 Task: Find connections with filter location Selb with filter topic #Leanstartupswith filter profile language French with filter current company Philips Lighting with filter school CT University with filter industry Construction Hardware Manufacturing with filter service category Tax Law with filter keywords title Library Assistant
Action: Mouse moved to (200, 308)
Screenshot: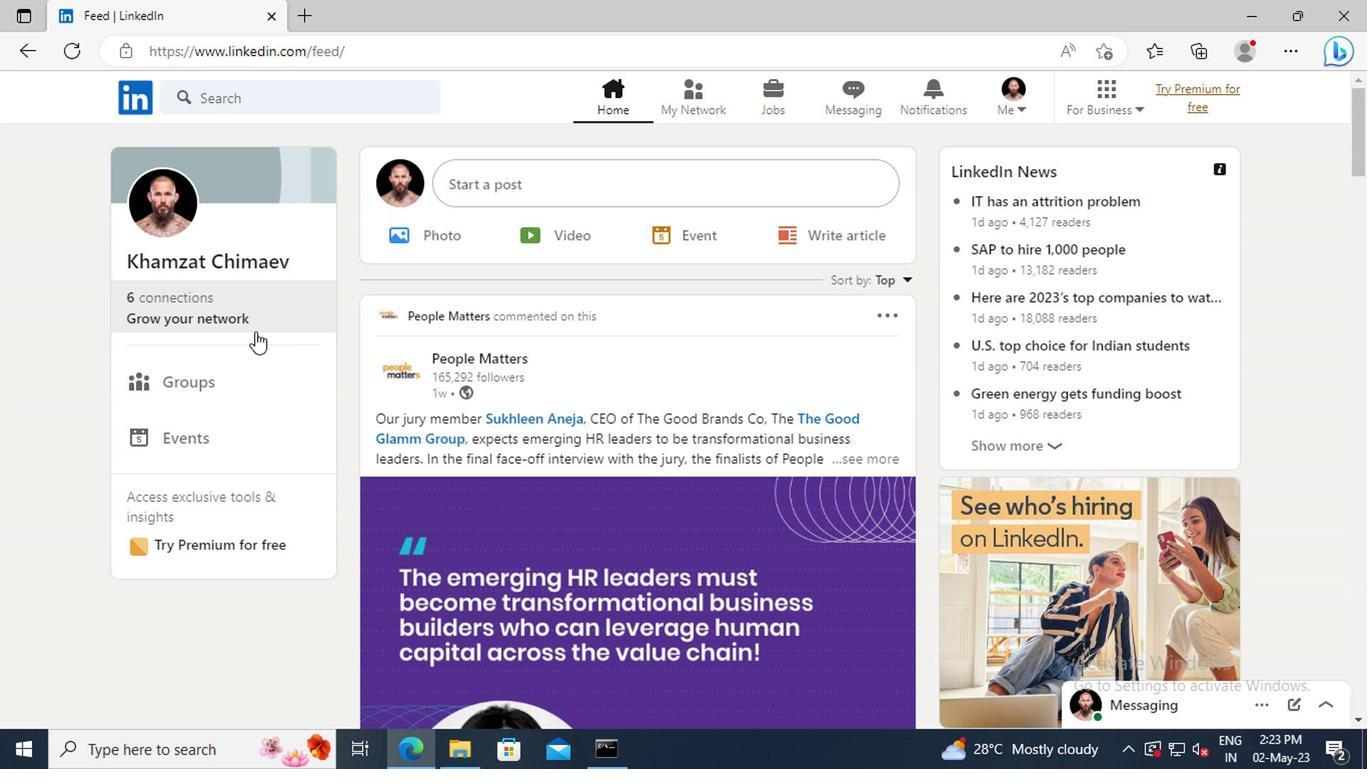 
Action: Mouse pressed left at (200, 308)
Screenshot: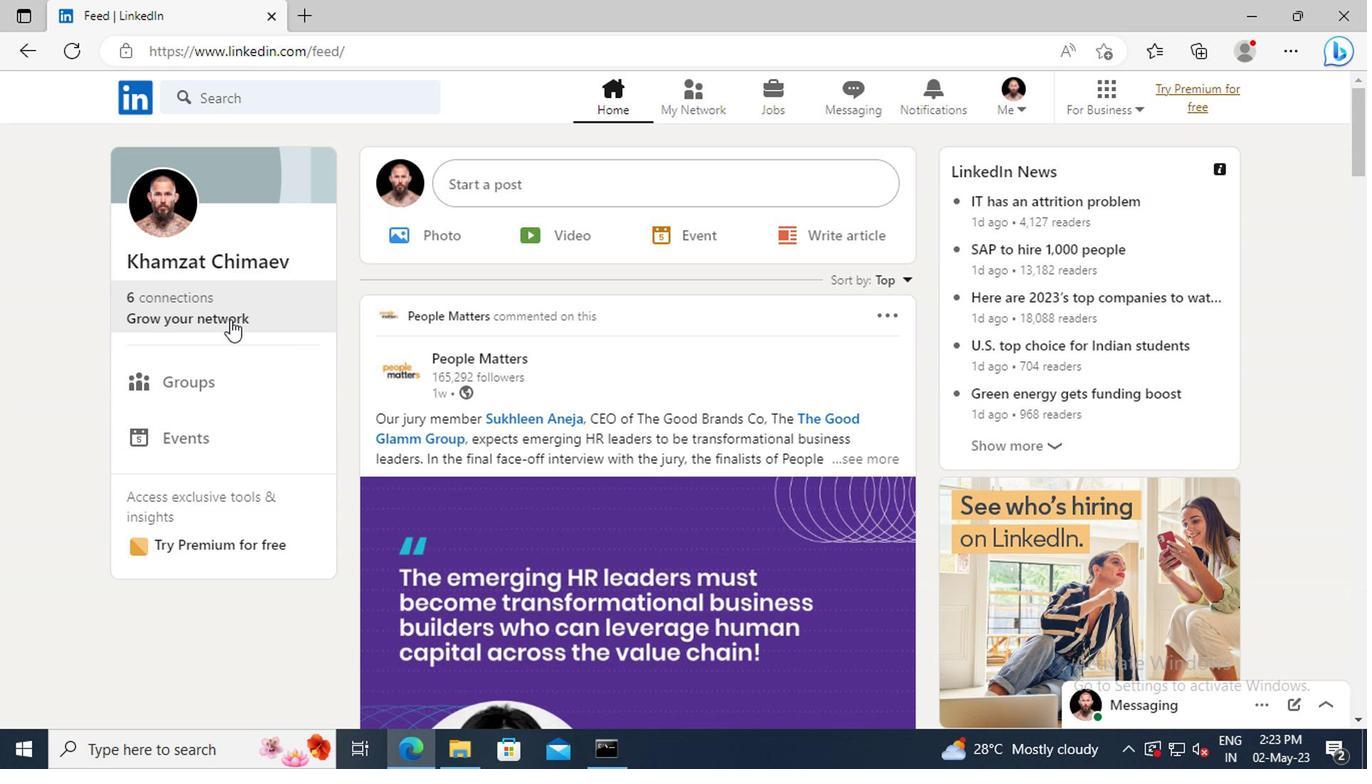 
Action: Mouse moved to (204, 206)
Screenshot: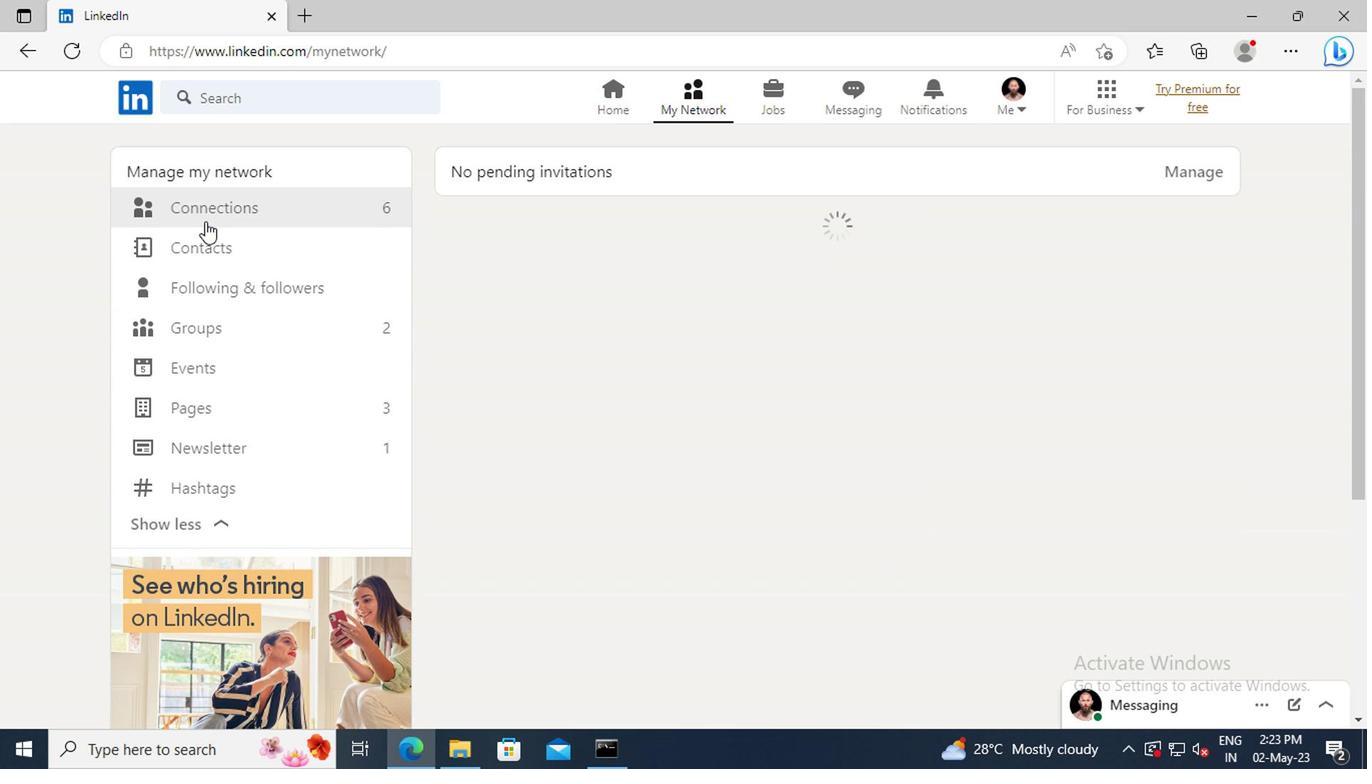 
Action: Mouse pressed left at (204, 206)
Screenshot: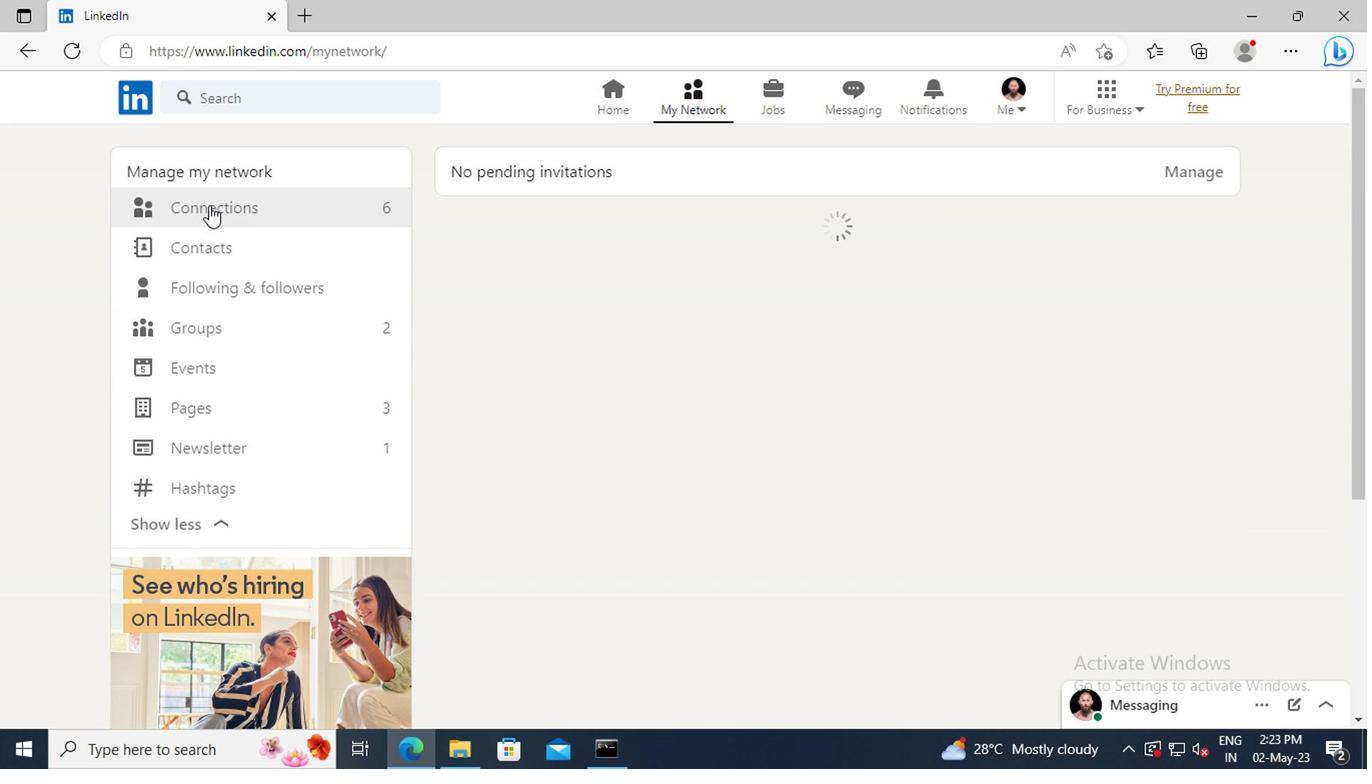 
Action: Mouse moved to (800, 218)
Screenshot: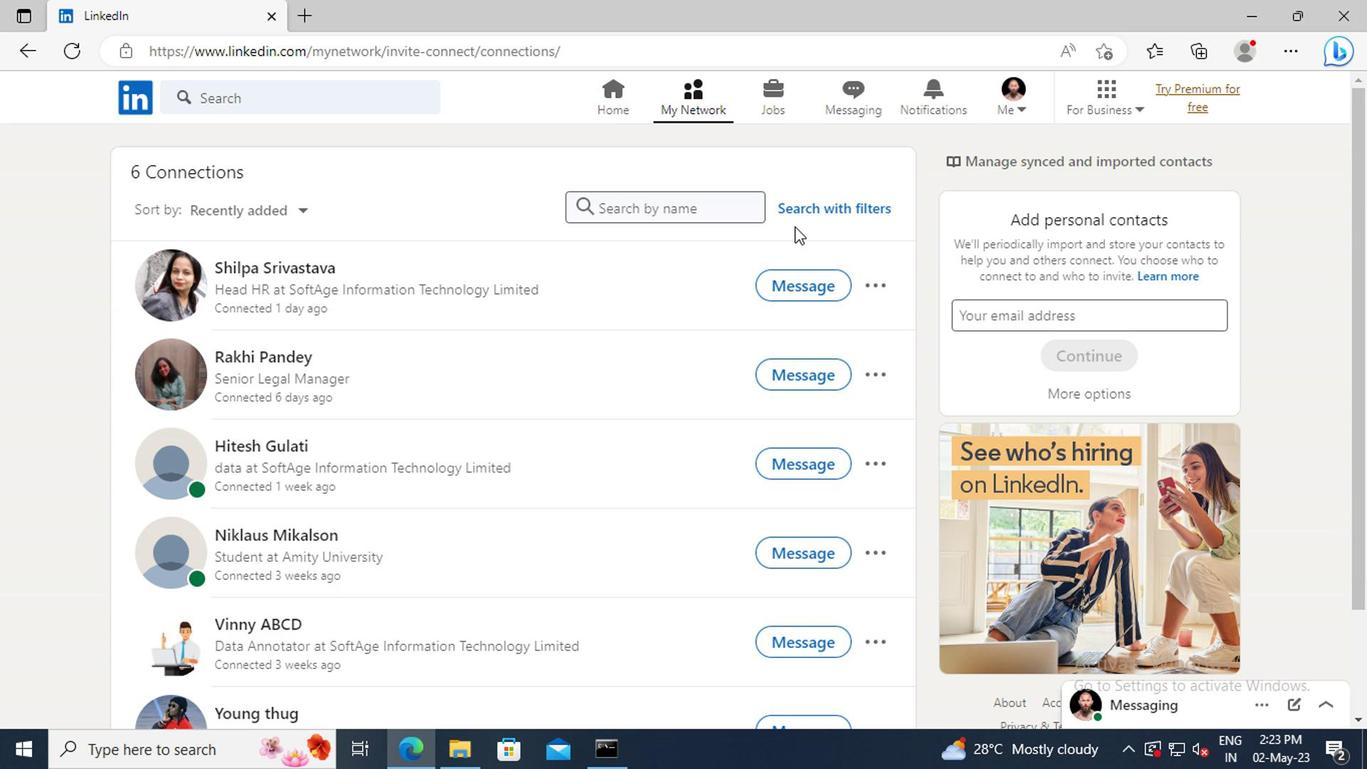 
Action: Mouse pressed left at (800, 218)
Screenshot: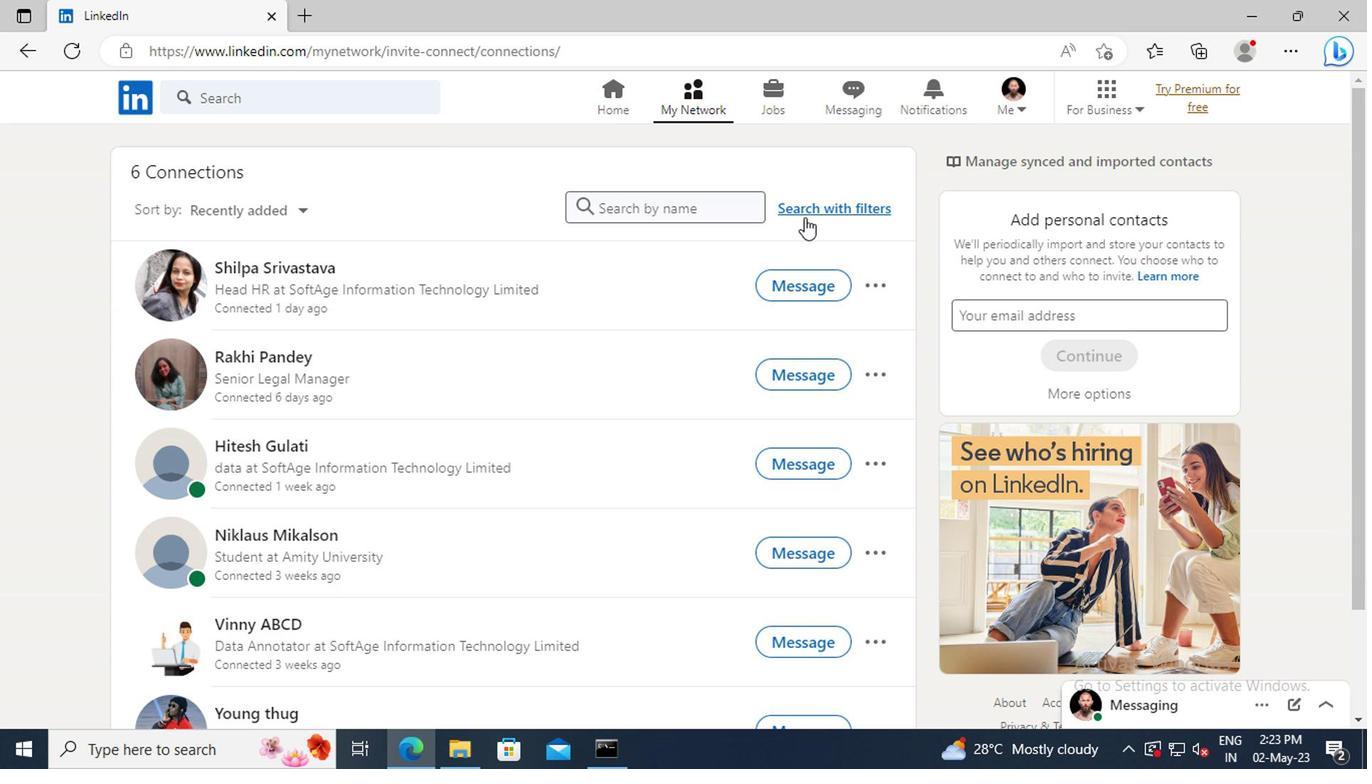 
Action: Mouse moved to (756, 157)
Screenshot: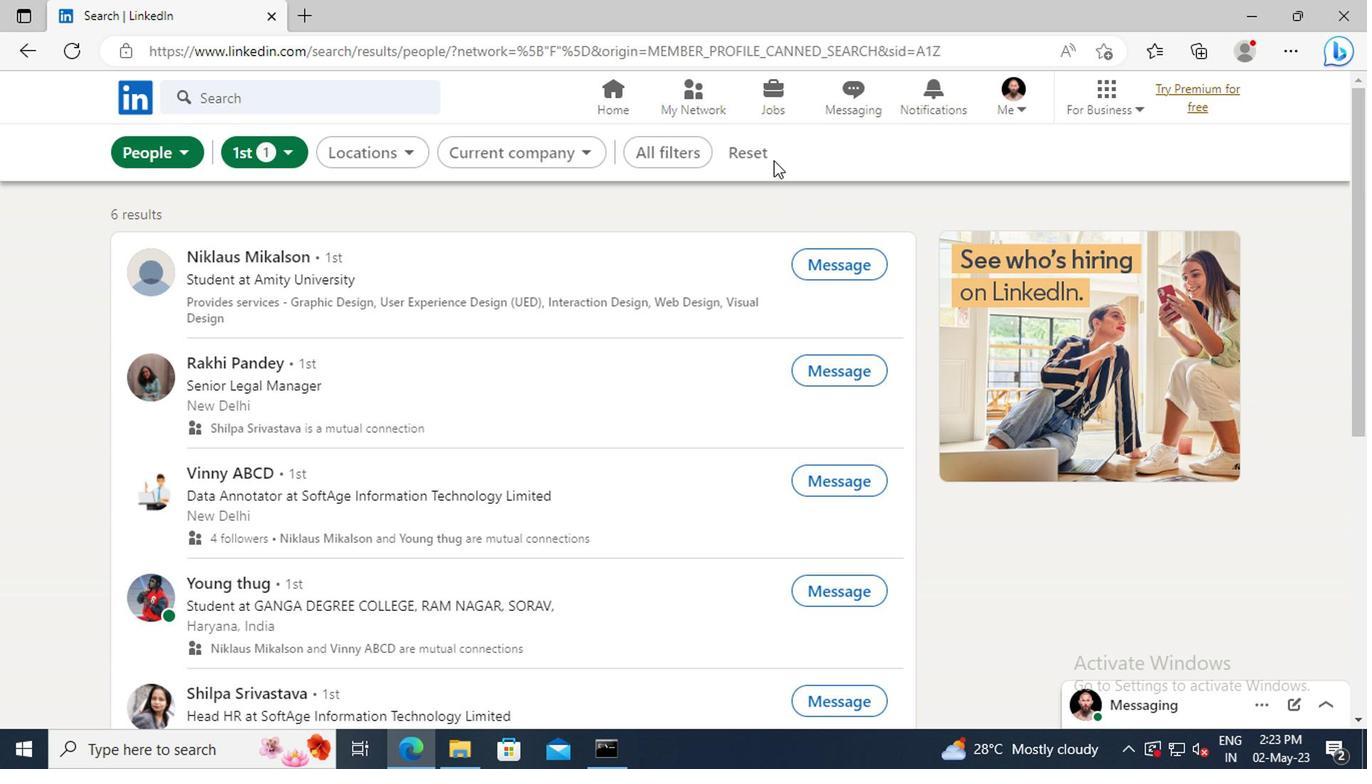 
Action: Mouse pressed left at (756, 157)
Screenshot: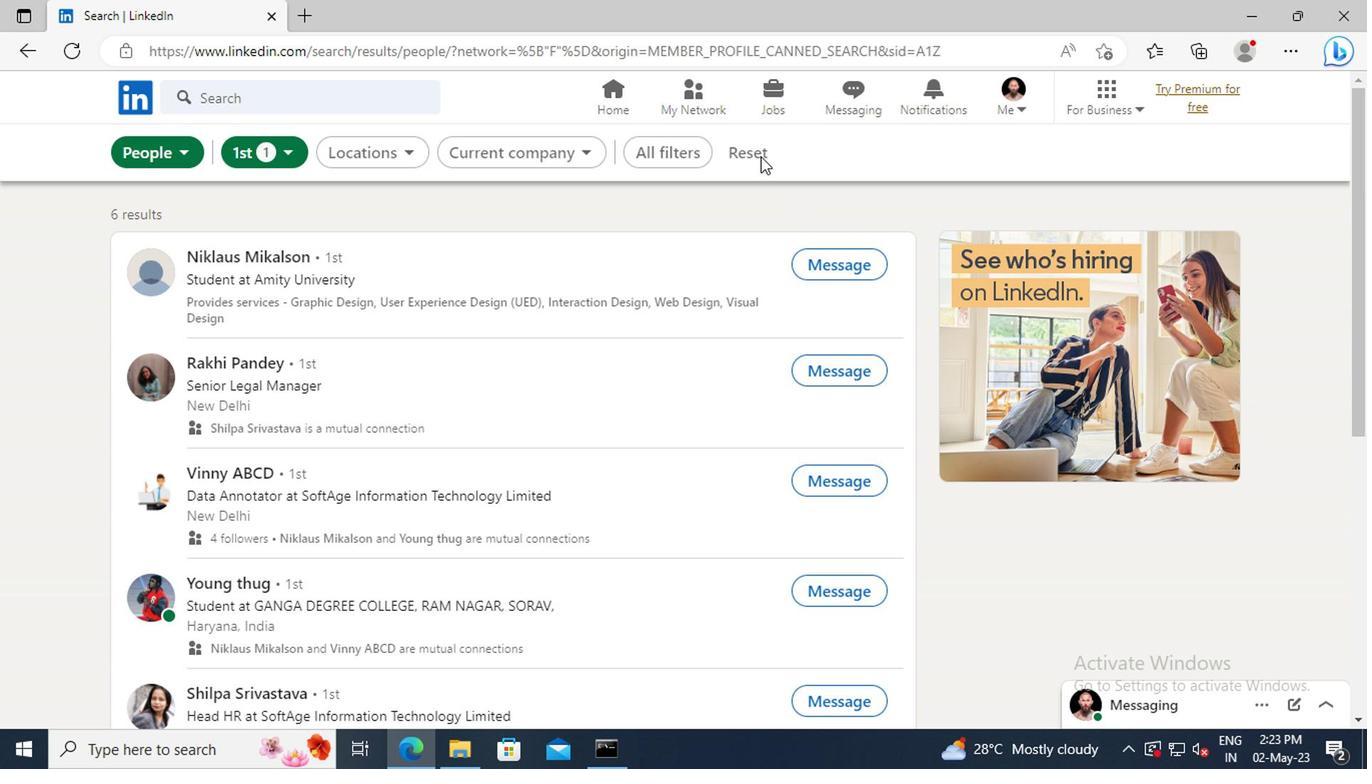
Action: Mouse moved to (732, 154)
Screenshot: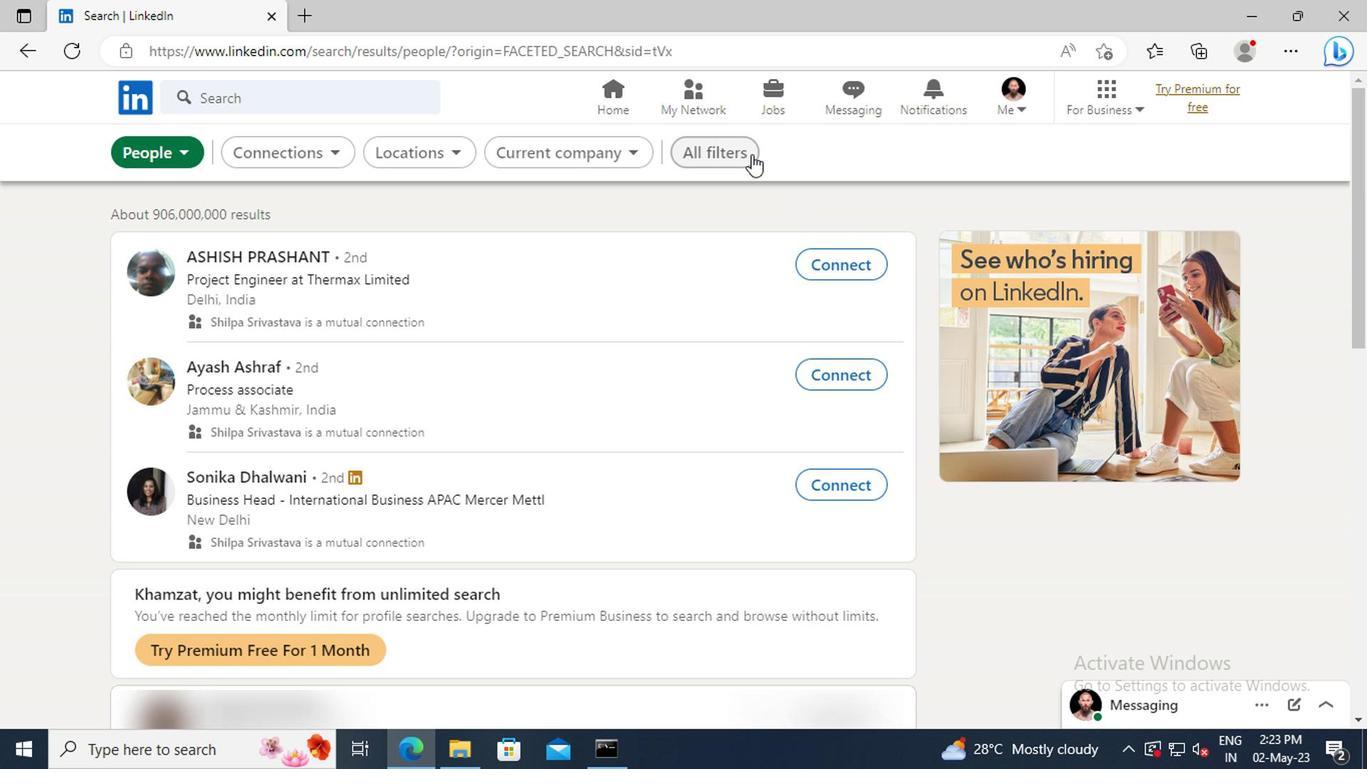 
Action: Mouse pressed left at (732, 154)
Screenshot: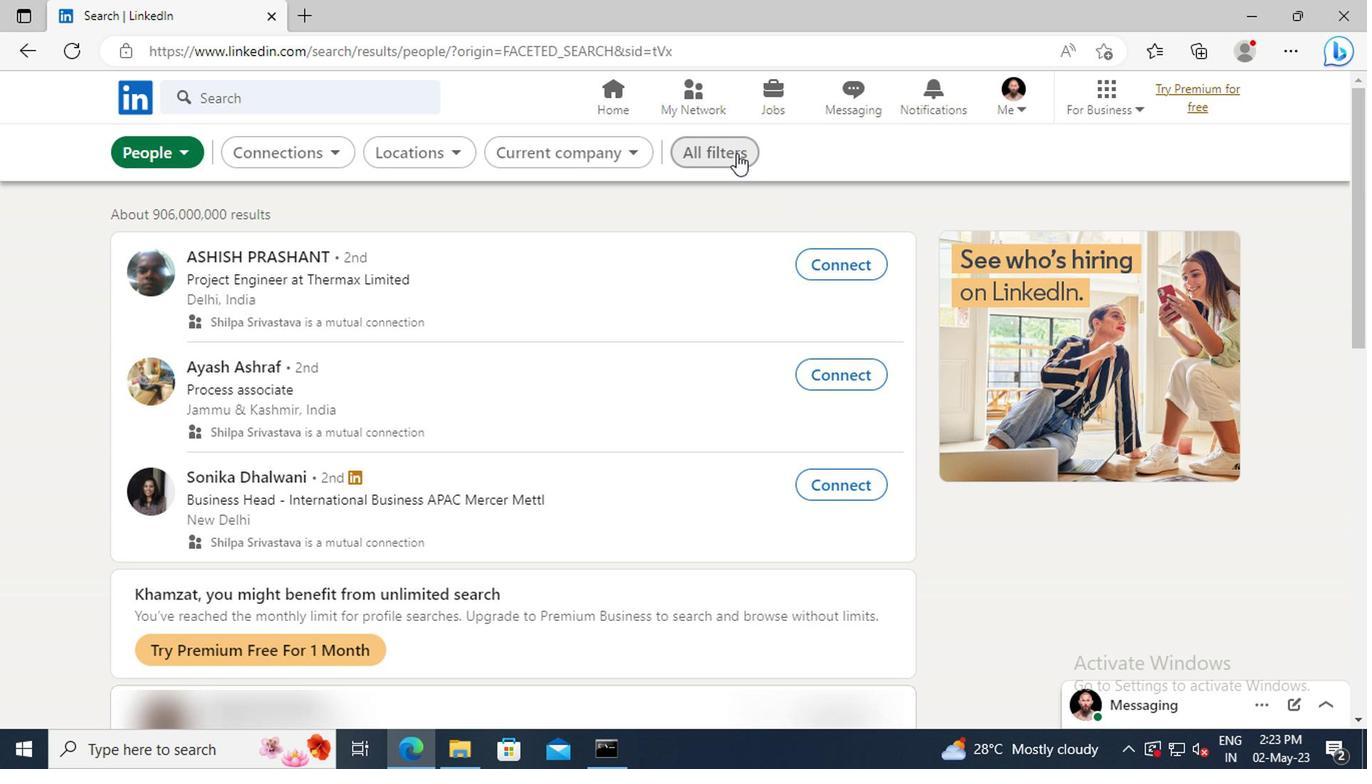 
Action: Mouse moved to (1085, 340)
Screenshot: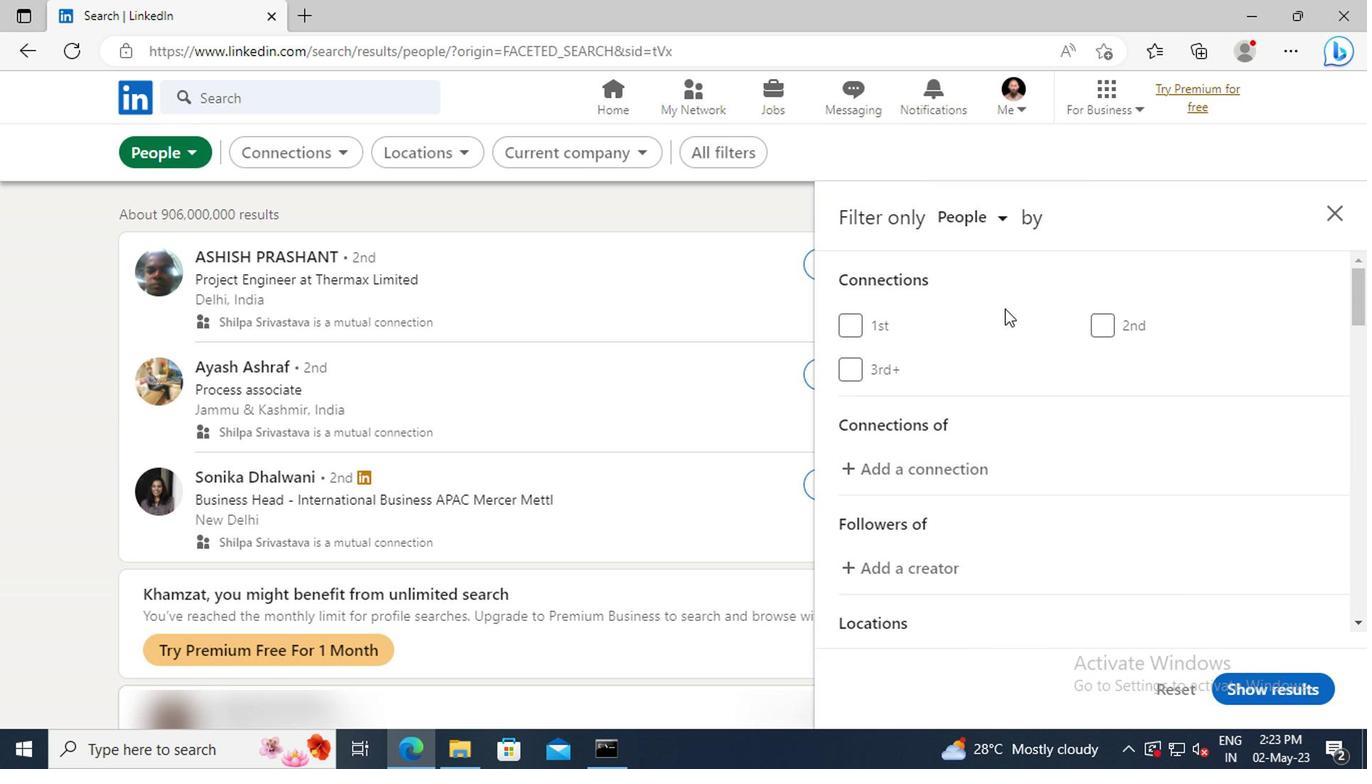 
Action: Mouse scrolled (1085, 339) with delta (0, 0)
Screenshot: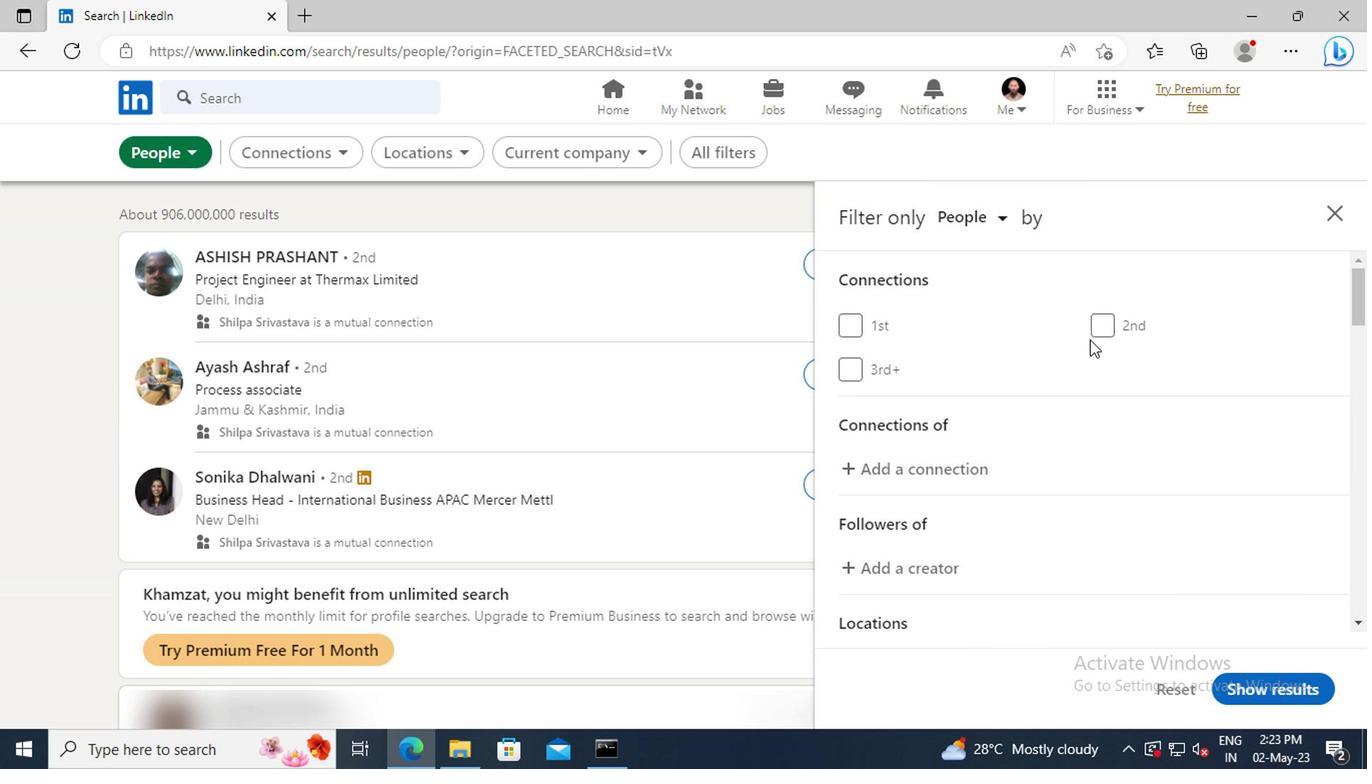 
Action: Mouse scrolled (1085, 339) with delta (0, 0)
Screenshot: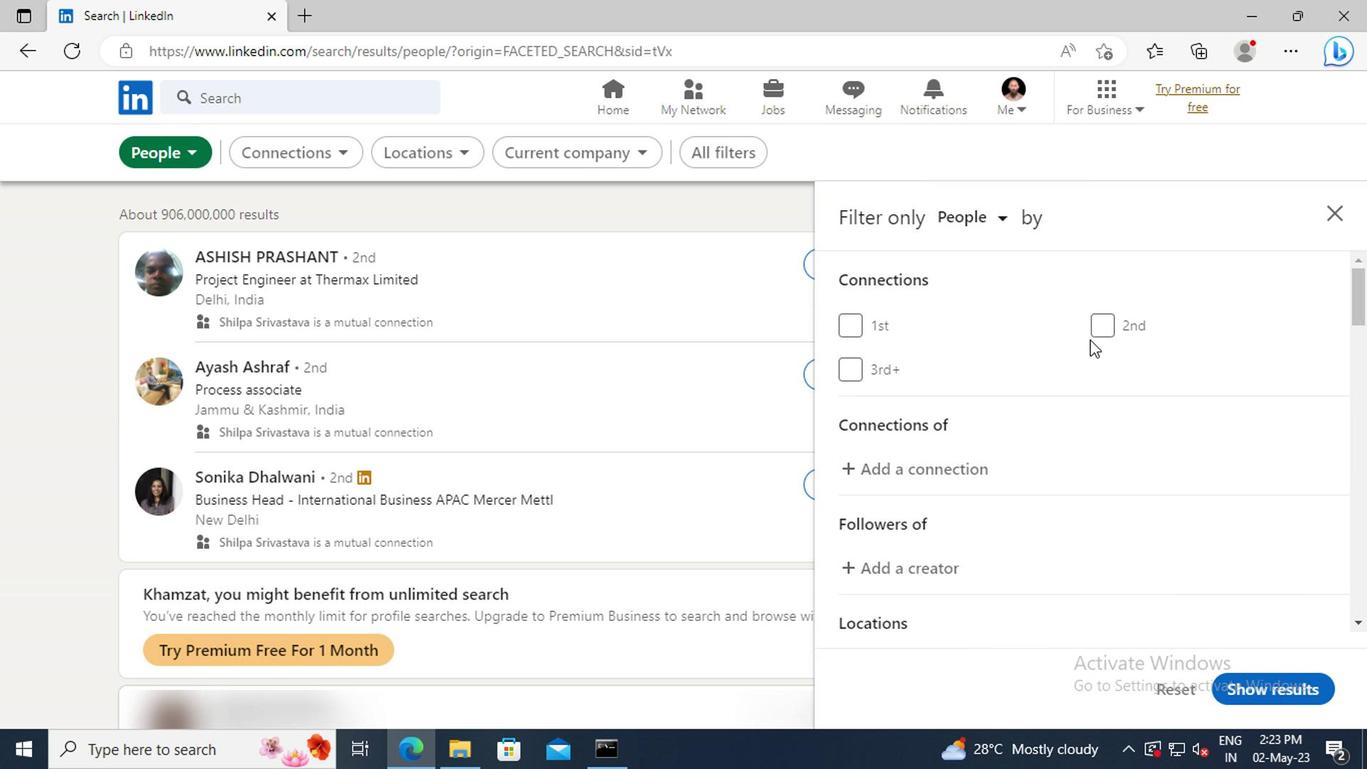 
Action: Mouse scrolled (1085, 339) with delta (0, 0)
Screenshot: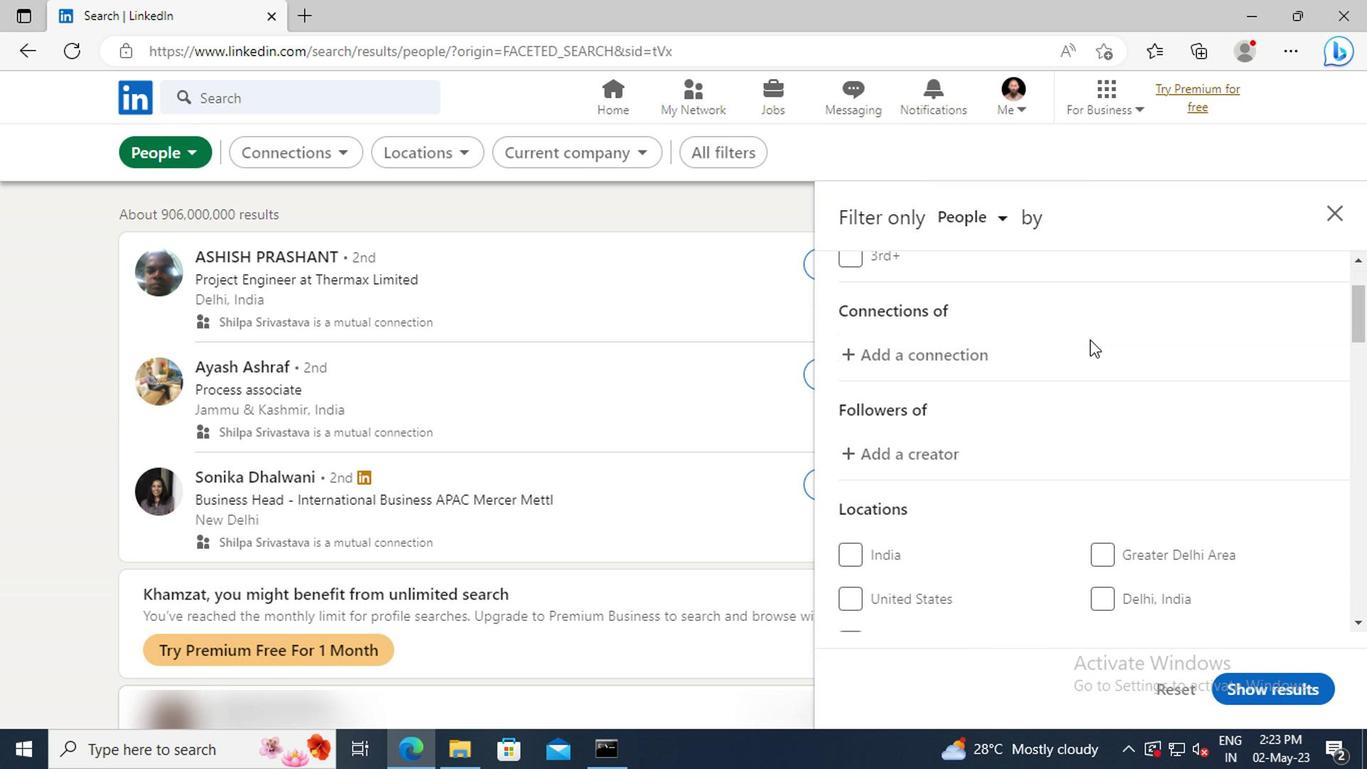 
Action: Mouse scrolled (1085, 339) with delta (0, 0)
Screenshot: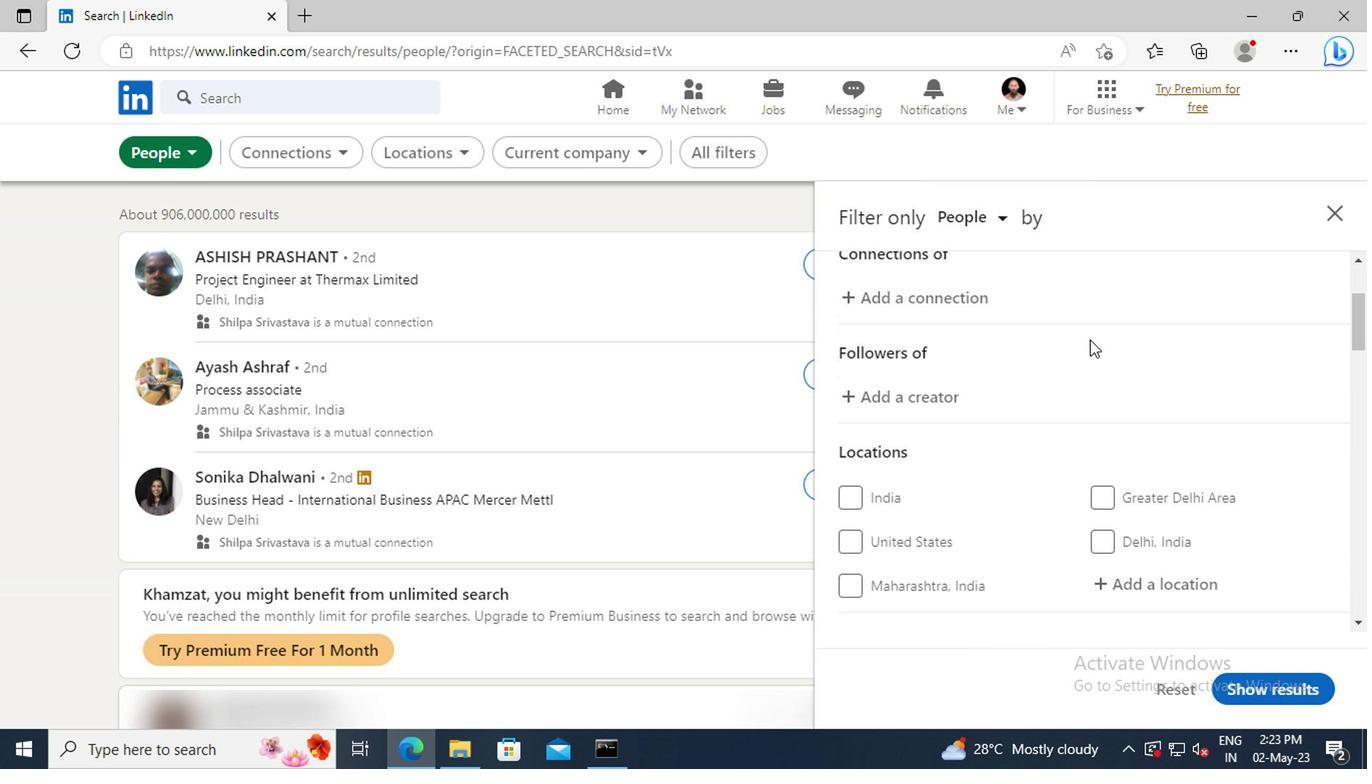 
Action: Mouse scrolled (1085, 339) with delta (0, 0)
Screenshot: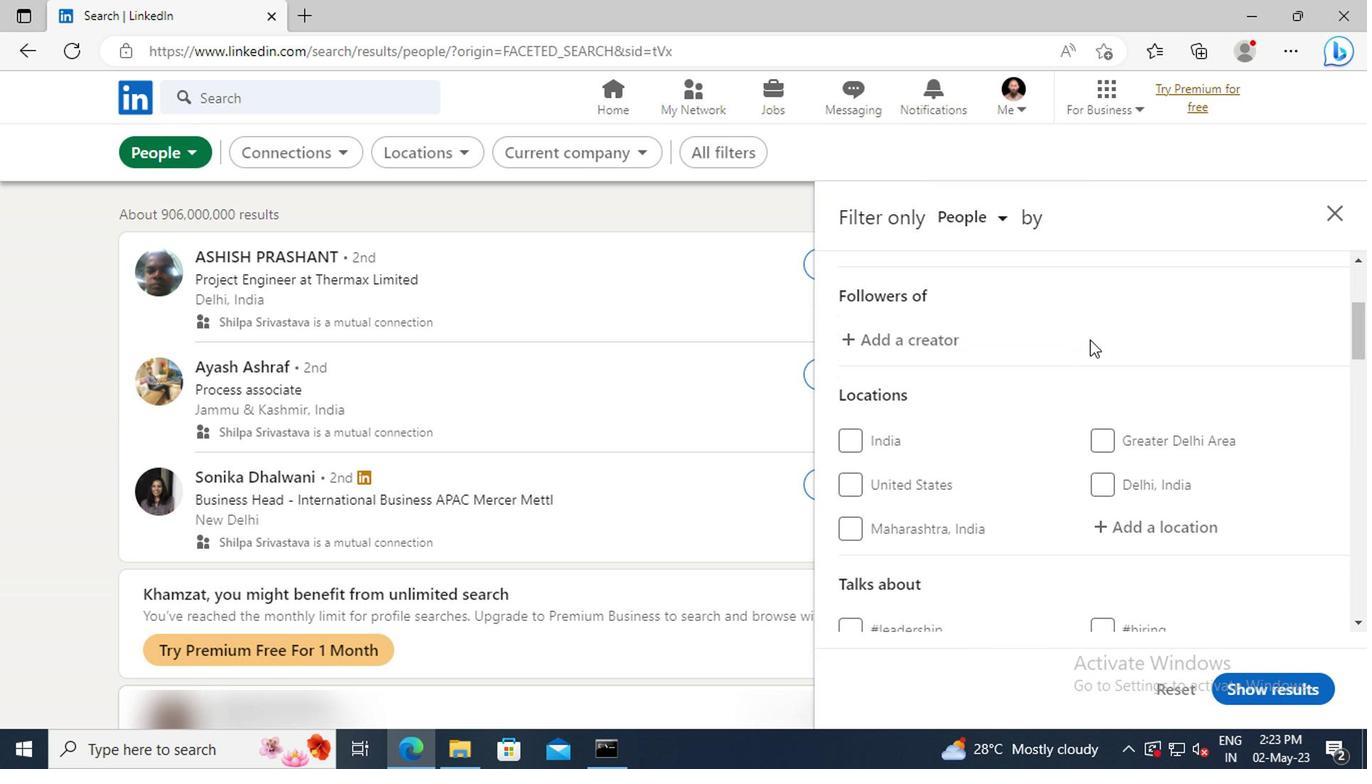 
Action: Mouse moved to (1114, 466)
Screenshot: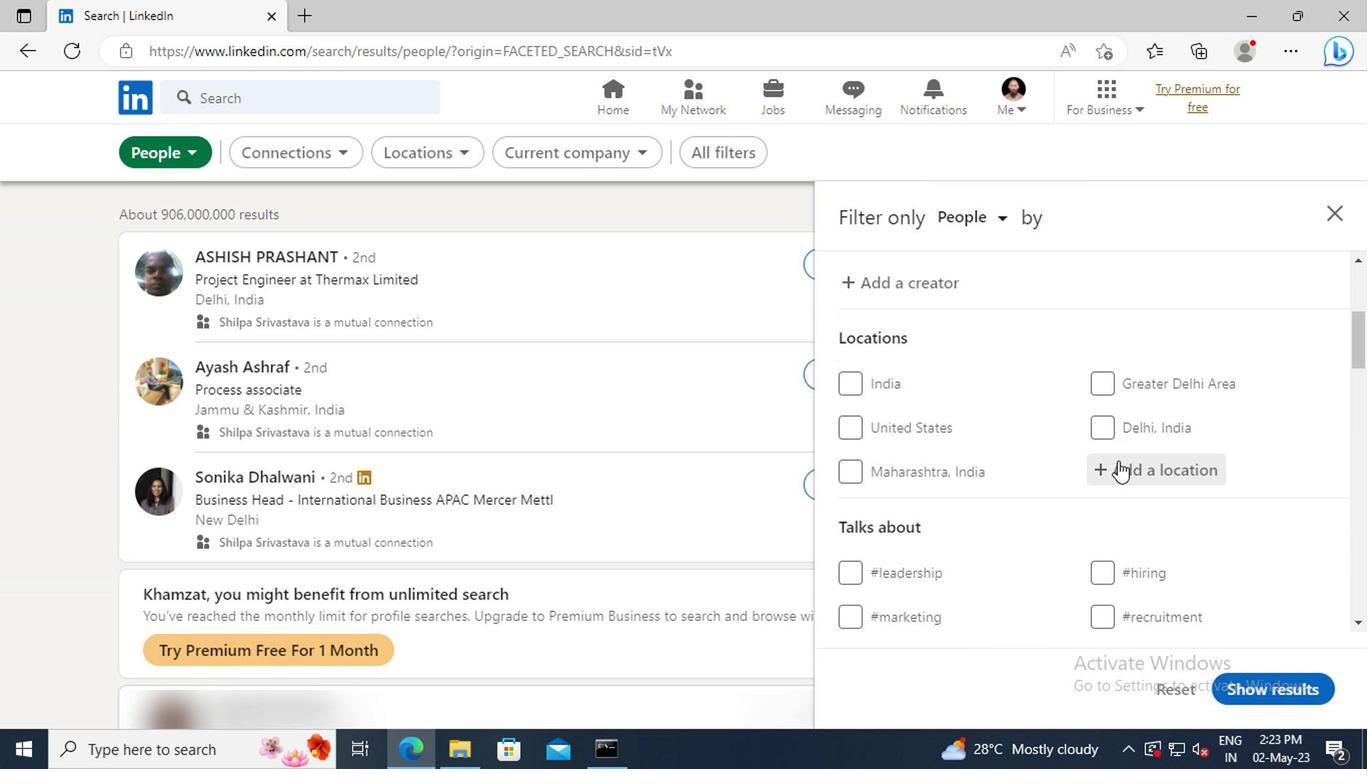 
Action: Mouse pressed left at (1114, 466)
Screenshot: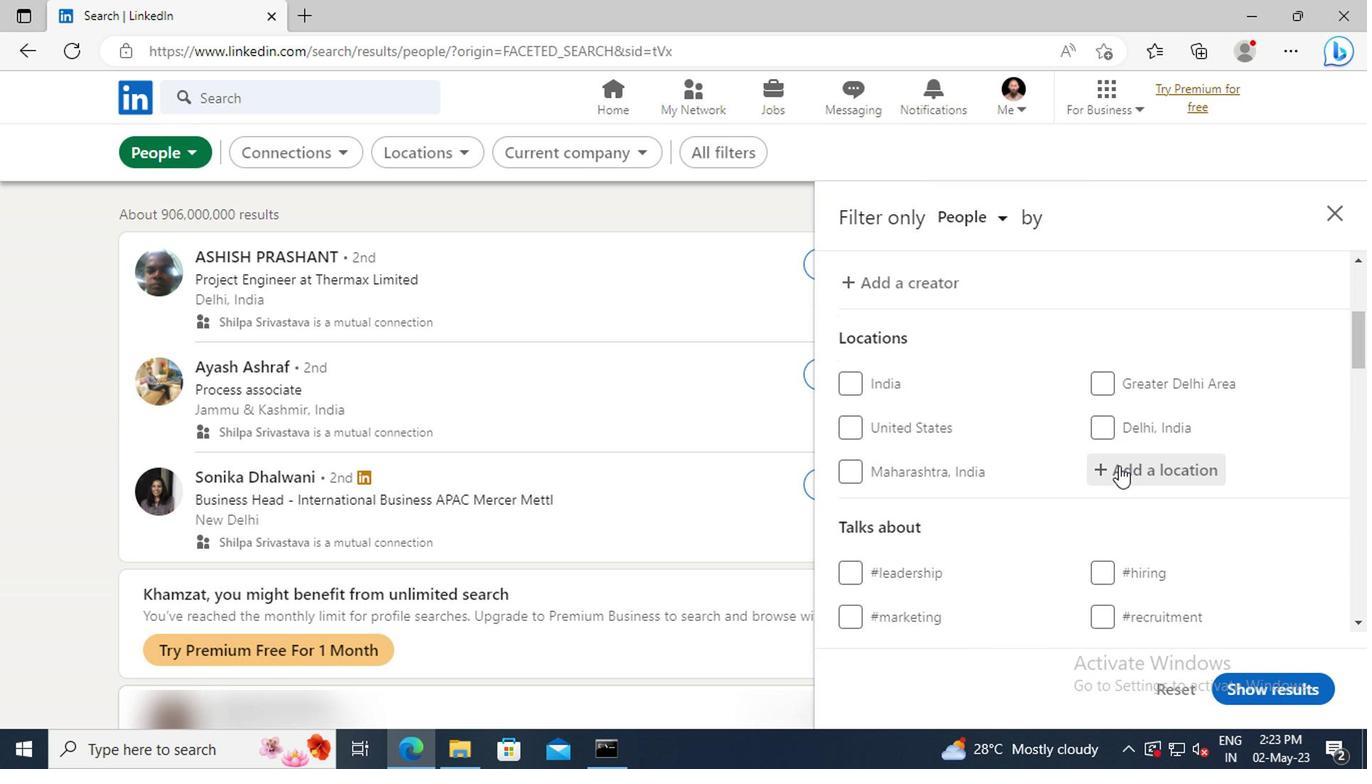 
Action: Key pressed <Key.shift>SELB
Screenshot: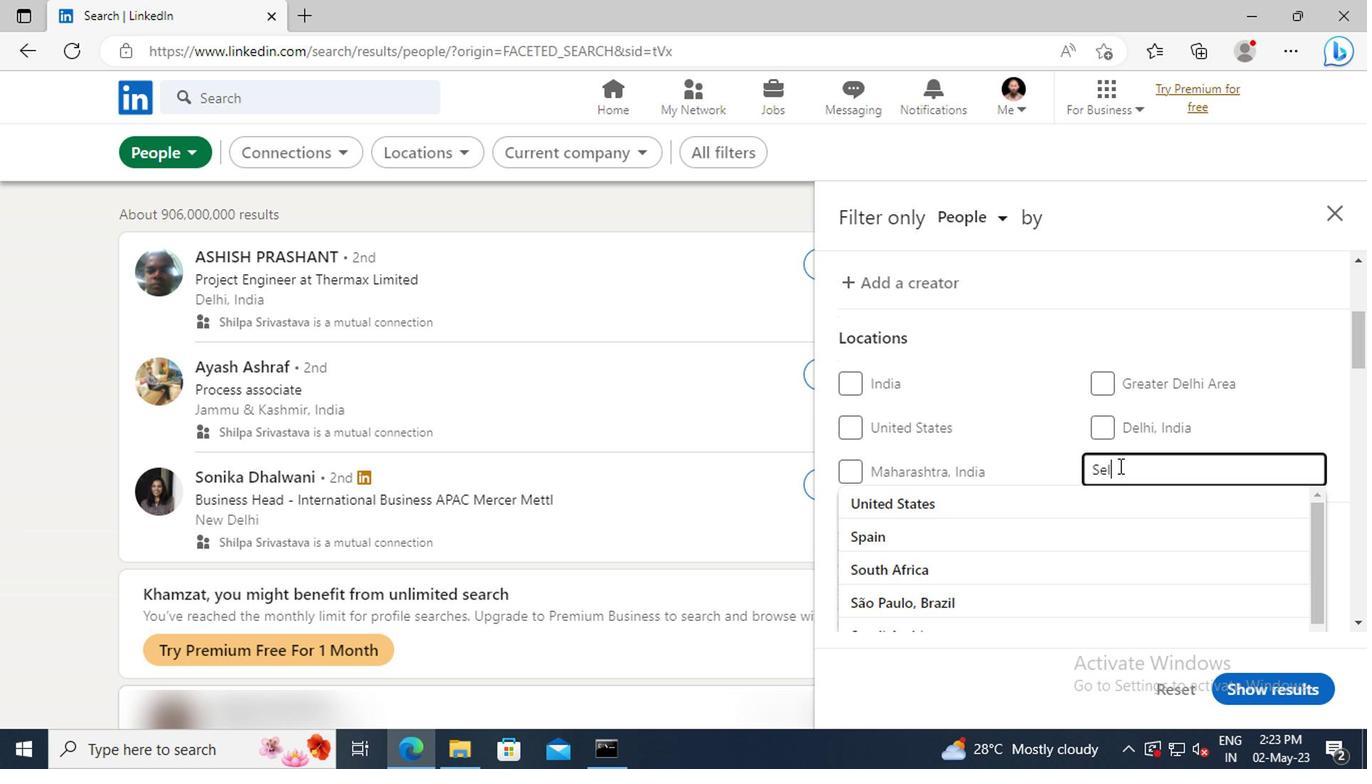 
Action: Mouse moved to (1122, 532)
Screenshot: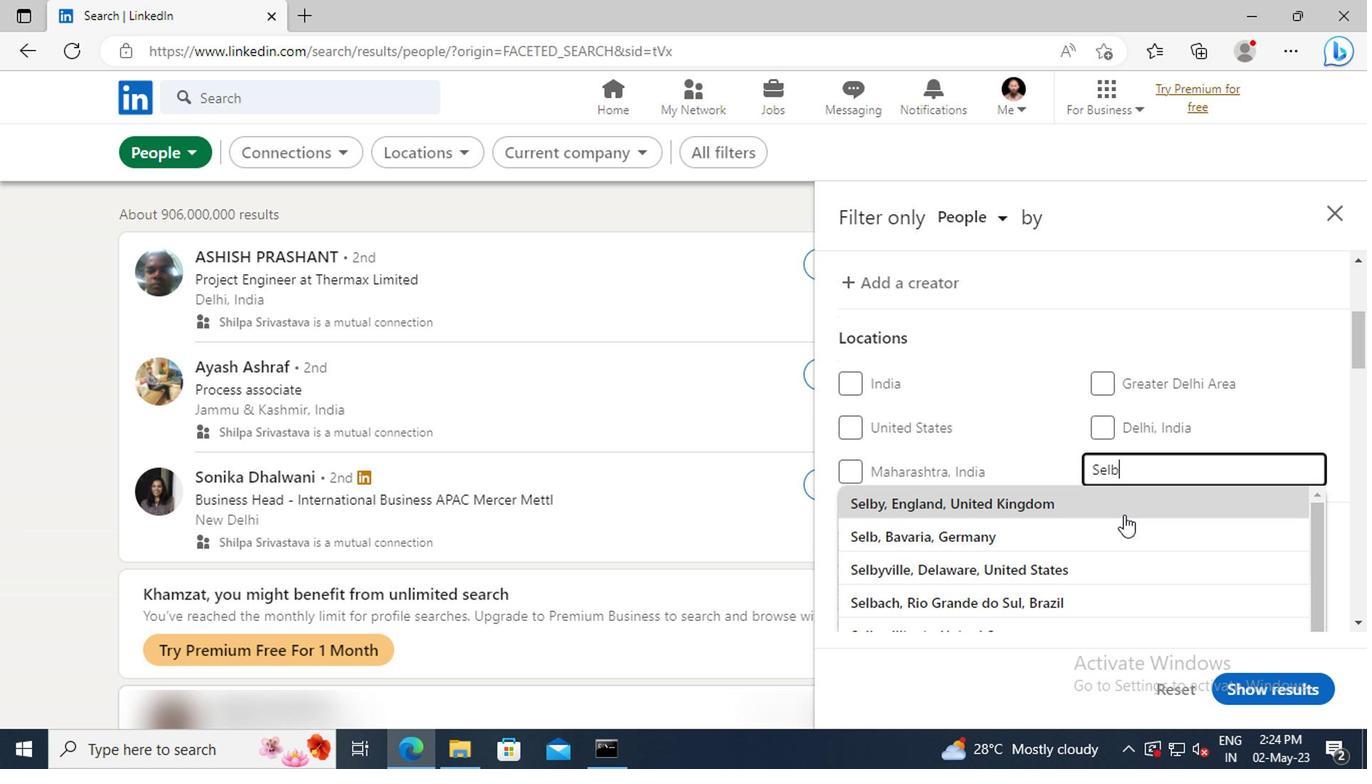 
Action: Mouse pressed left at (1122, 532)
Screenshot: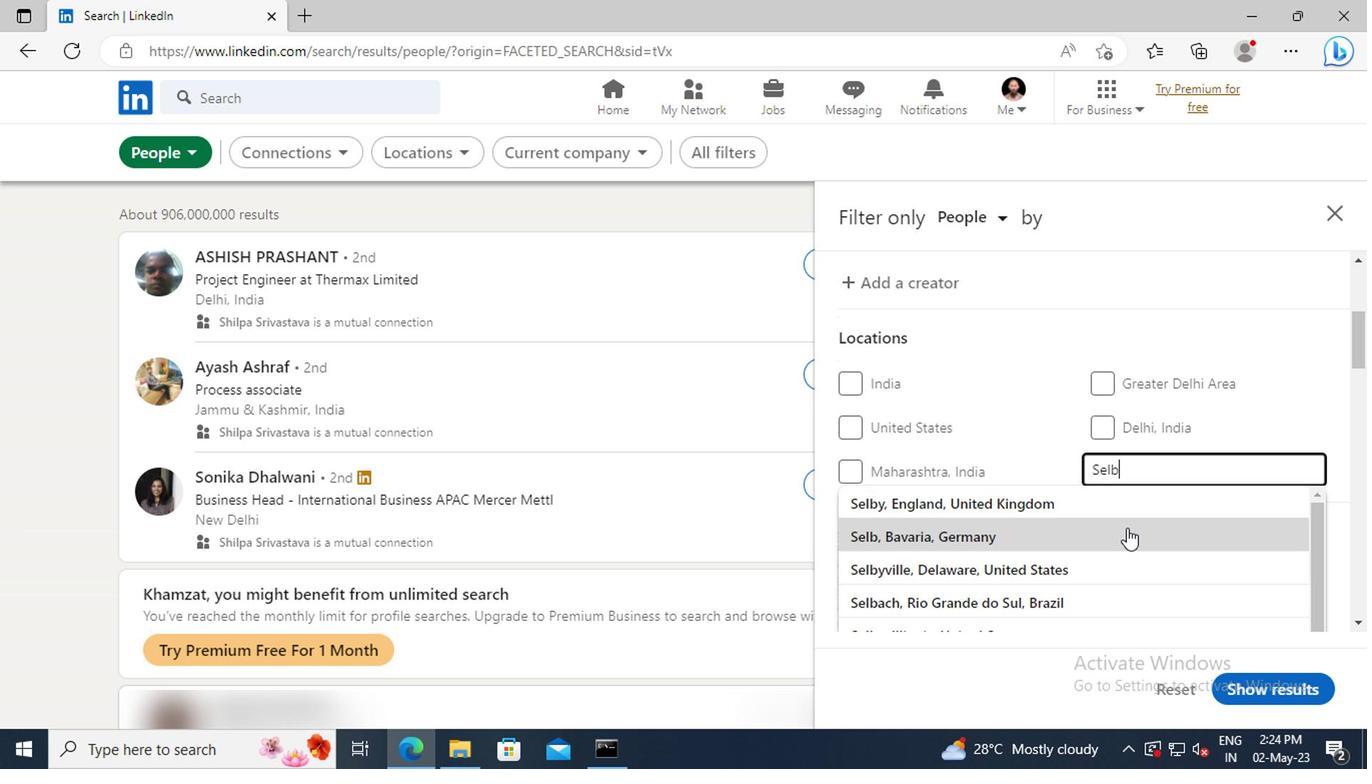 
Action: Mouse moved to (1122, 529)
Screenshot: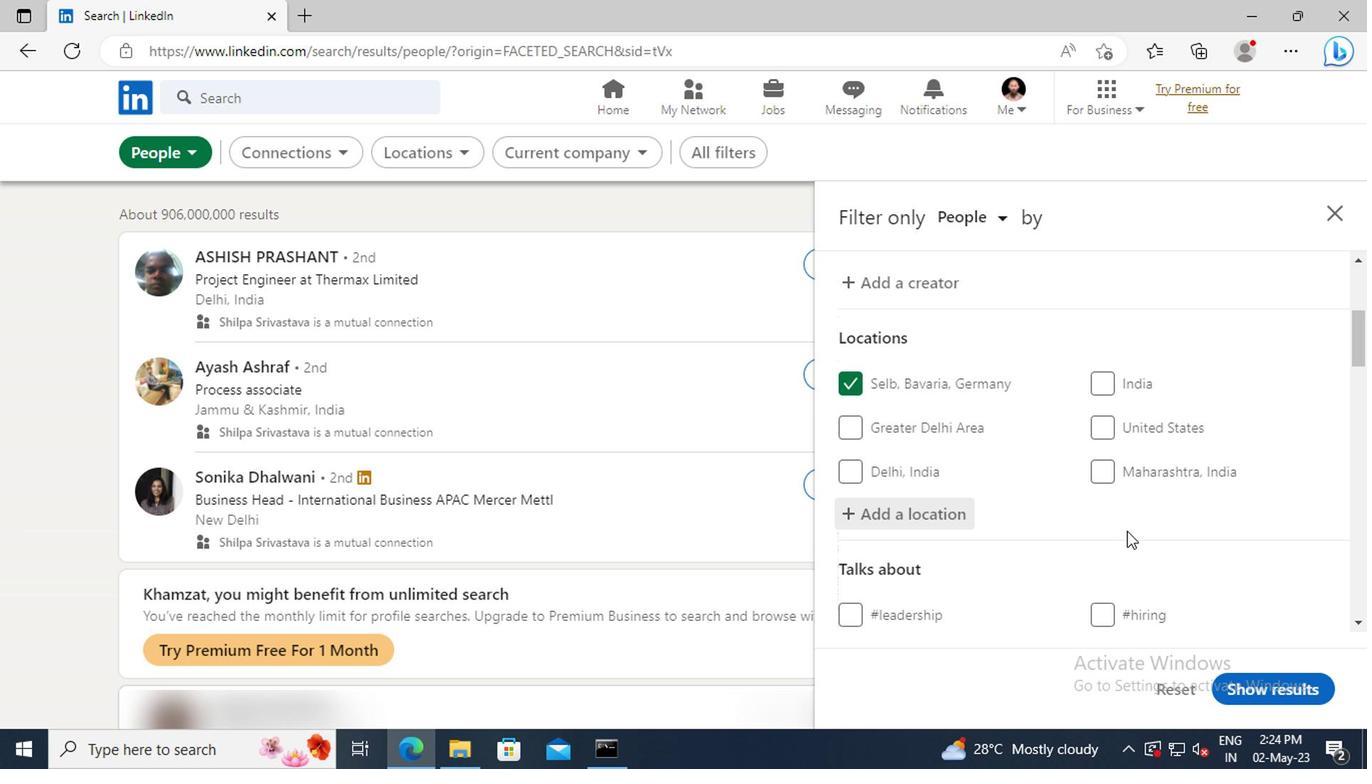 
Action: Mouse scrolled (1122, 528) with delta (0, -1)
Screenshot: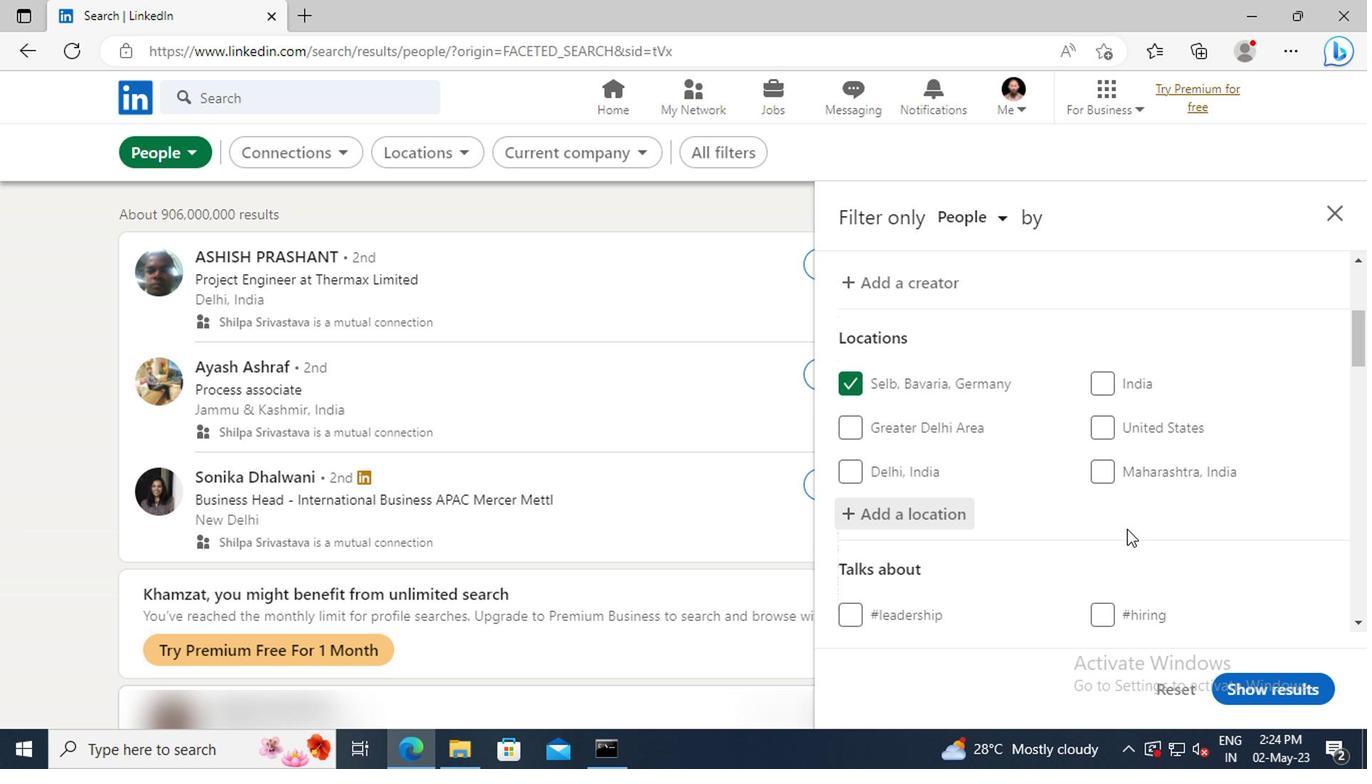 
Action: Mouse scrolled (1122, 528) with delta (0, -1)
Screenshot: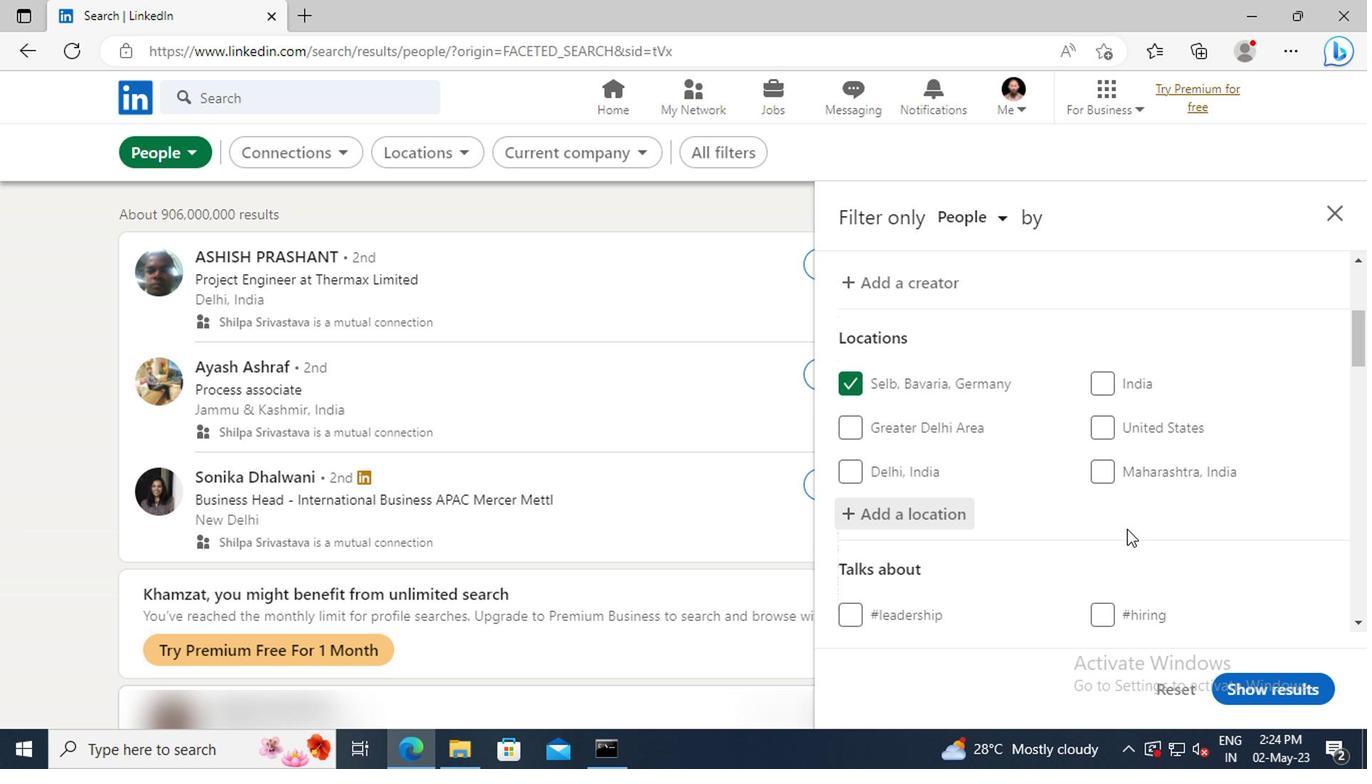 
Action: Mouse moved to (1122, 518)
Screenshot: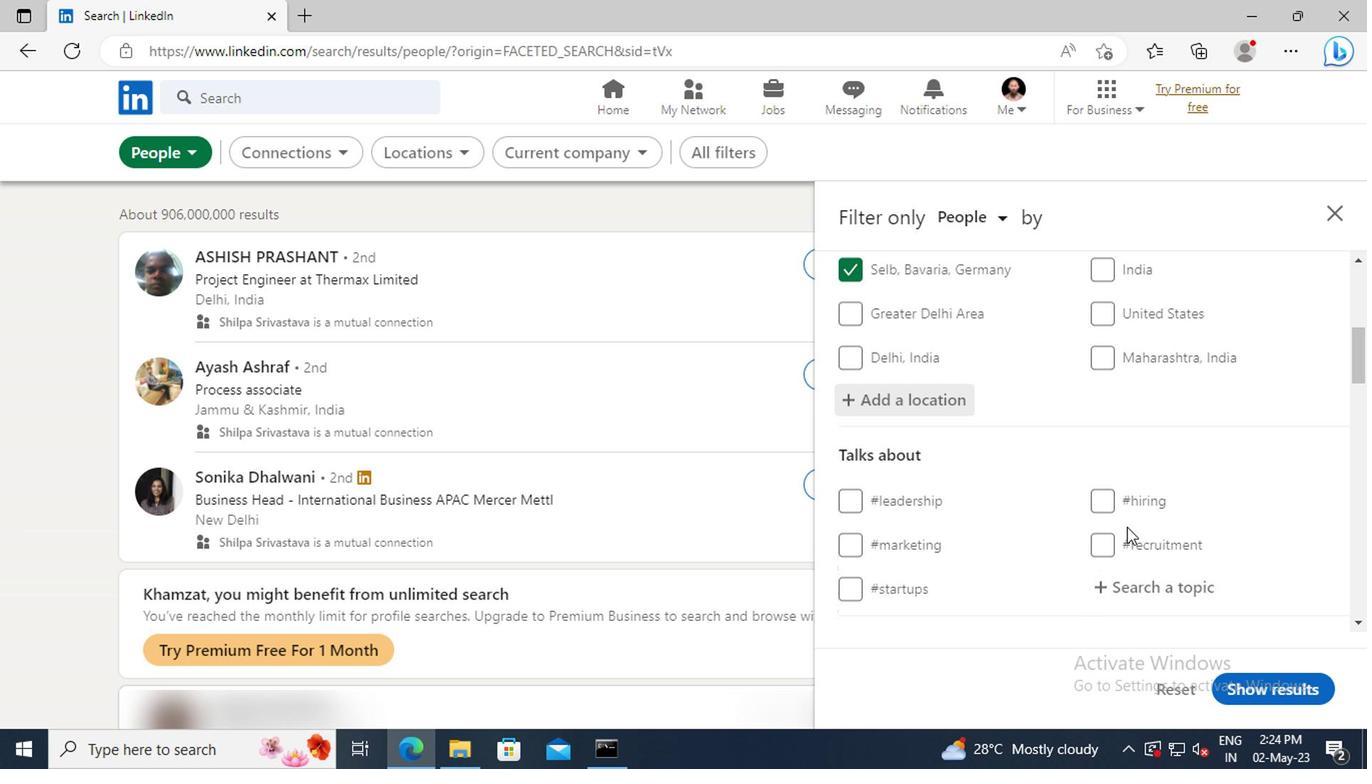 
Action: Mouse scrolled (1122, 517) with delta (0, 0)
Screenshot: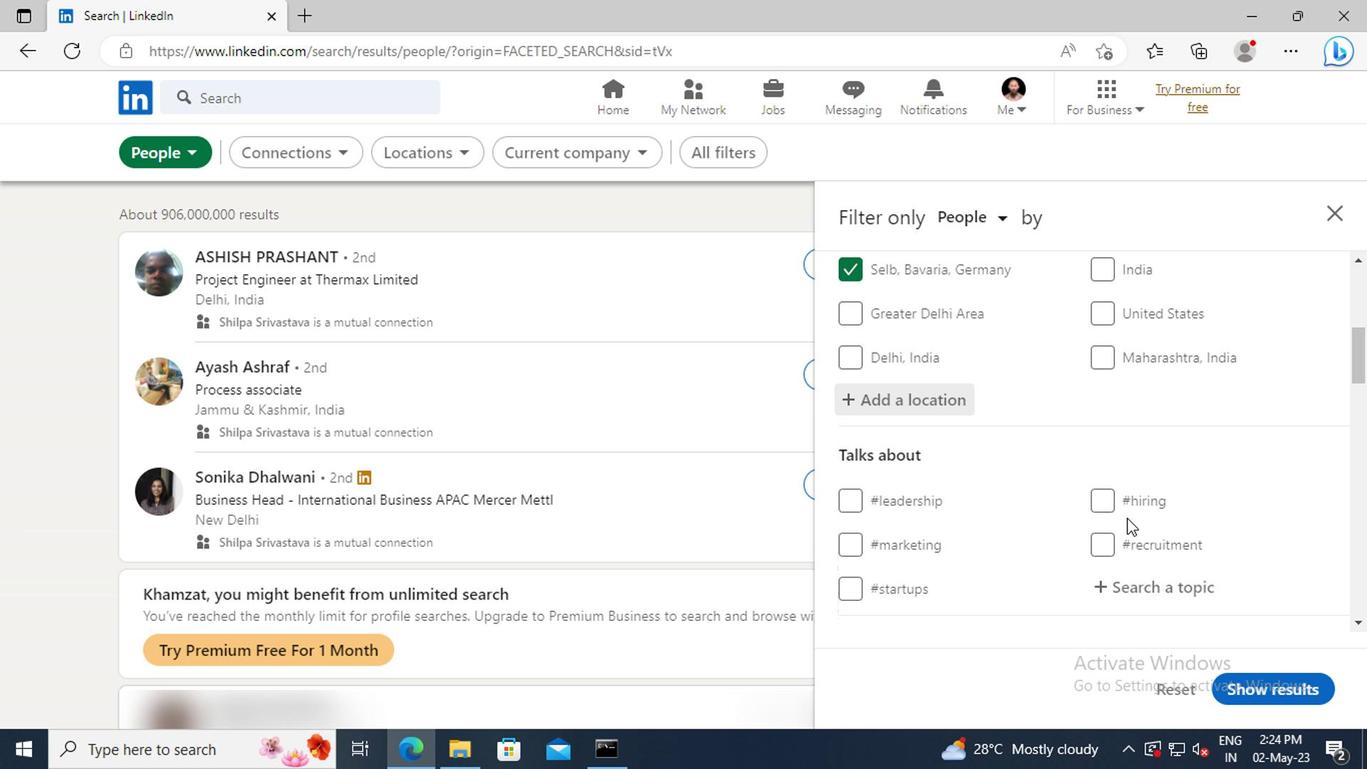 
Action: Mouse moved to (1127, 527)
Screenshot: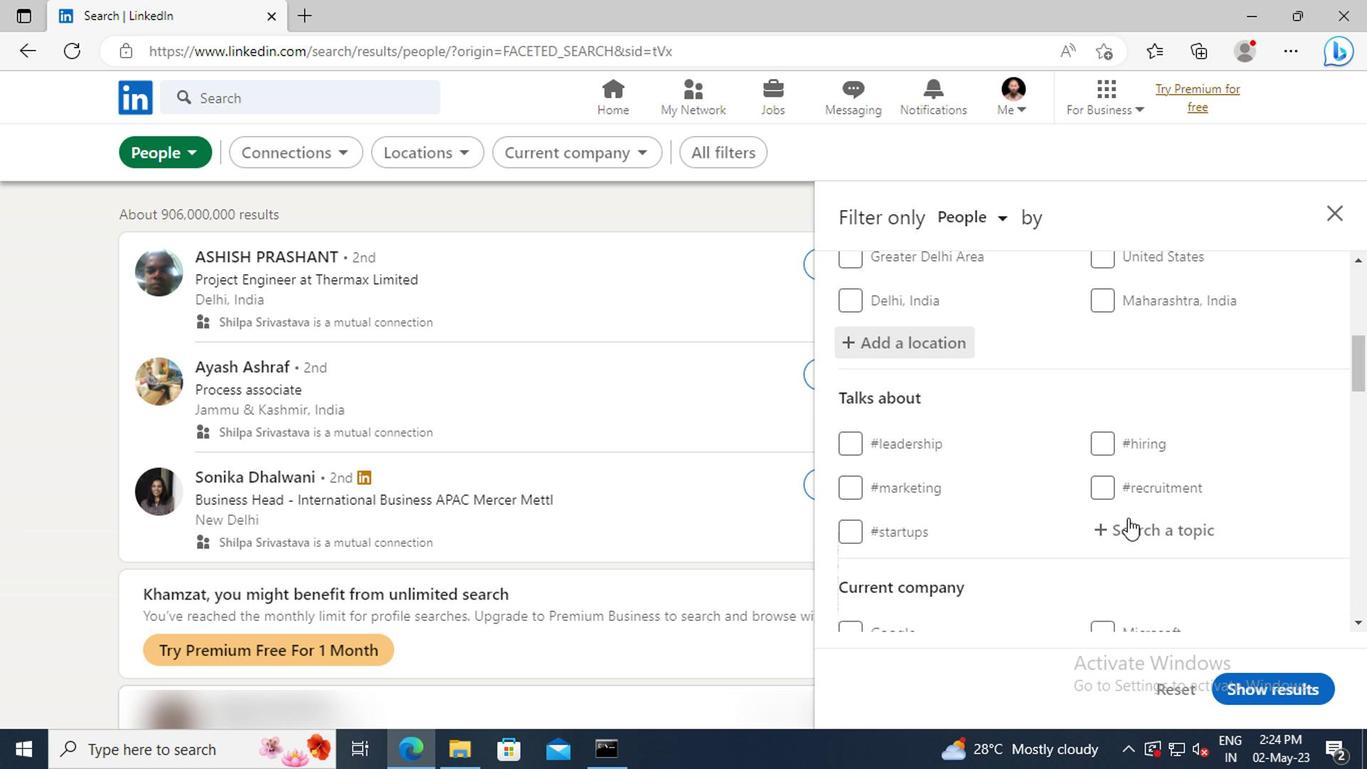 
Action: Mouse pressed left at (1127, 527)
Screenshot: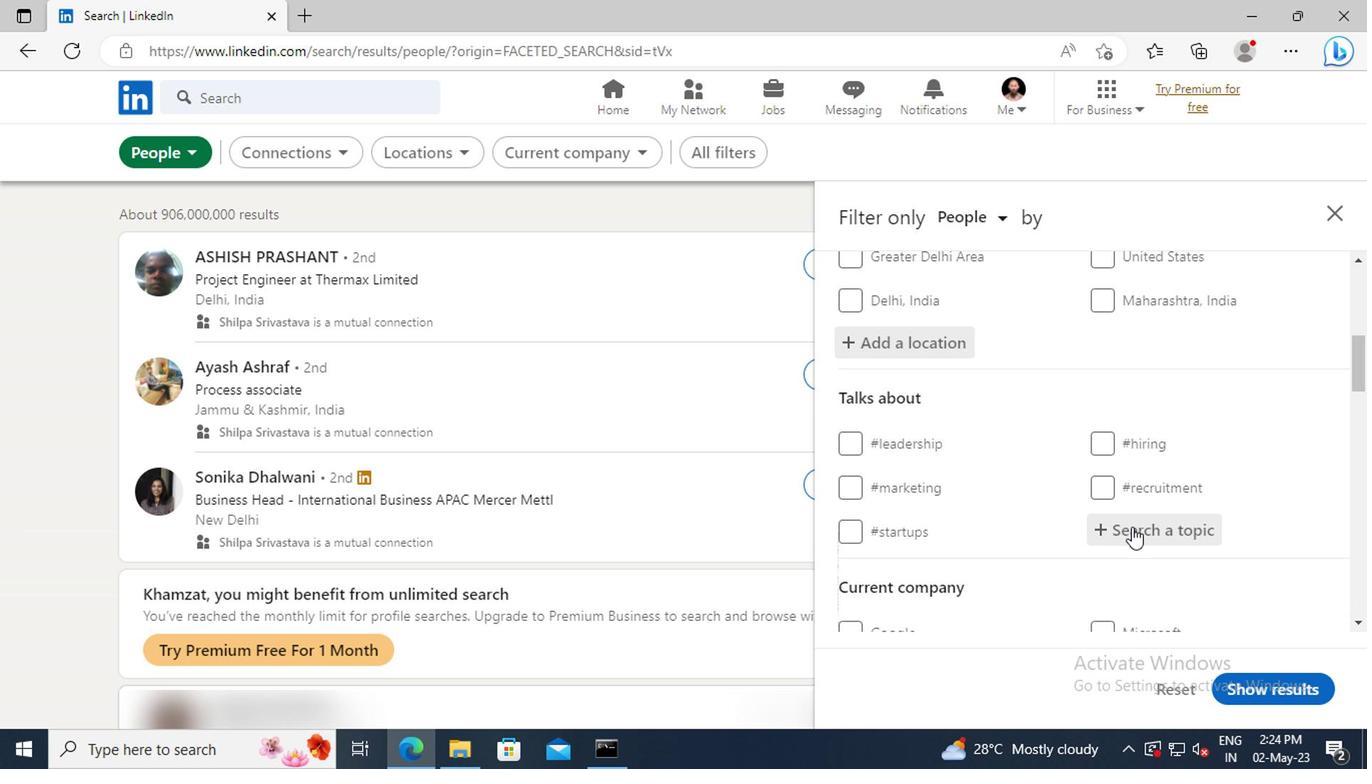 
Action: Key pressed <Key.shift>LEANSTA
Screenshot: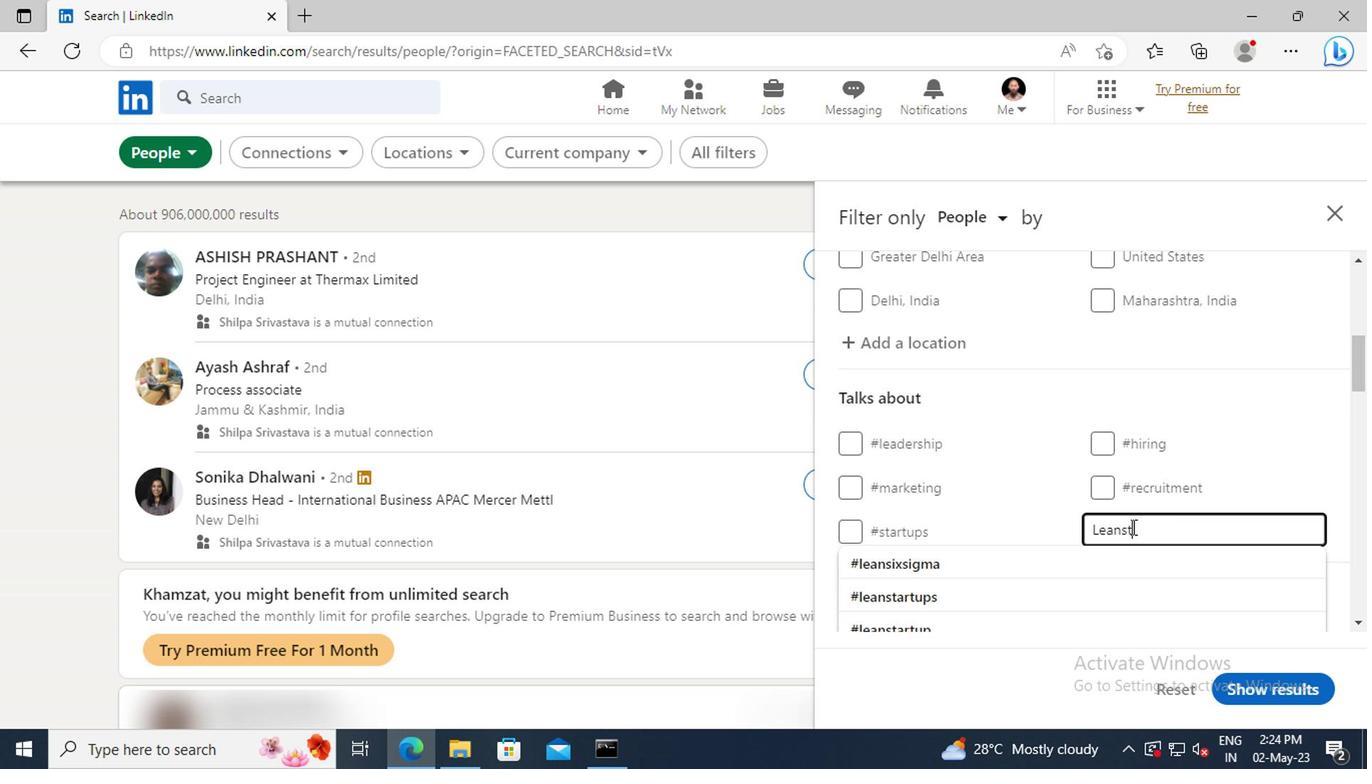 
Action: Mouse moved to (1129, 560)
Screenshot: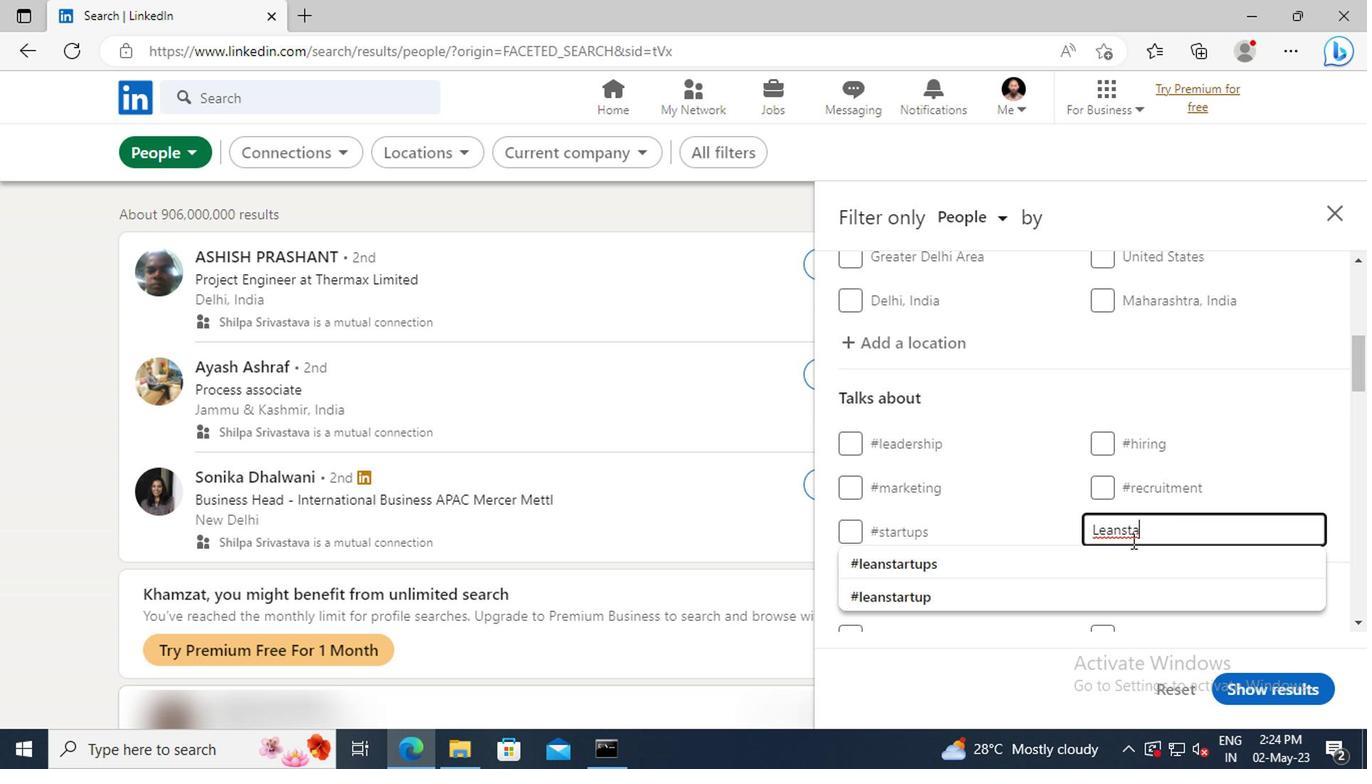 
Action: Mouse pressed left at (1129, 560)
Screenshot: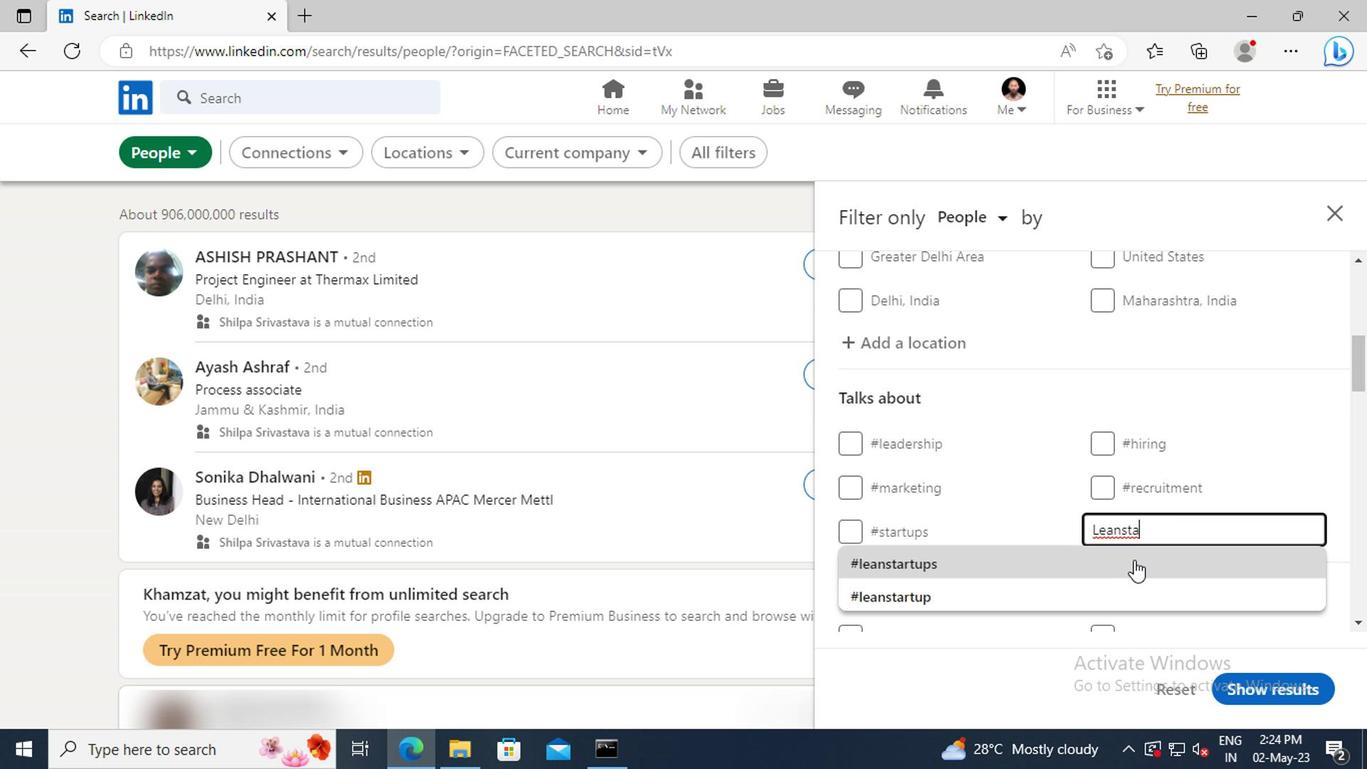 
Action: Mouse scrolled (1129, 559) with delta (0, 0)
Screenshot: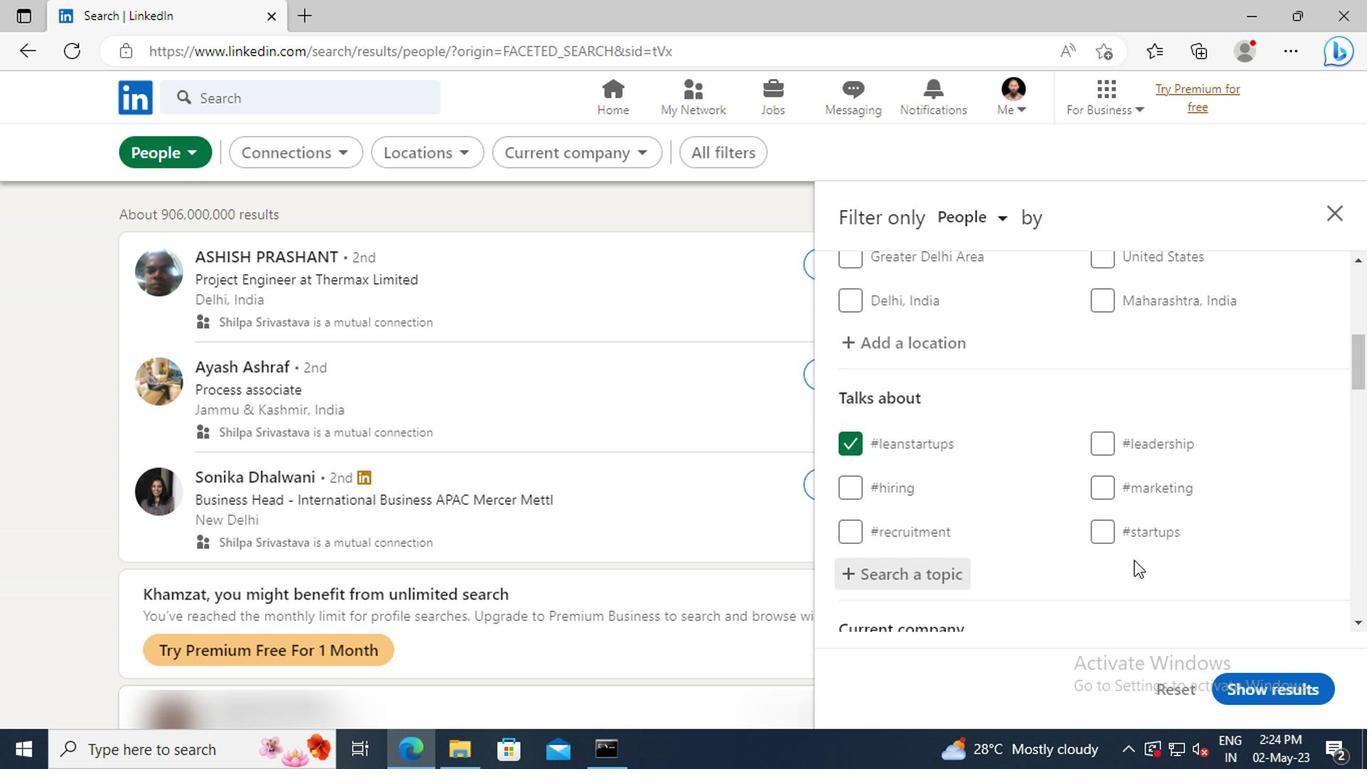 
Action: Mouse scrolled (1129, 559) with delta (0, 0)
Screenshot: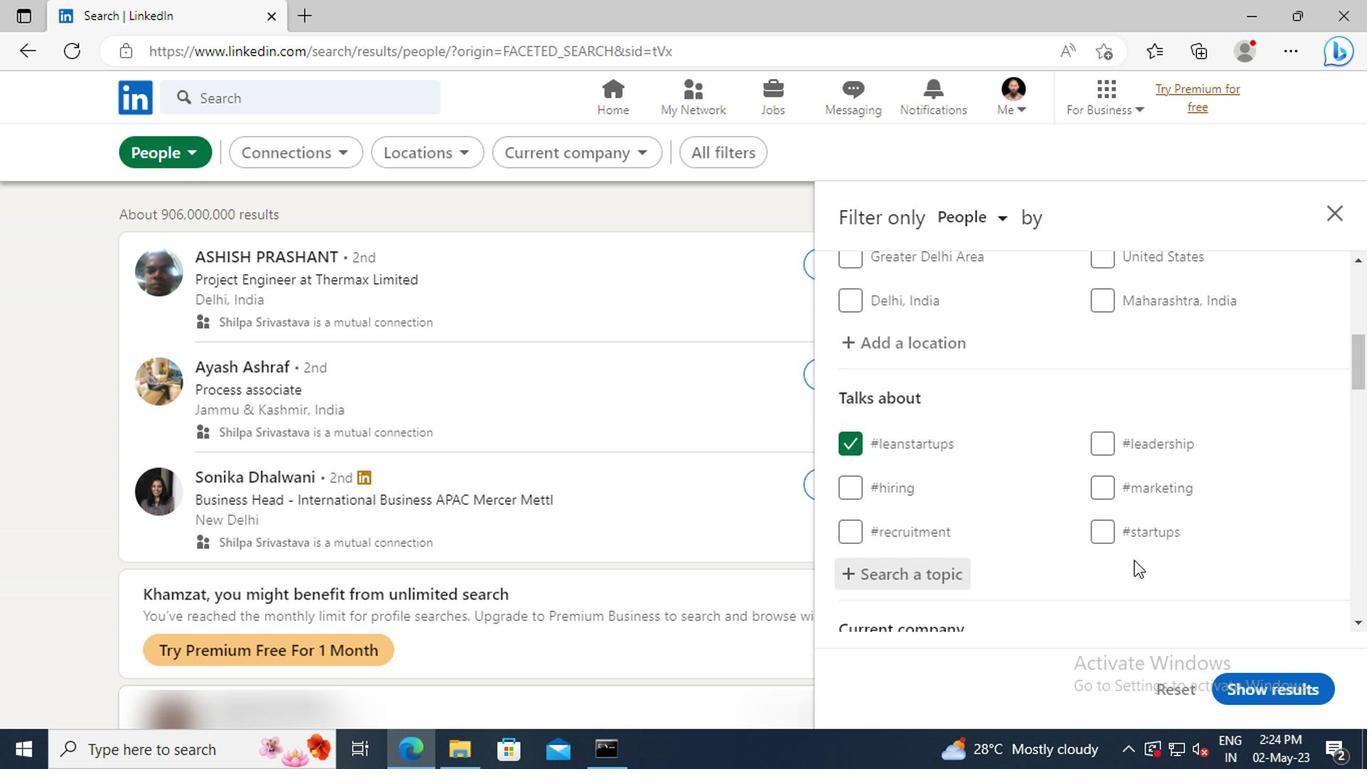 
Action: Mouse scrolled (1129, 559) with delta (0, 0)
Screenshot: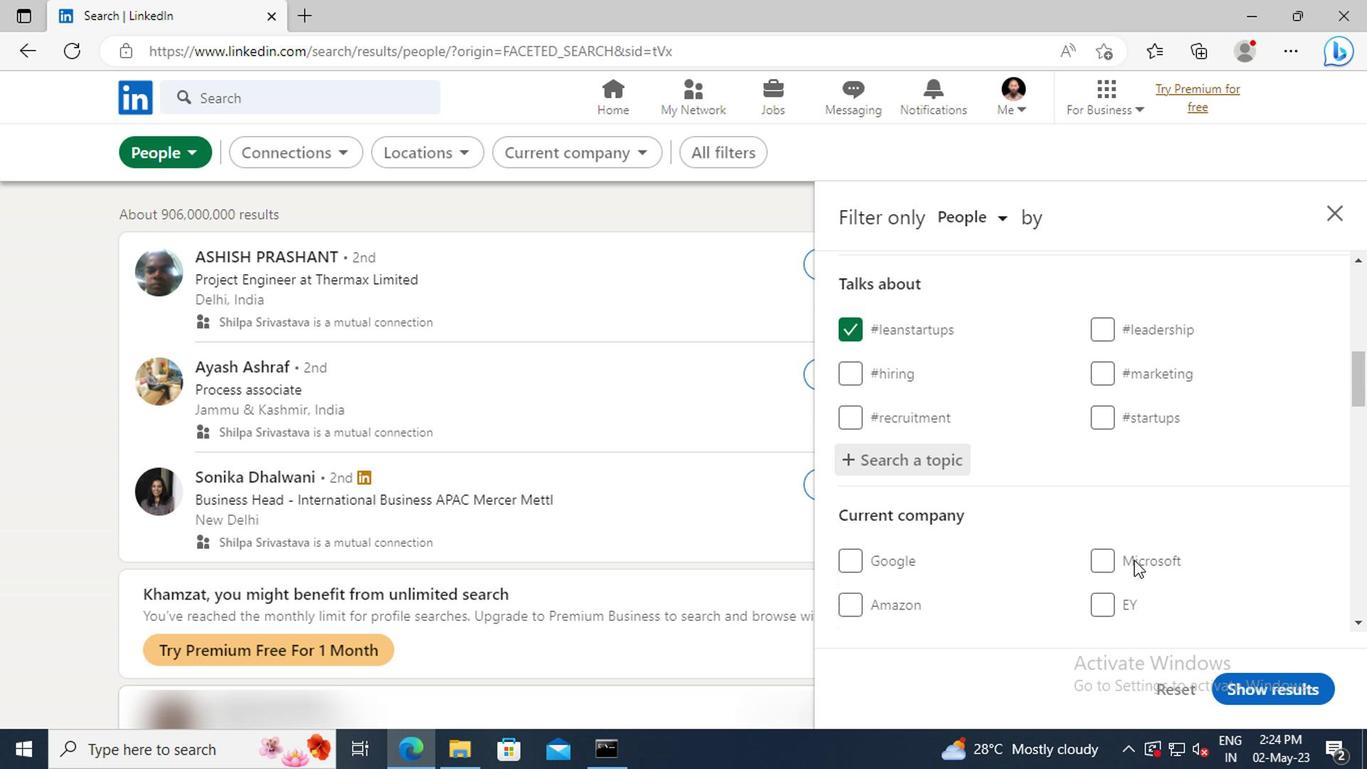 
Action: Mouse scrolled (1129, 559) with delta (0, 0)
Screenshot: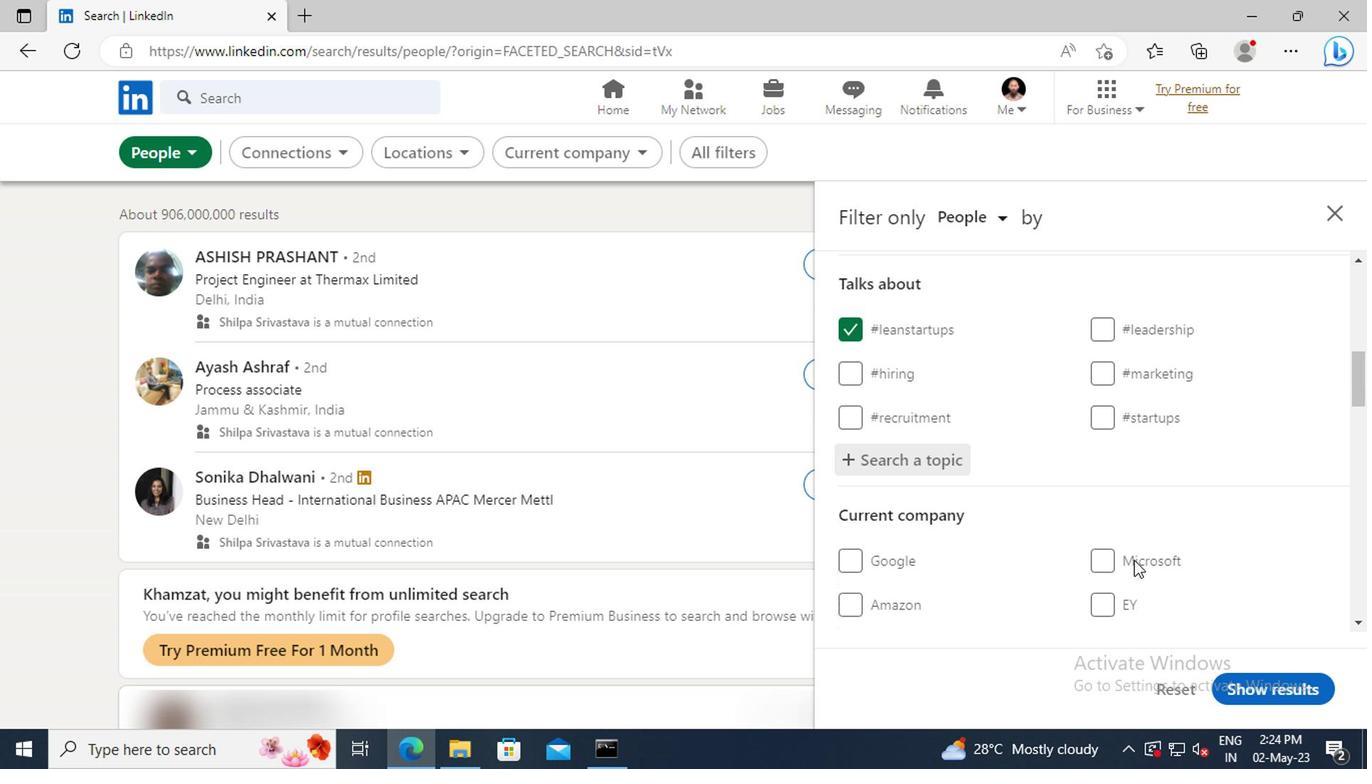 
Action: Mouse moved to (1129, 534)
Screenshot: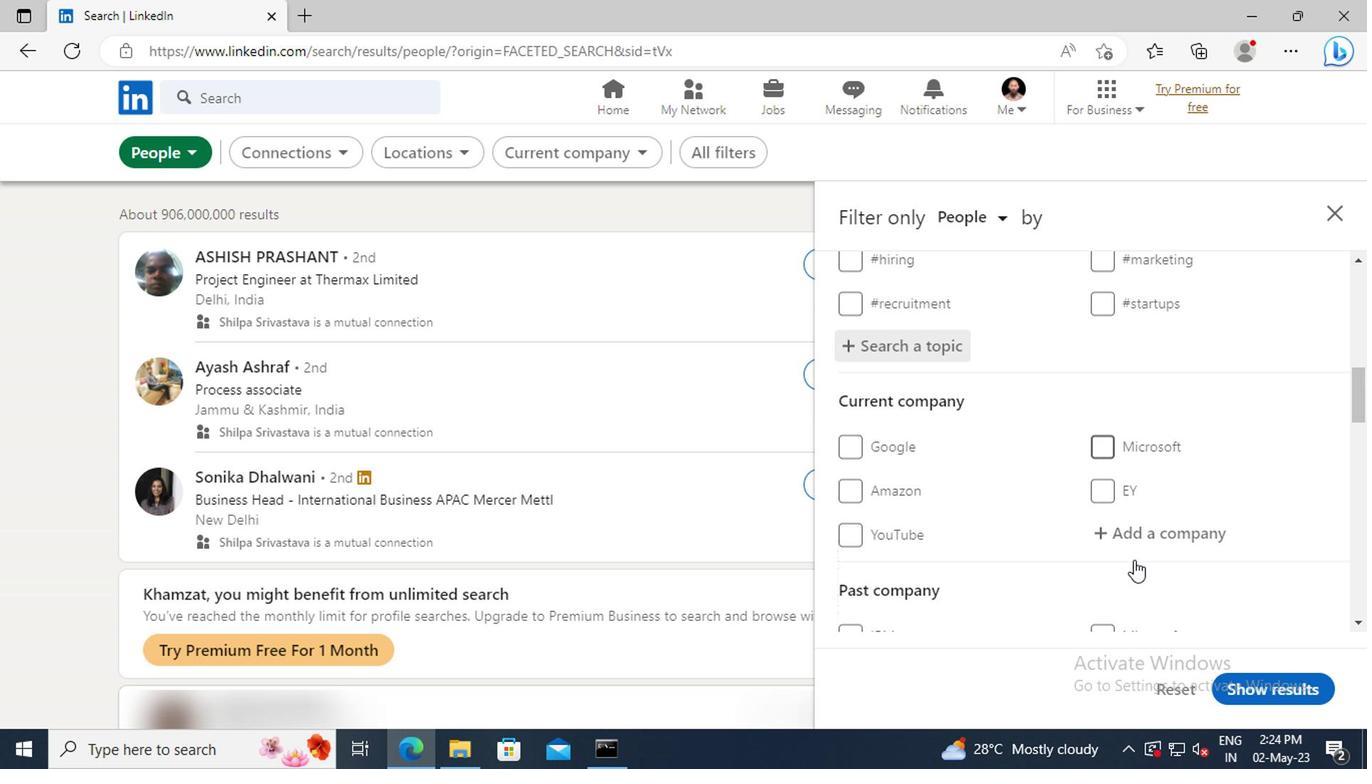 
Action: Mouse scrolled (1129, 533) with delta (0, -1)
Screenshot: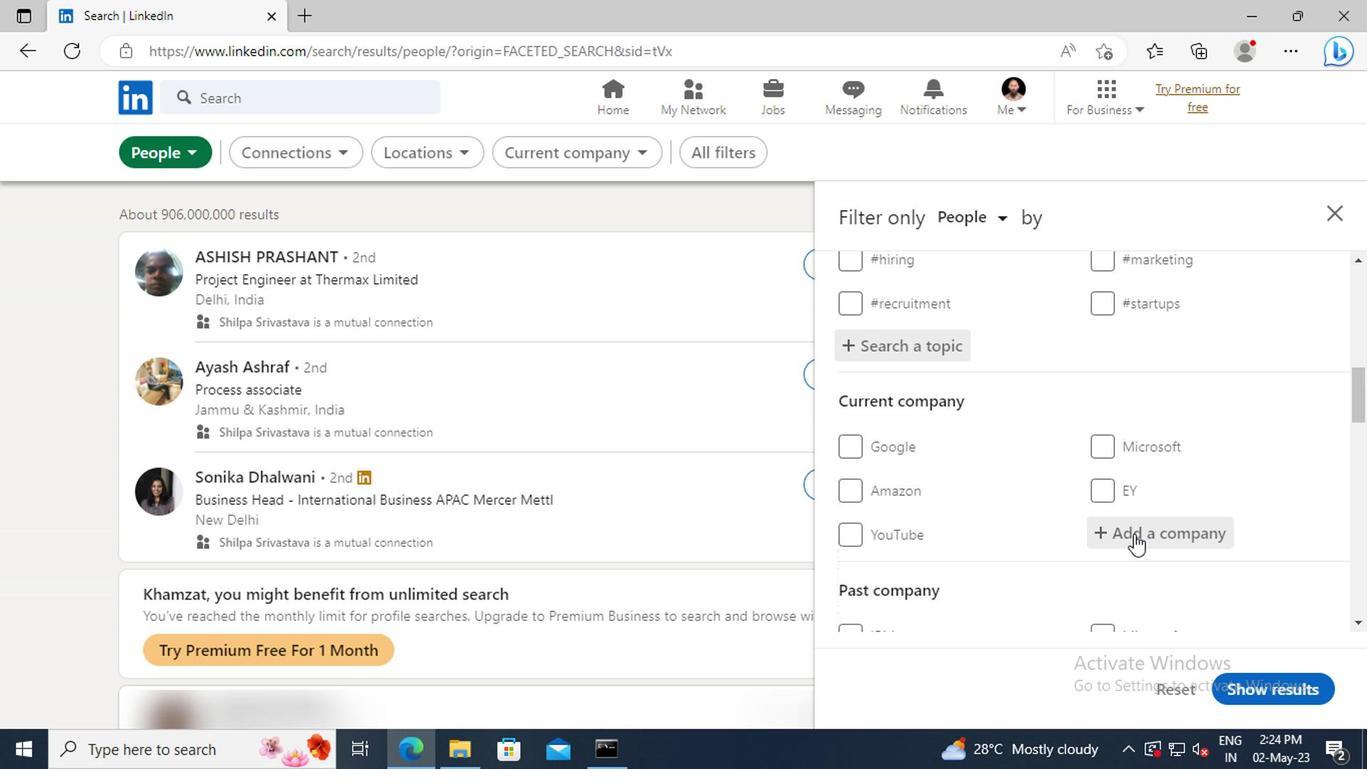 
Action: Mouse scrolled (1129, 533) with delta (0, -1)
Screenshot: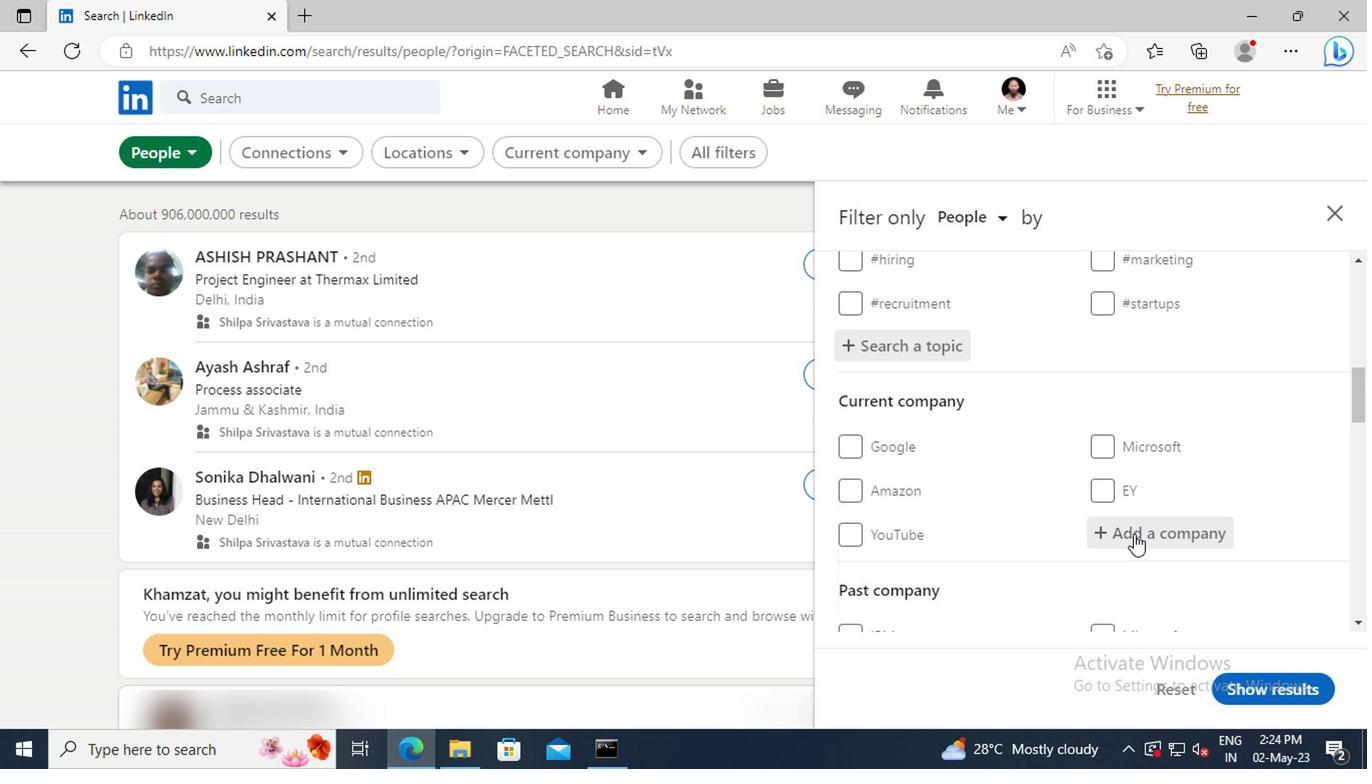 
Action: Mouse scrolled (1129, 533) with delta (0, -1)
Screenshot: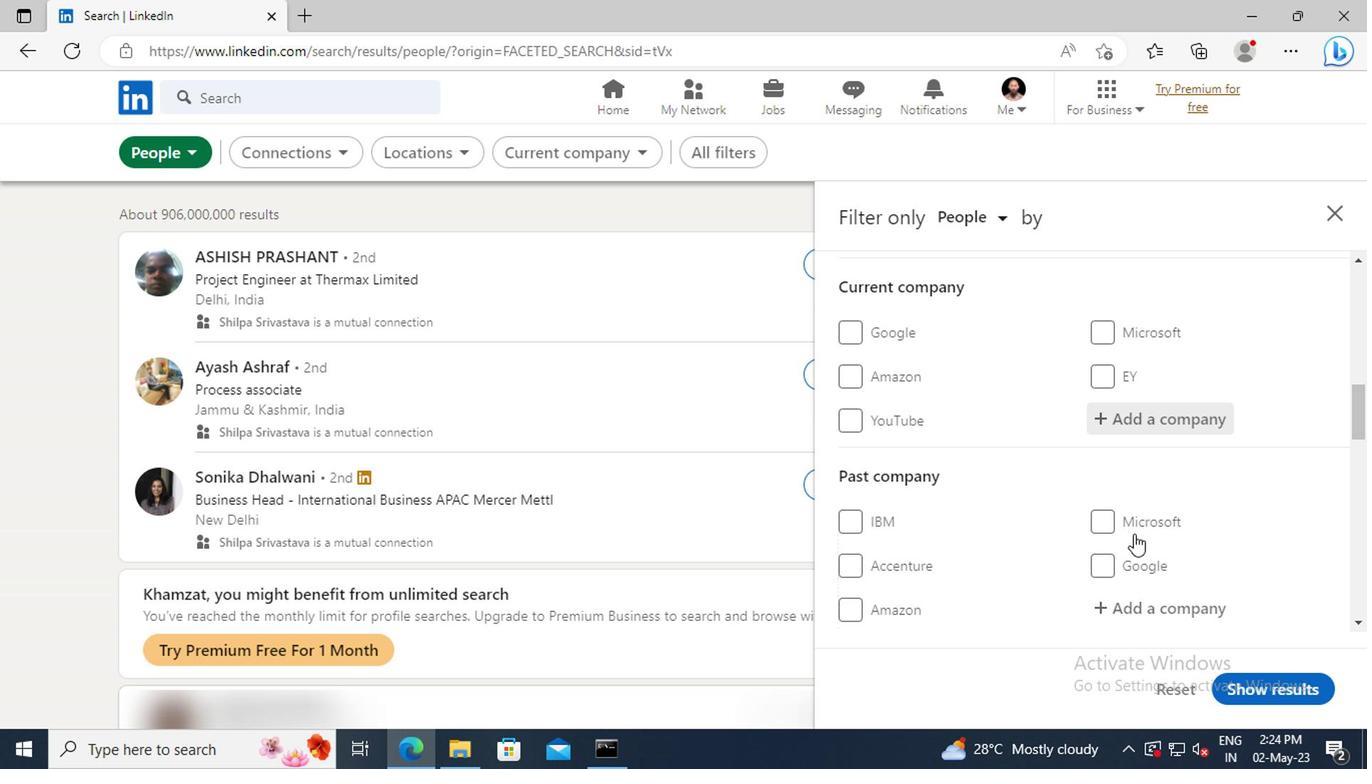 
Action: Mouse scrolled (1129, 533) with delta (0, -1)
Screenshot: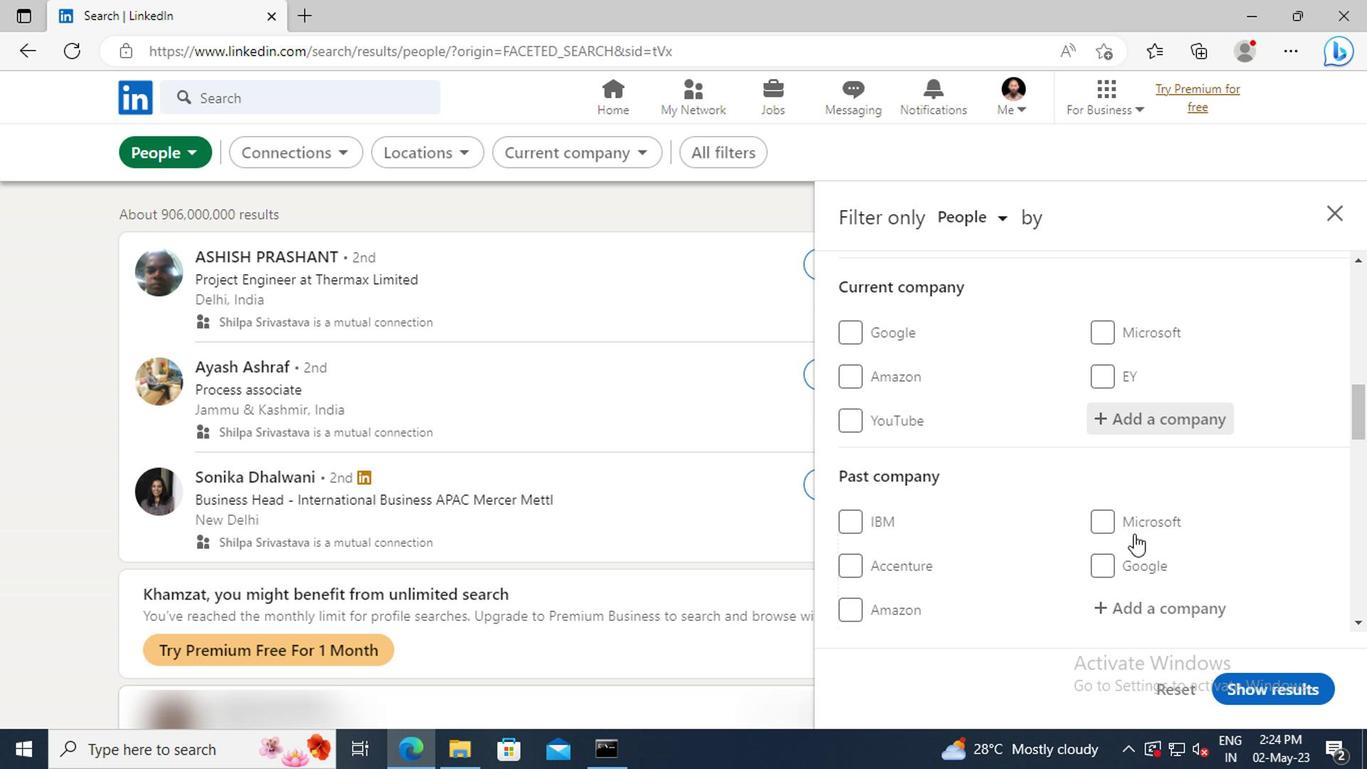 
Action: Mouse scrolled (1129, 533) with delta (0, -1)
Screenshot: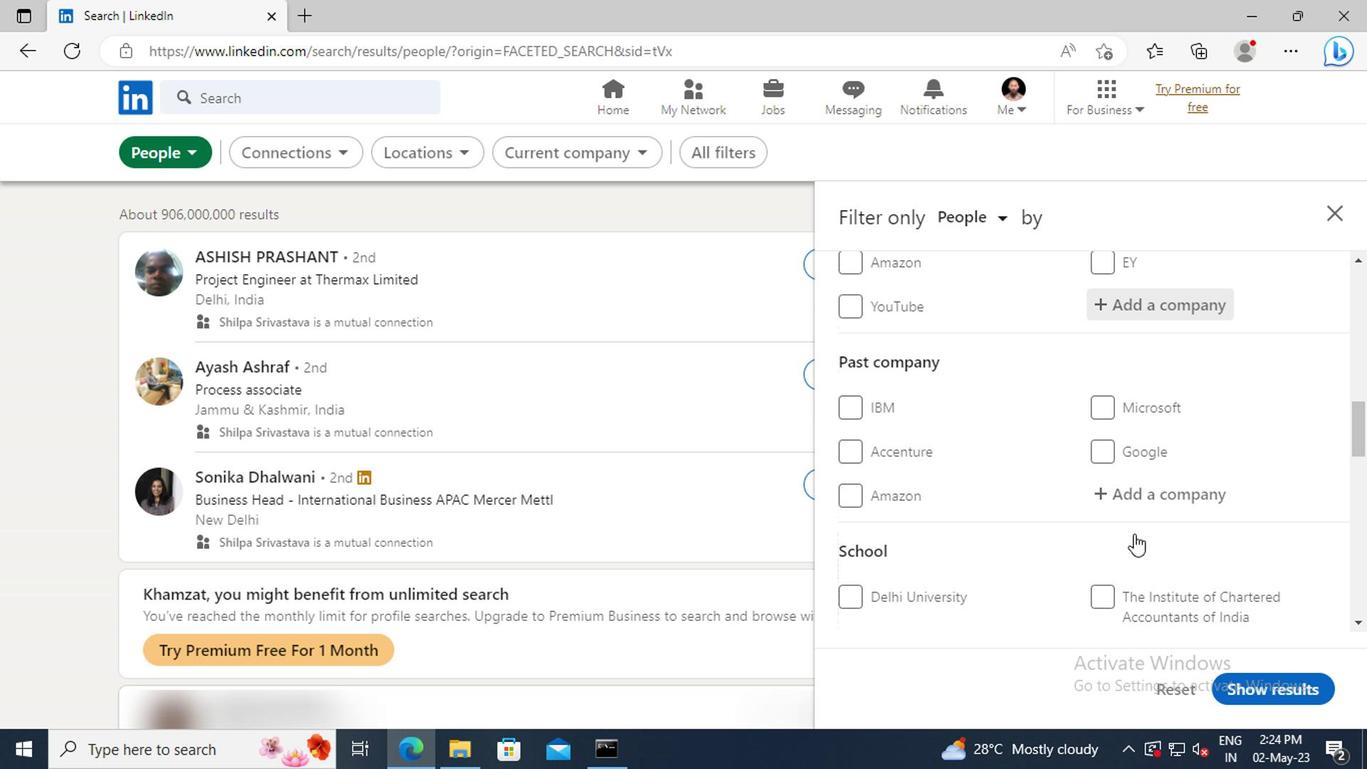 
Action: Mouse scrolled (1129, 533) with delta (0, -1)
Screenshot: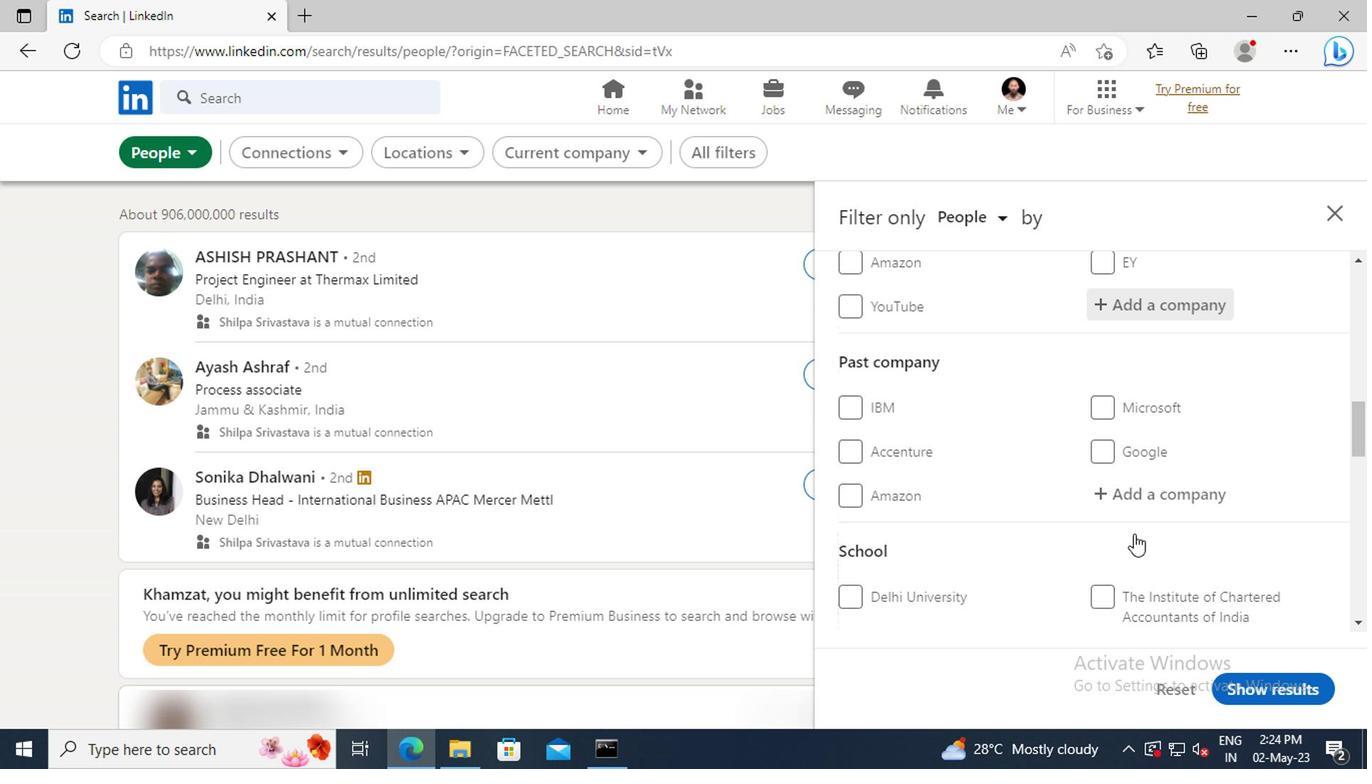 
Action: Mouse scrolled (1129, 533) with delta (0, -1)
Screenshot: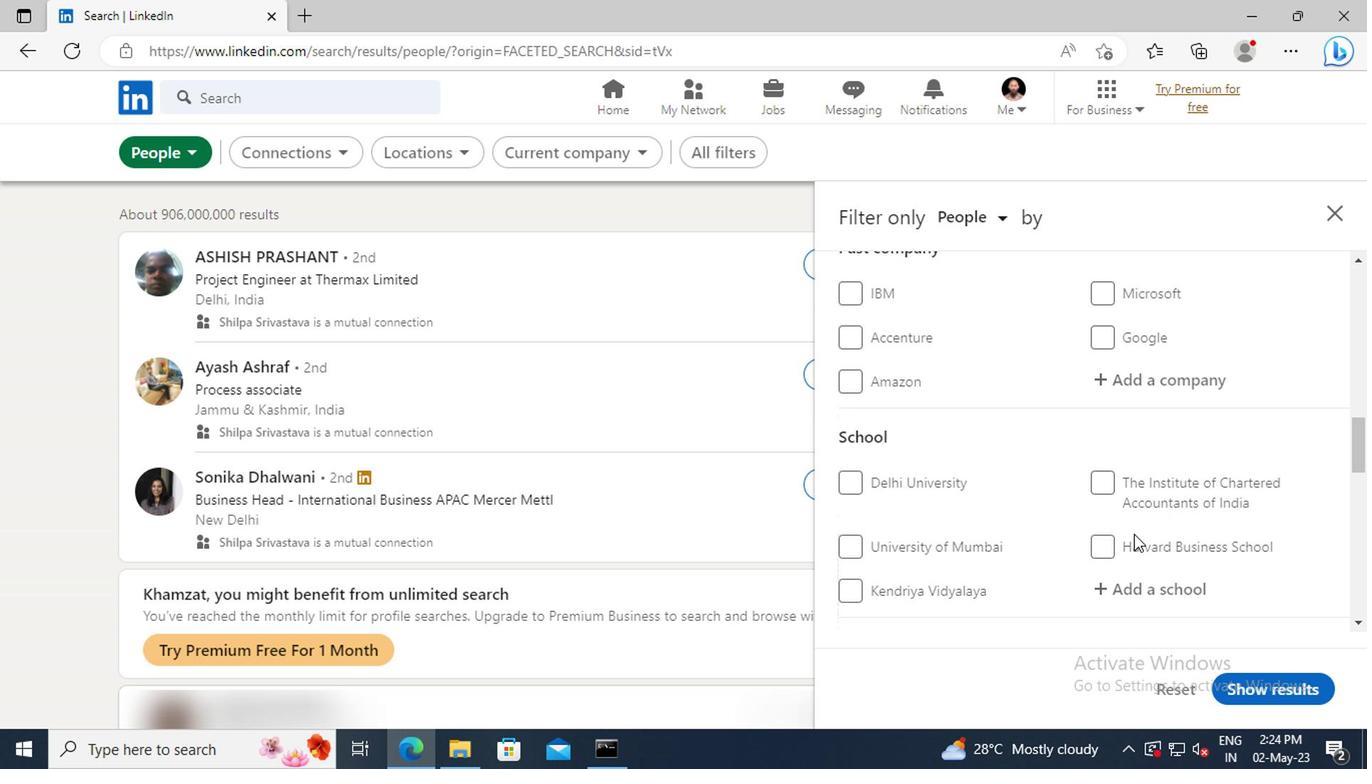 
Action: Mouse scrolled (1129, 533) with delta (0, -1)
Screenshot: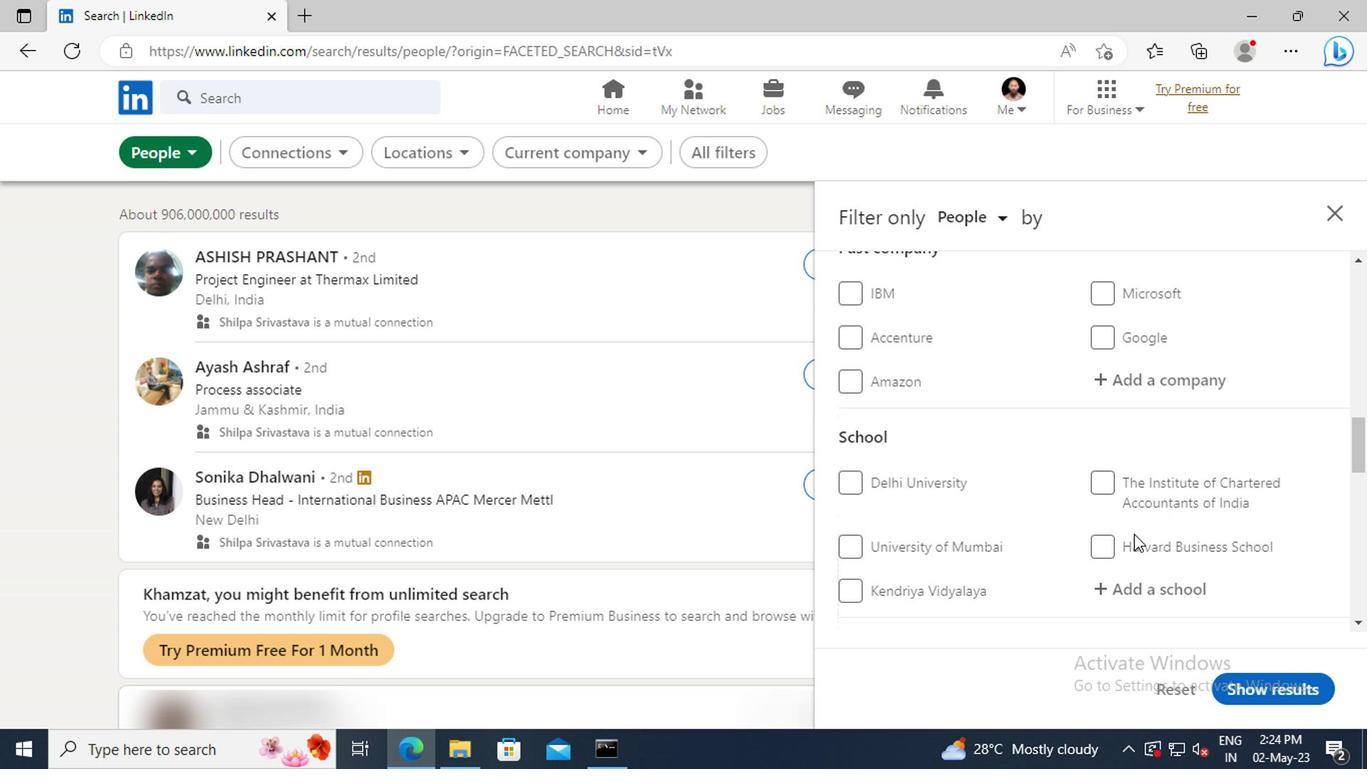 
Action: Mouse scrolled (1129, 533) with delta (0, -1)
Screenshot: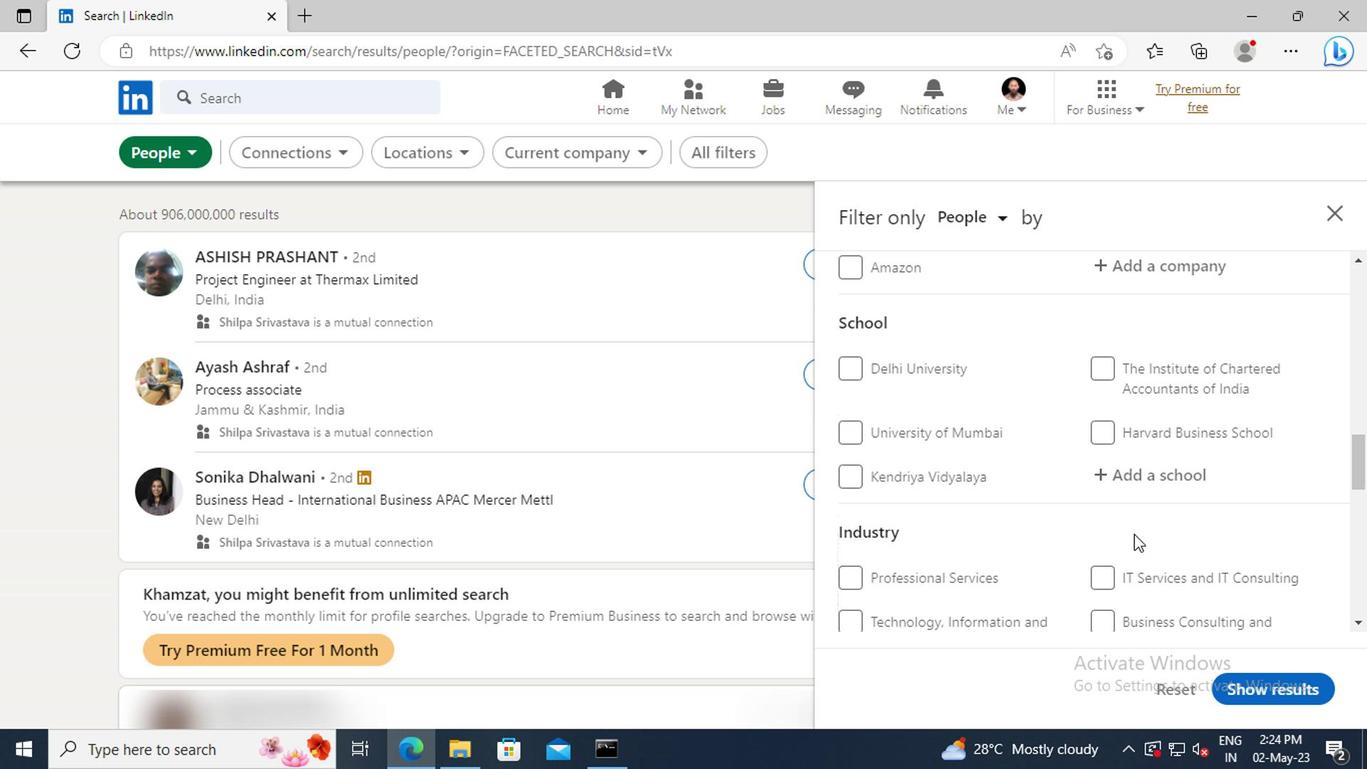 
Action: Mouse scrolled (1129, 533) with delta (0, -1)
Screenshot: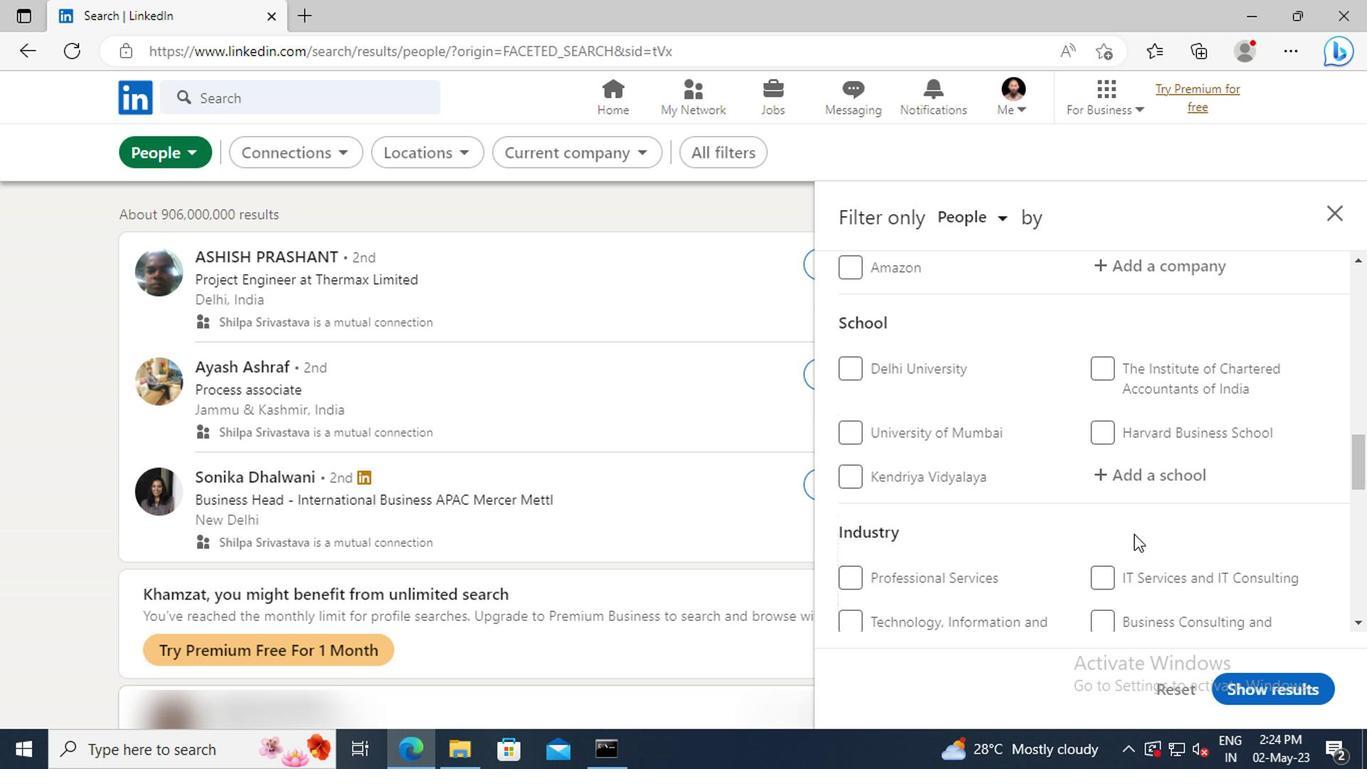 
Action: Mouse scrolled (1129, 533) with delta (0, -1)
Screenshot: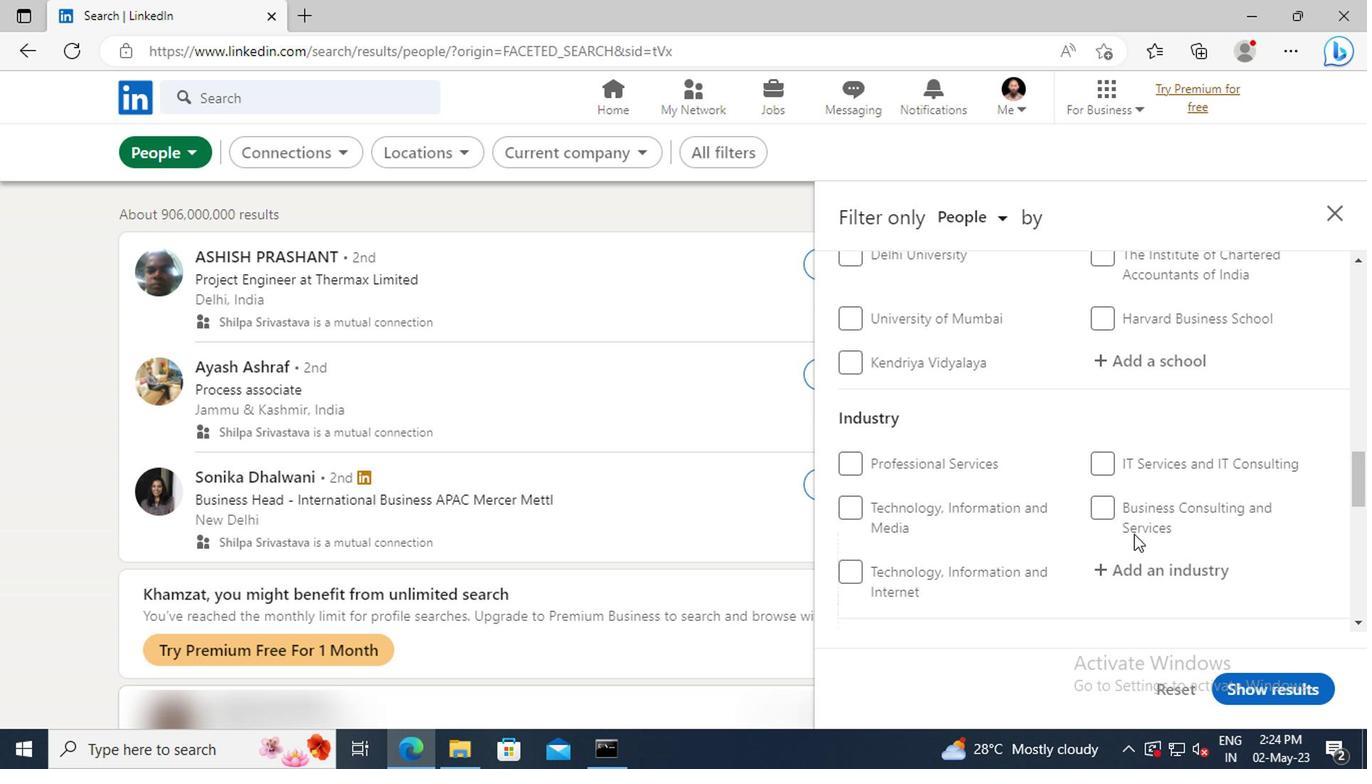 
Action: Mouse scrolled (1129, 533) with delta (0, -1)
Screenshot: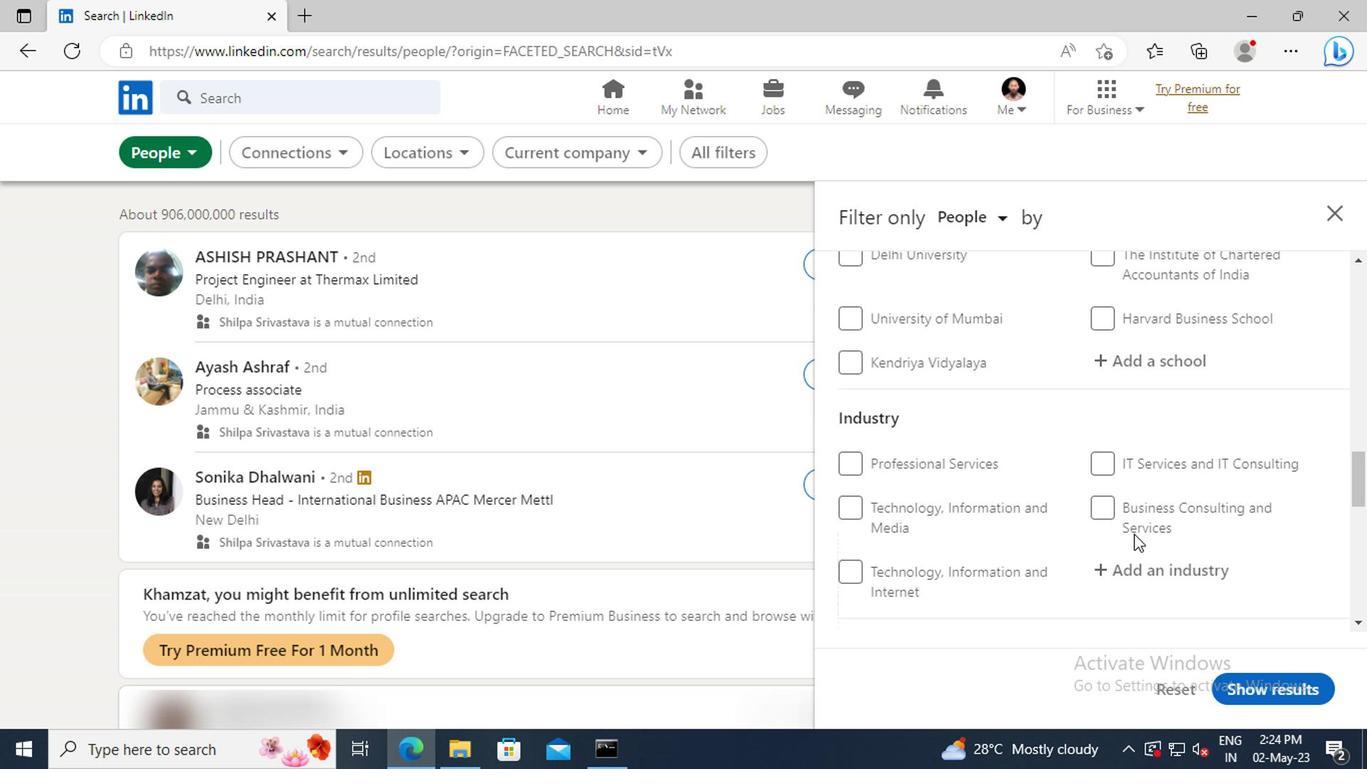 
Action: Mouse moved to (1101, 576)
Screenshot: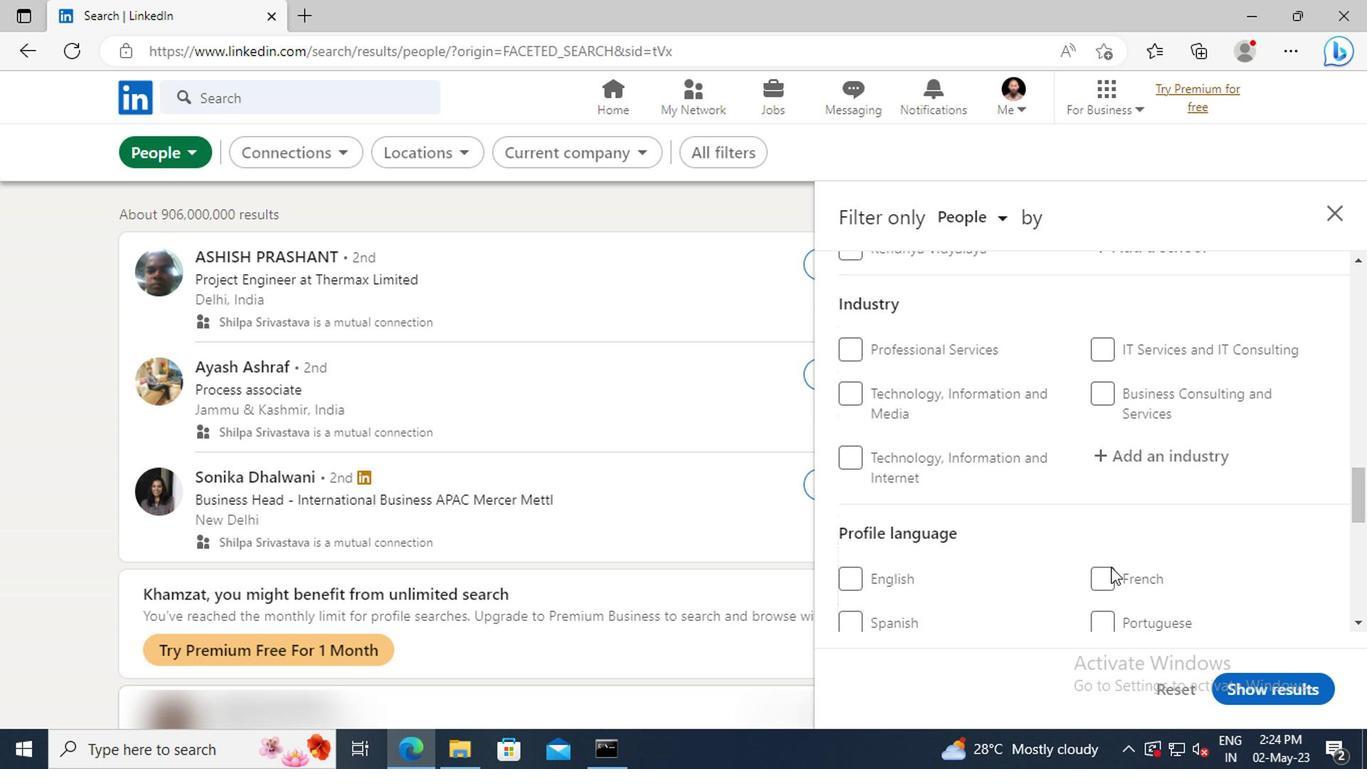 
Action: Mouse pressed left at (1101, 576)
Screenshot: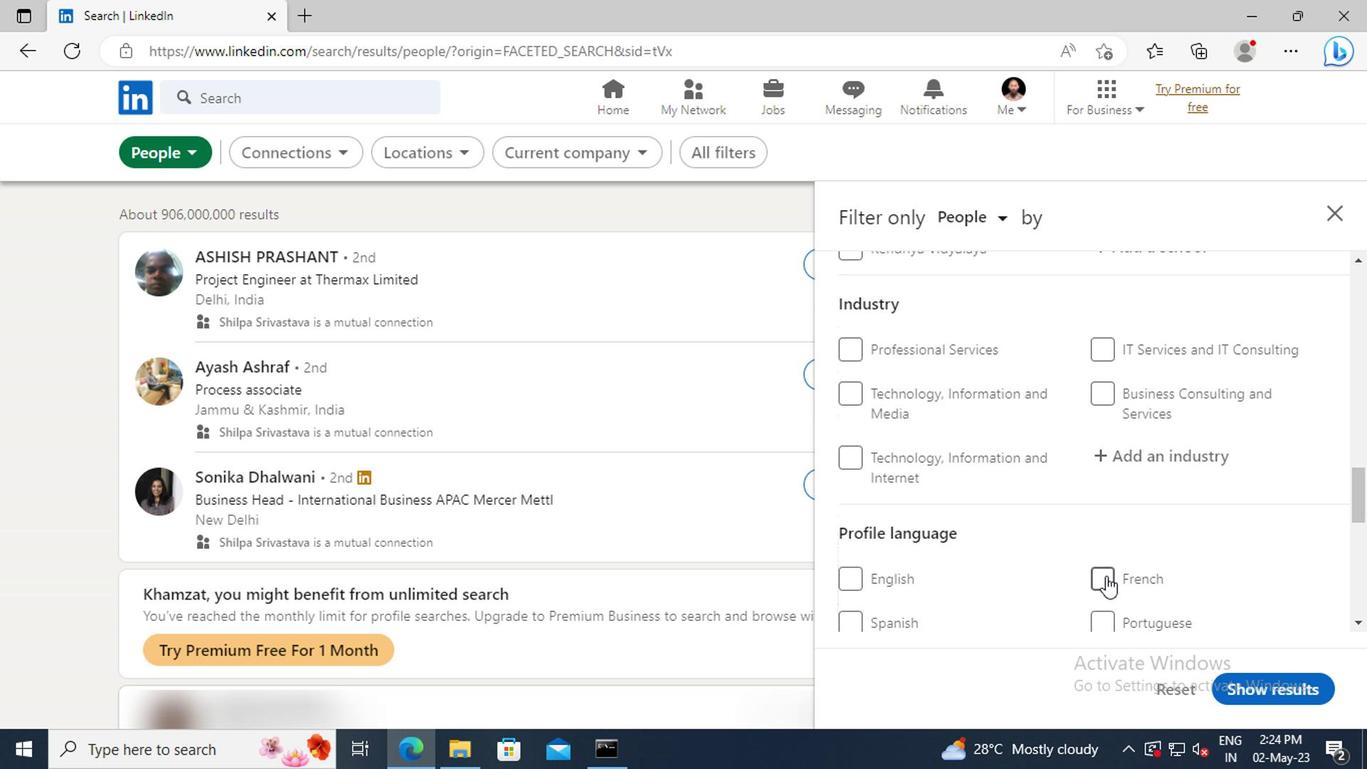 
Action: Mouse moved to (1134, 517)
Screenshot: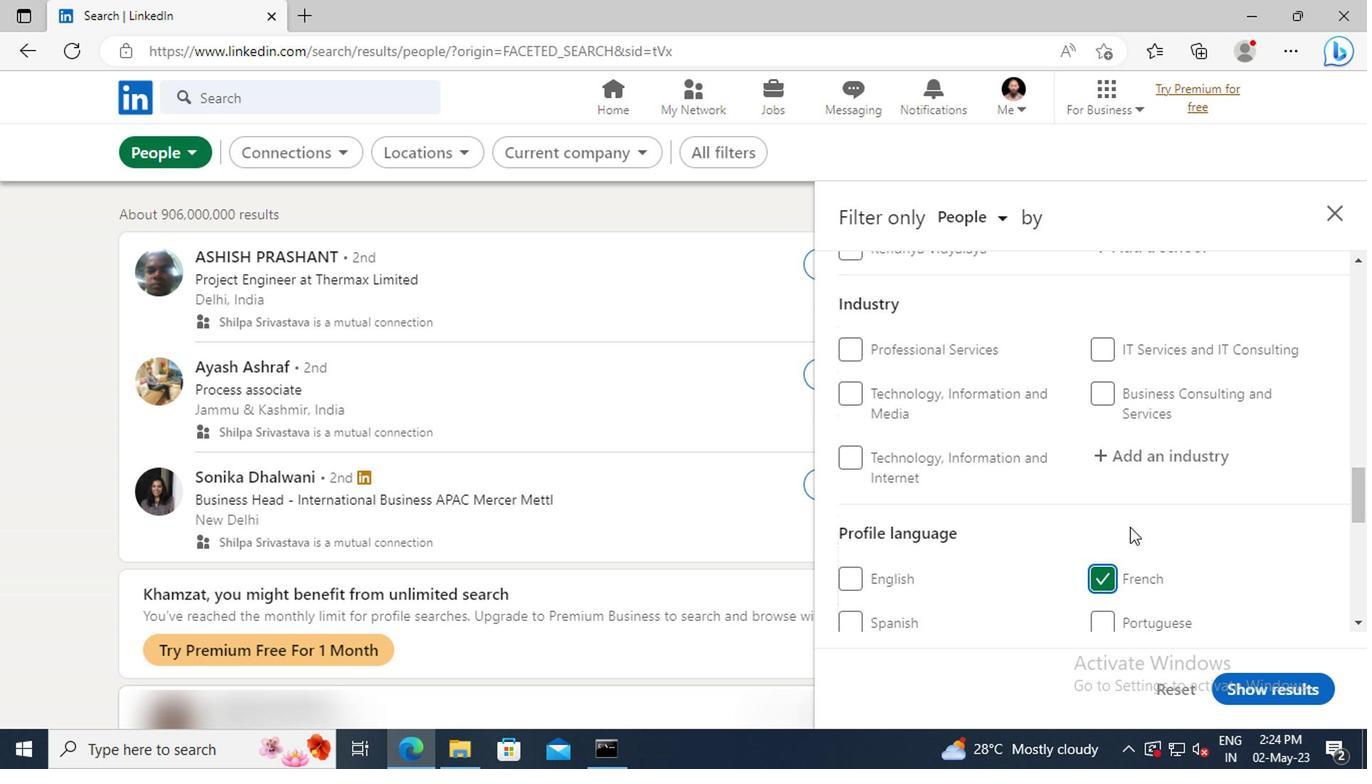 
Action: Mouse scrolled (1134, 517) with delta (0, 0)
Screenshot: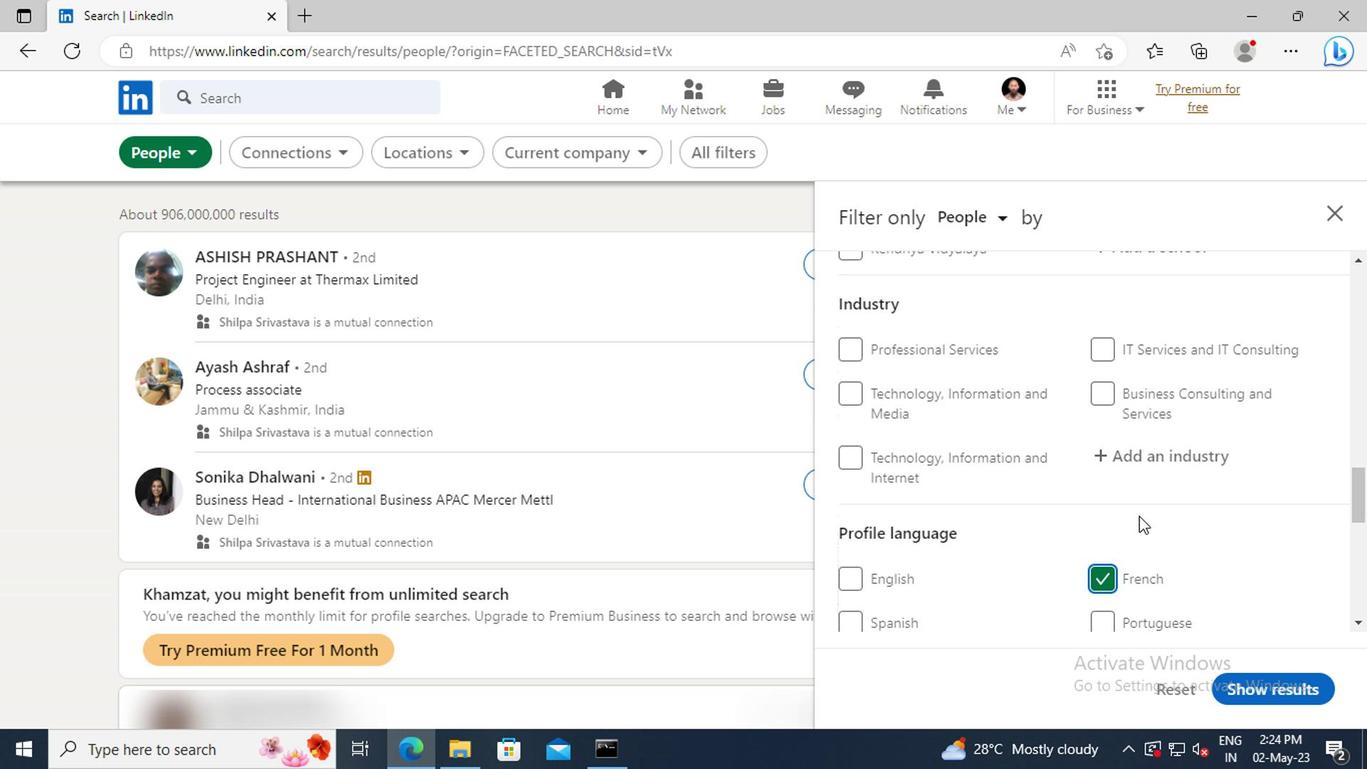 
Action: Mouse scrolled (1134, 517) with delta (0, 0)
Screenshot: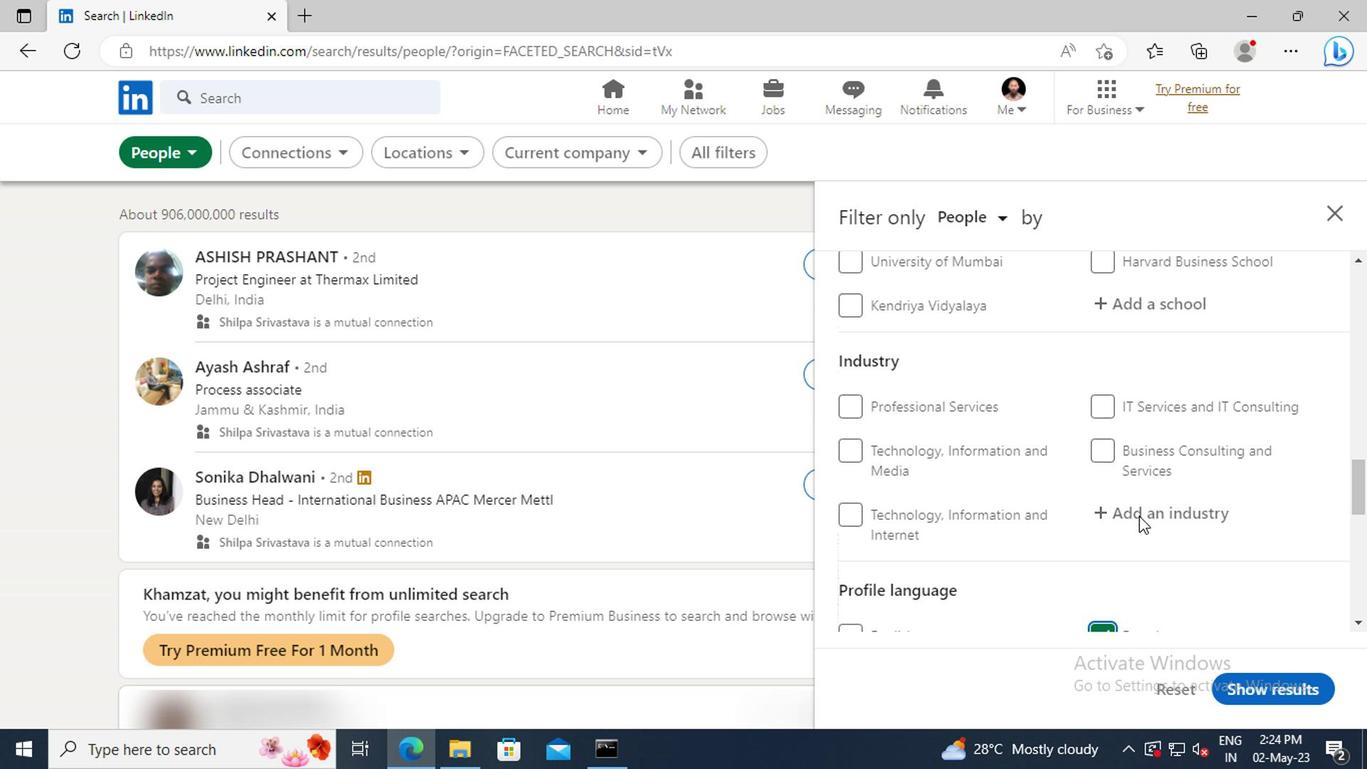 
Action: Mouse scrolled (1134, 517) with delta (0, 0)
Screenshot: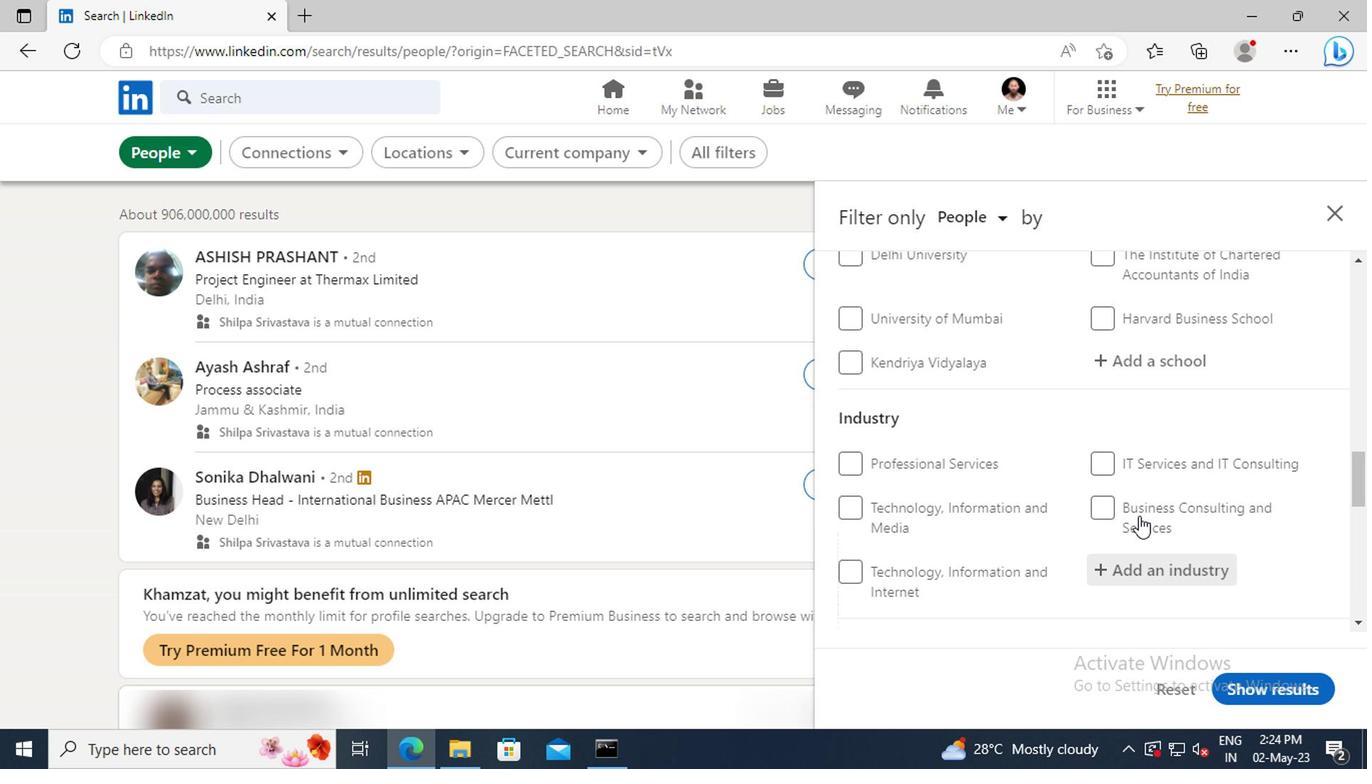 
Action: Mouse scrolled (1134, 517) with delta (0, 0)
Screenshot: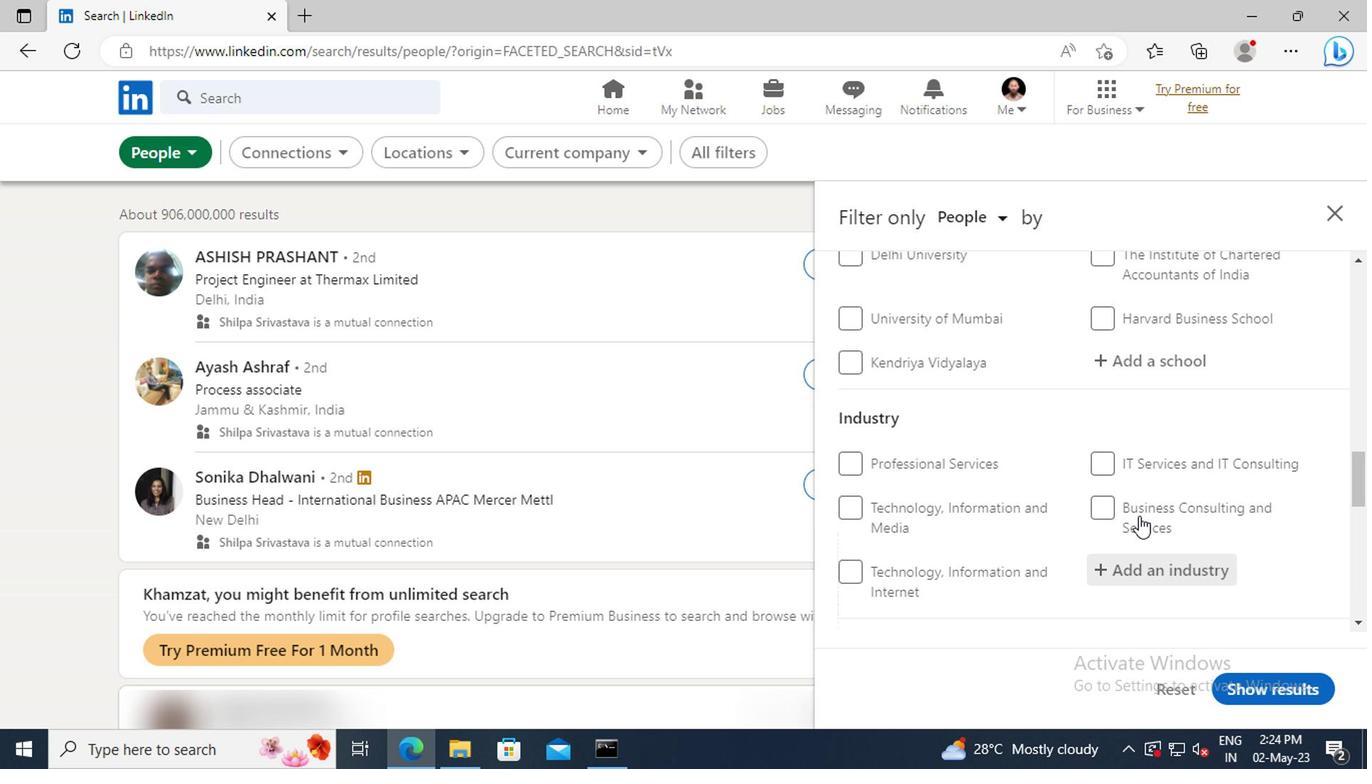 
Action: Mouse scrolled (1134, 517) with delta (0, 0)
Screenshot: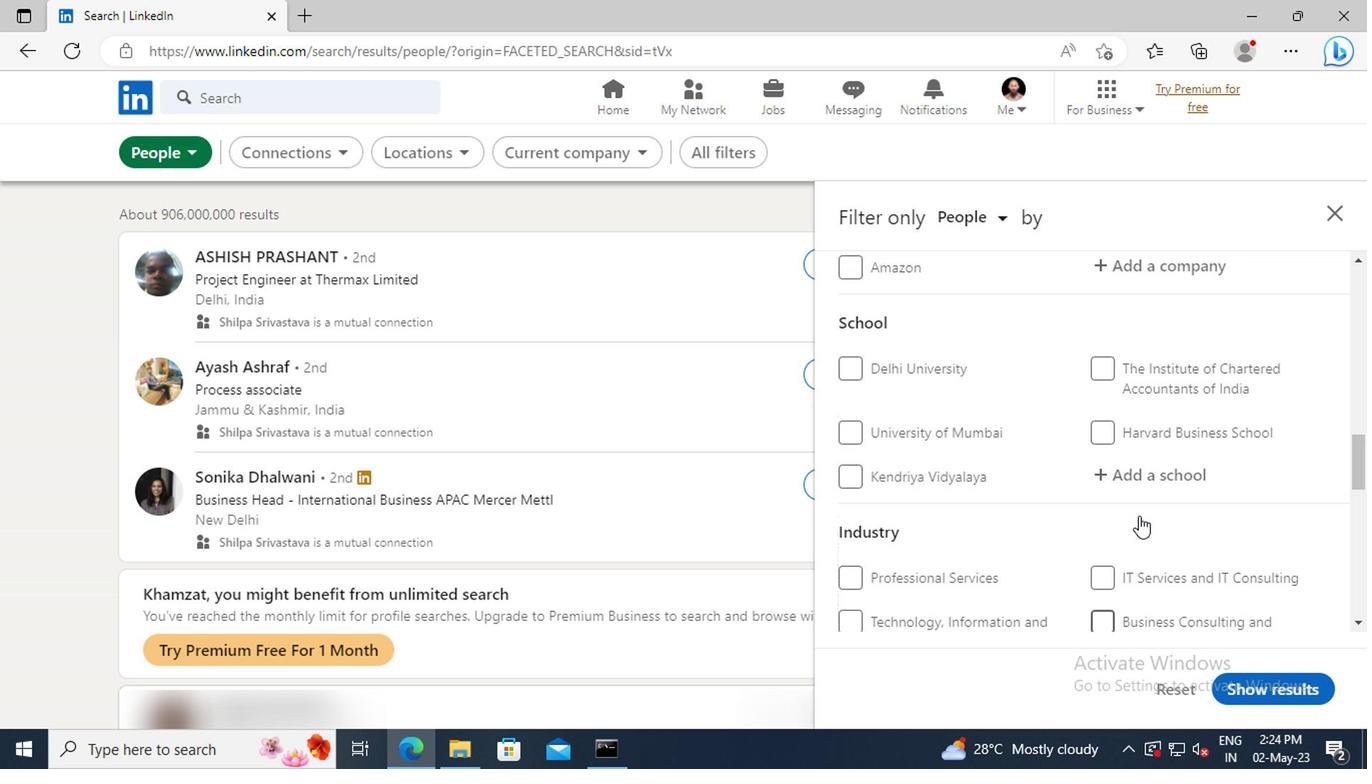 
Action: Mouse scrolled (1134, 517) with delta (0, 0)
Screenshot: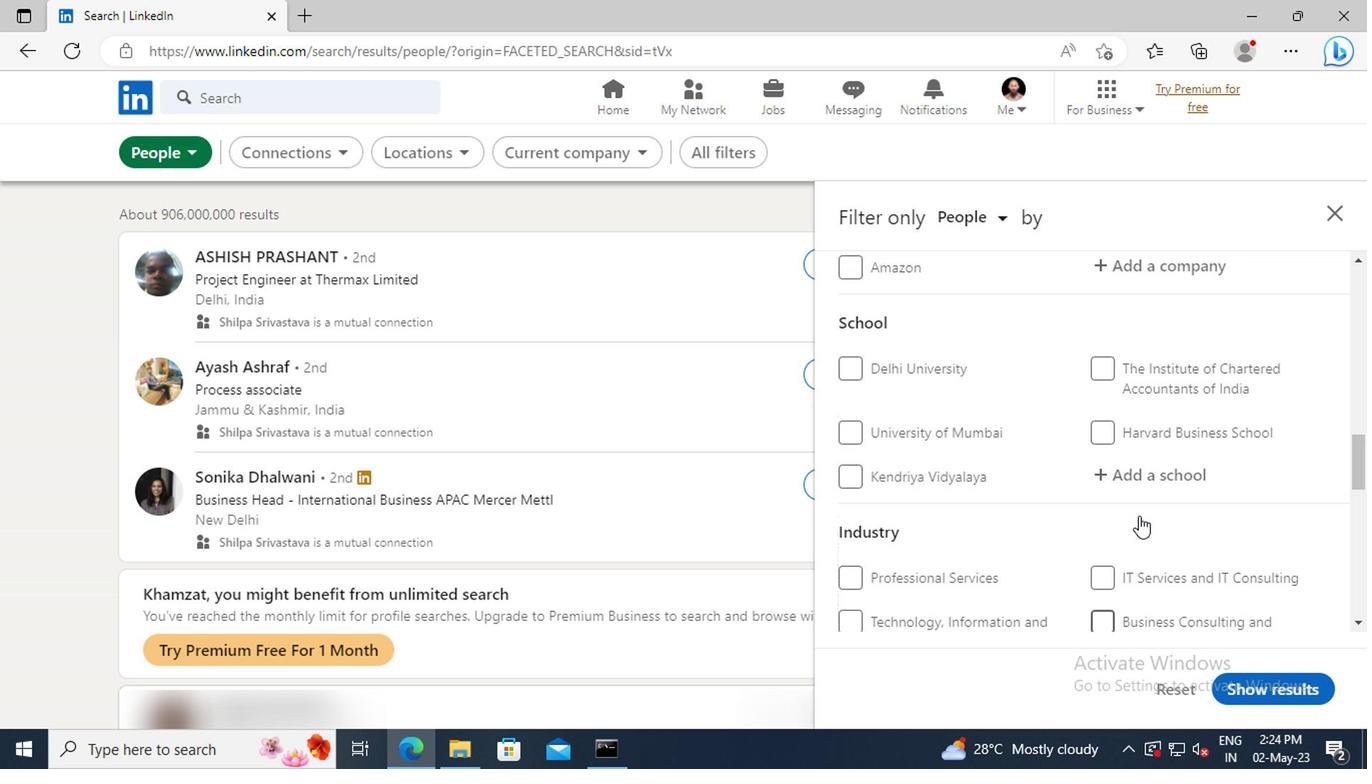 
Action: Mouse scrolled (1134, 517) with delta (0, 0)
Screenshot: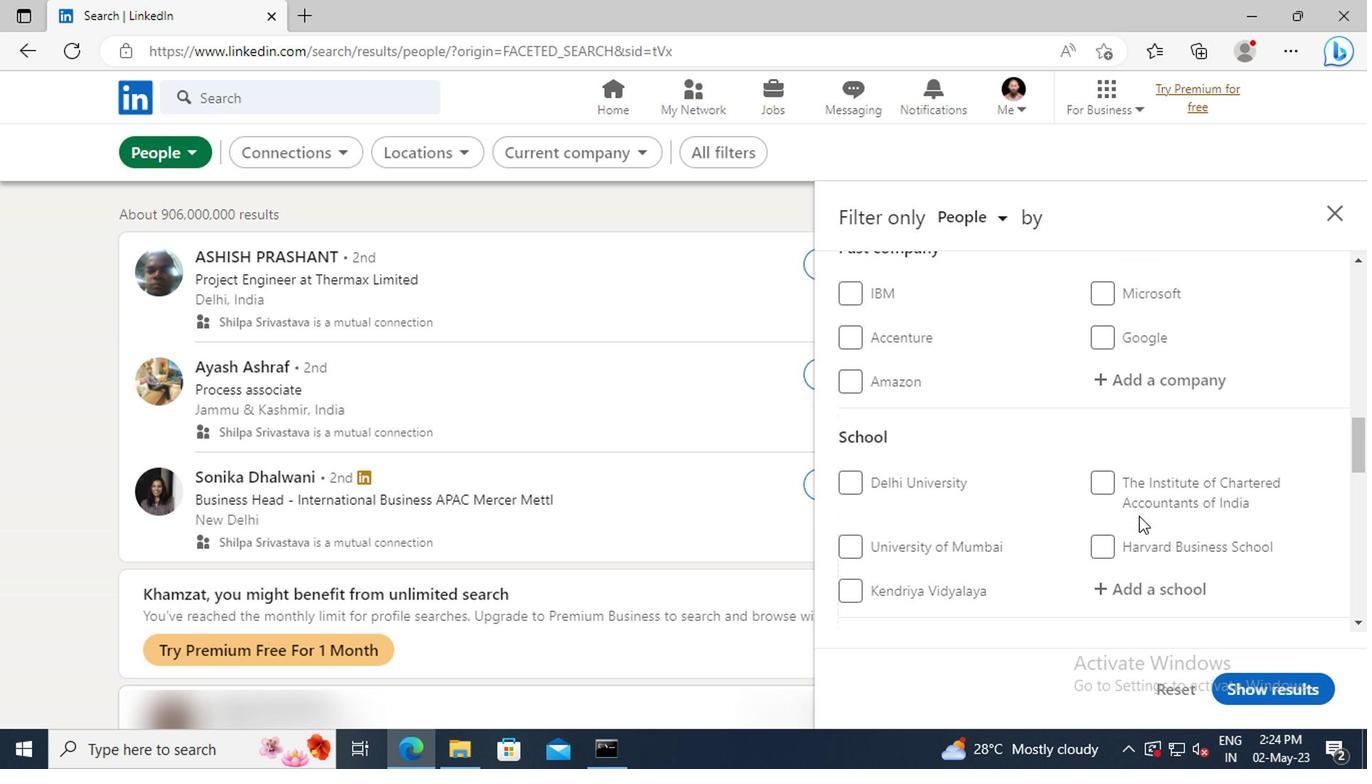 
Action: Mouse scrolled (1134, 517) with delta (0, 0)
Screenshot: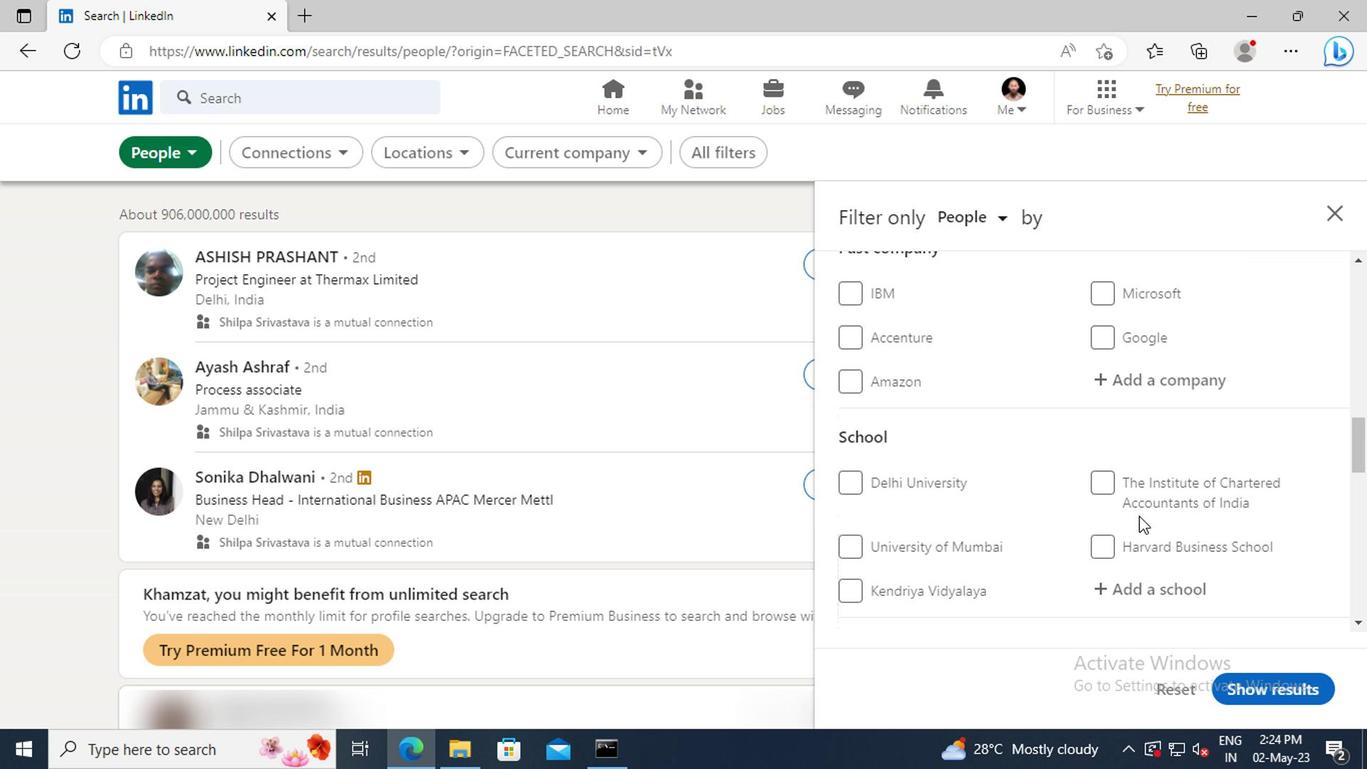 
Action: Mouse scrolled (1134, 517) with delta (0, 0)
Screenshot: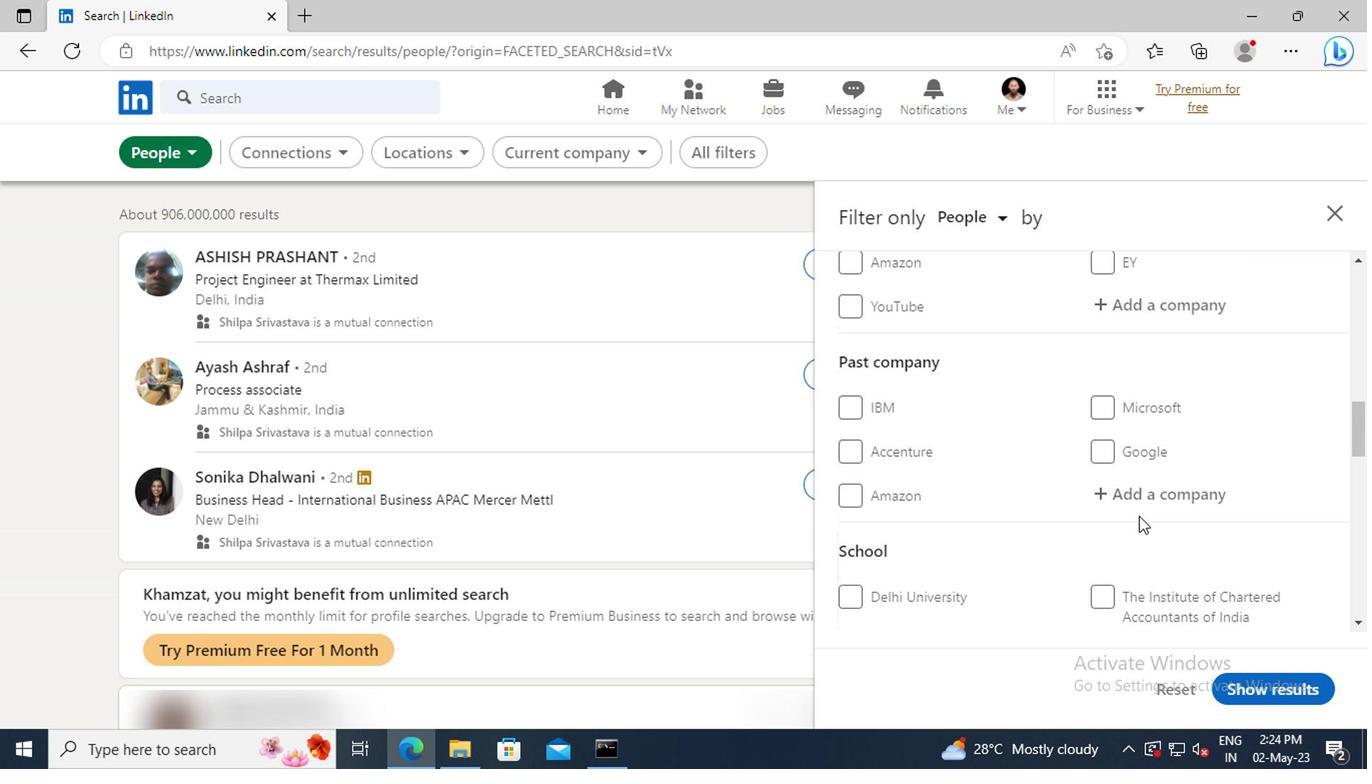 
Action: Mouse scrolled (1134, 517) with delta (0, 0)
Screenshot: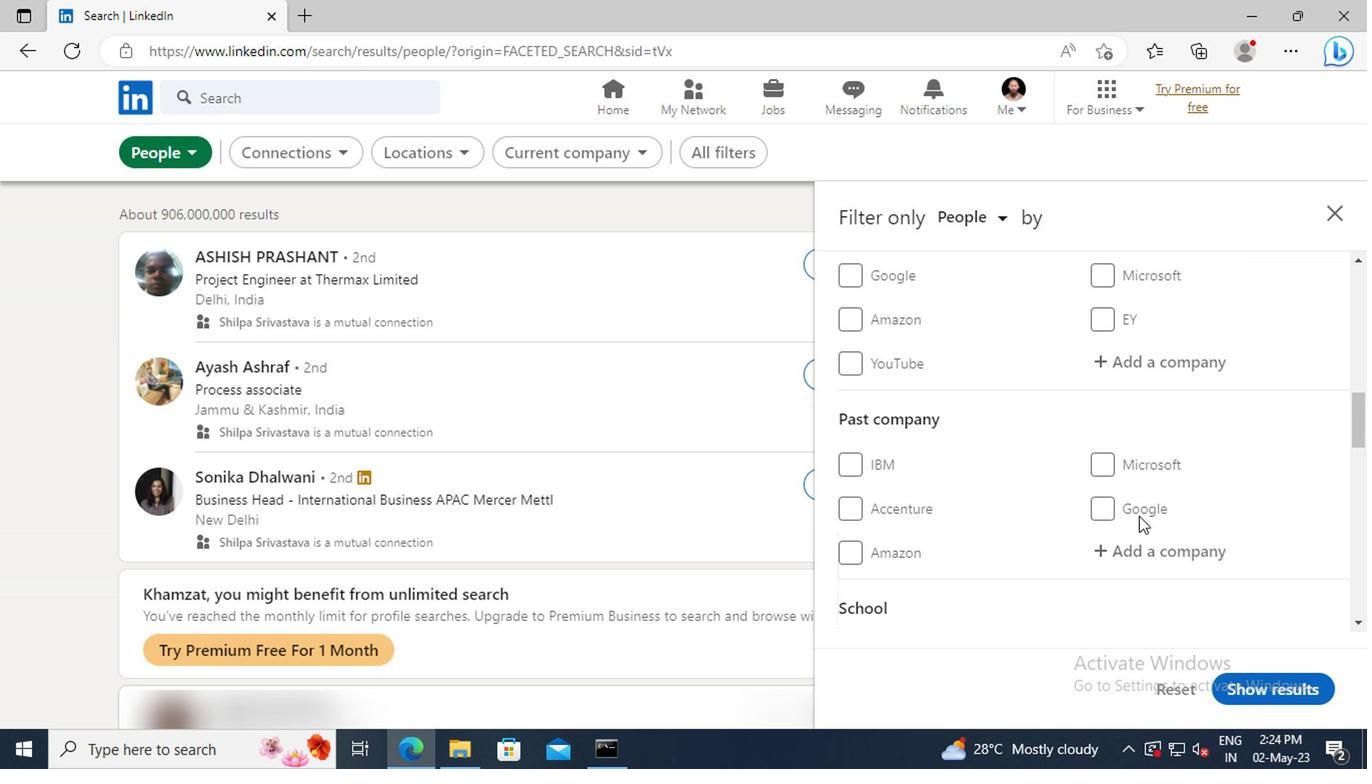 
Action: Mouse scrolled (1134, 517) with delta (0, 0)
Screenshot: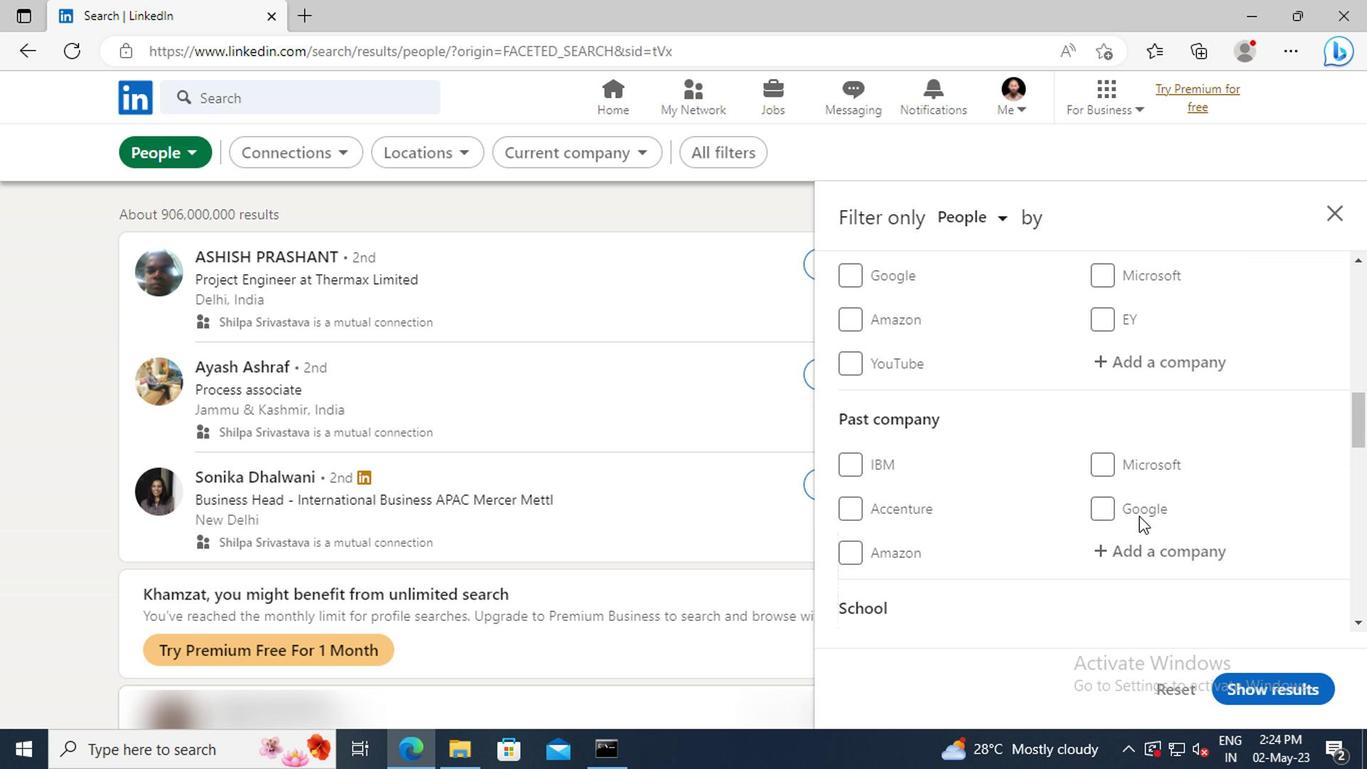 
Action: Mouse moved to (1128, 485)
Screenshot: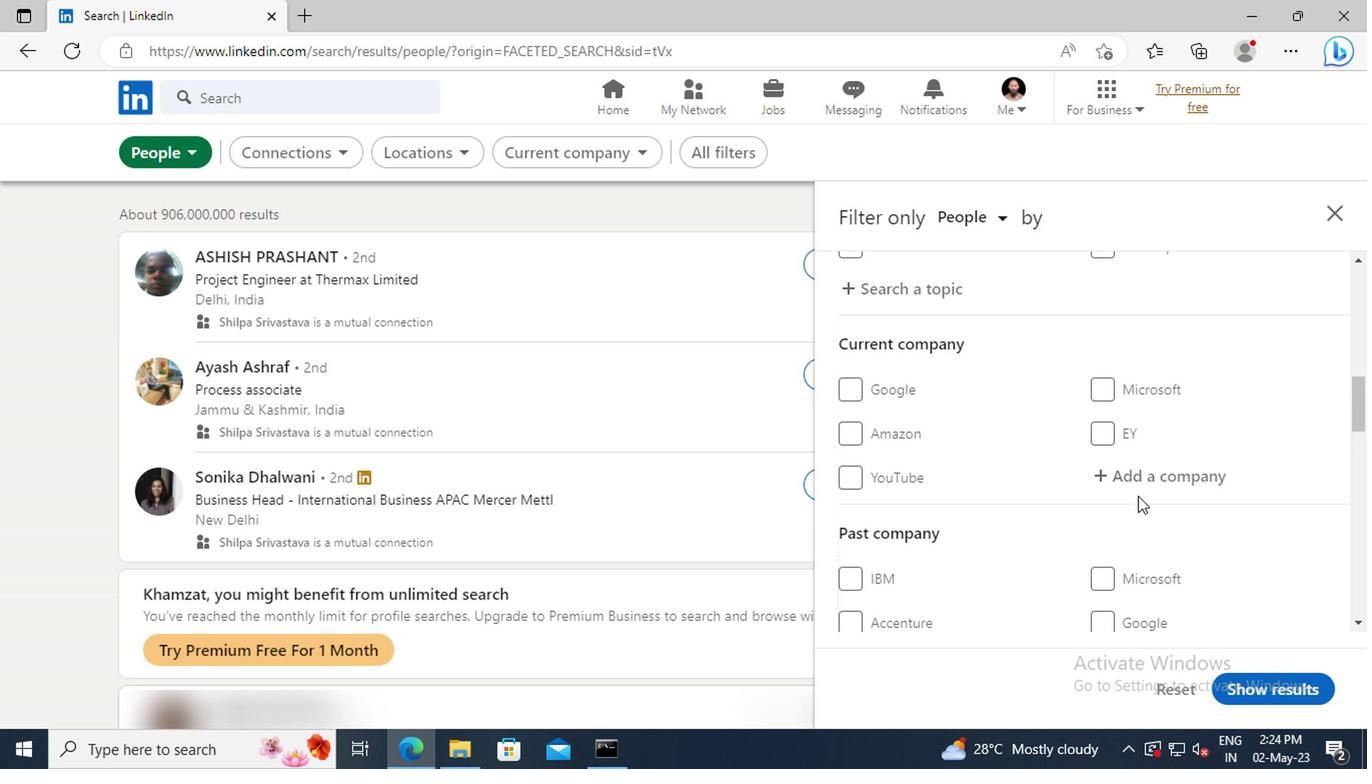 
Action: Mouse pressed left at (1128, 485)
Screenshot: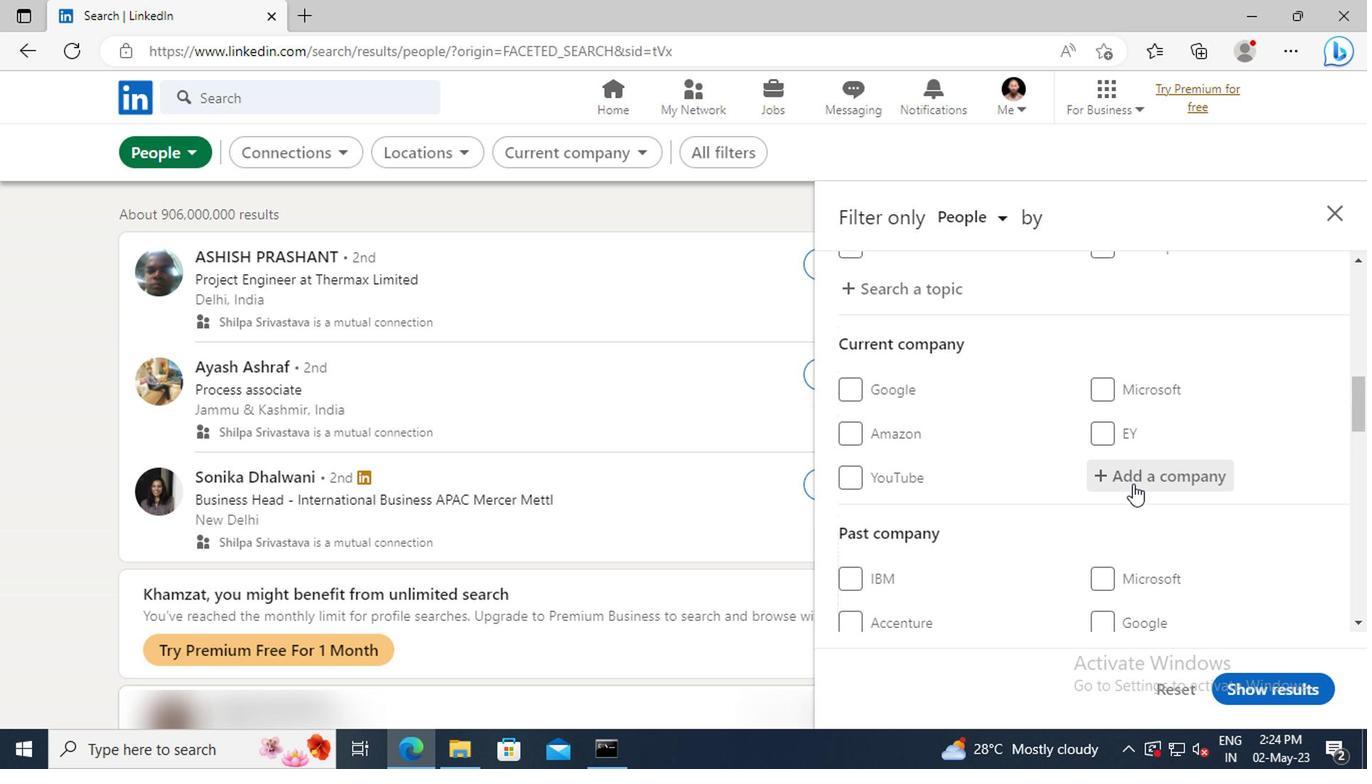
Action: Mouse moved to (1128, 485)
Screenshot: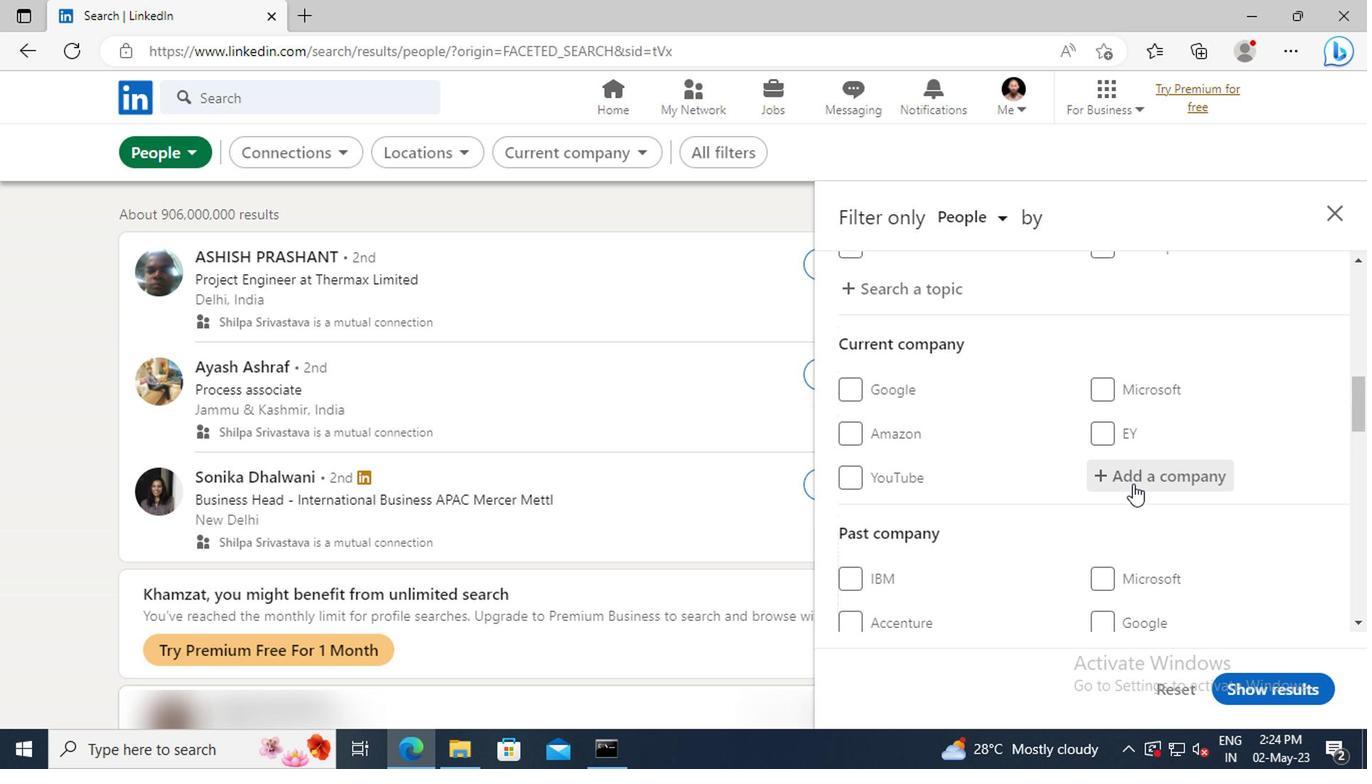 
Action: Key pressed <Key.shift>PHILIPS<Key.space><Key.shift>LIGHTING
Screenshot: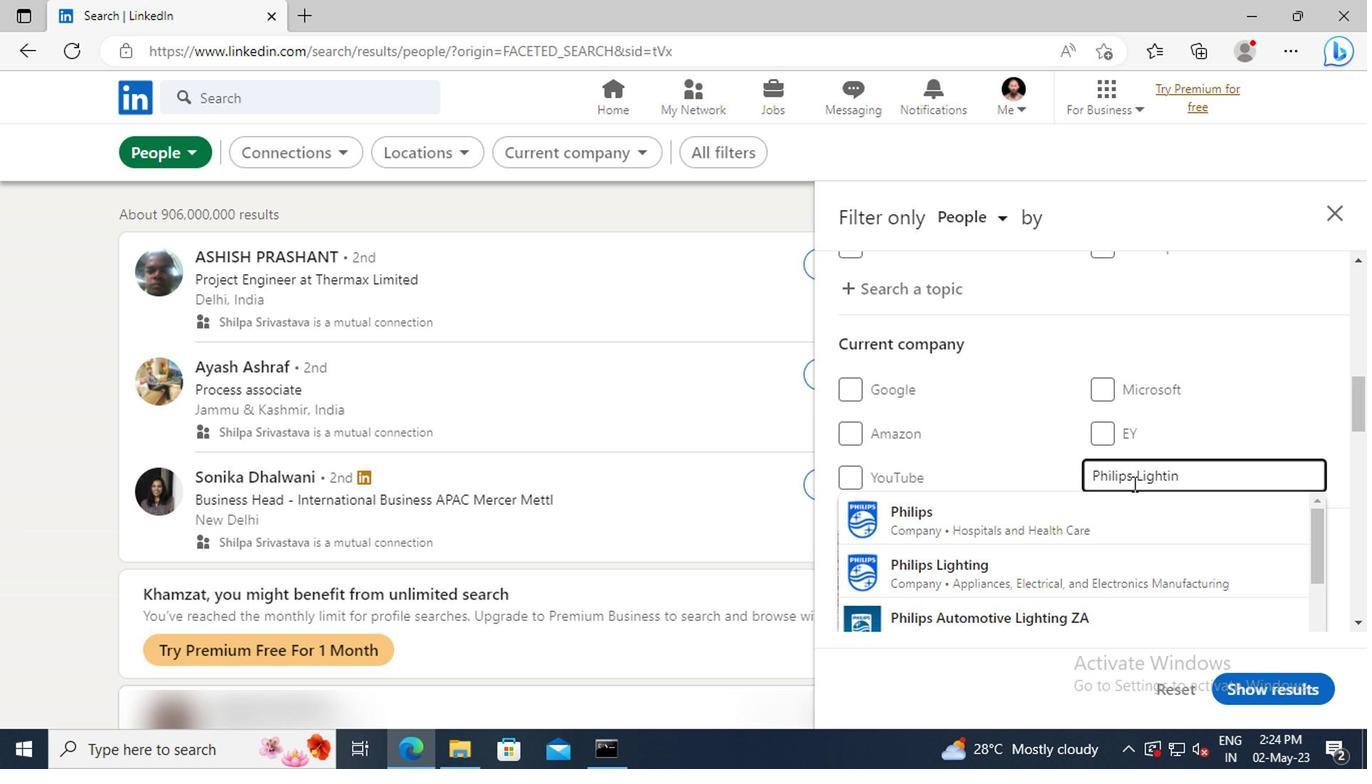 
Action: Mouse moved to (1124, 569)
Screenshot: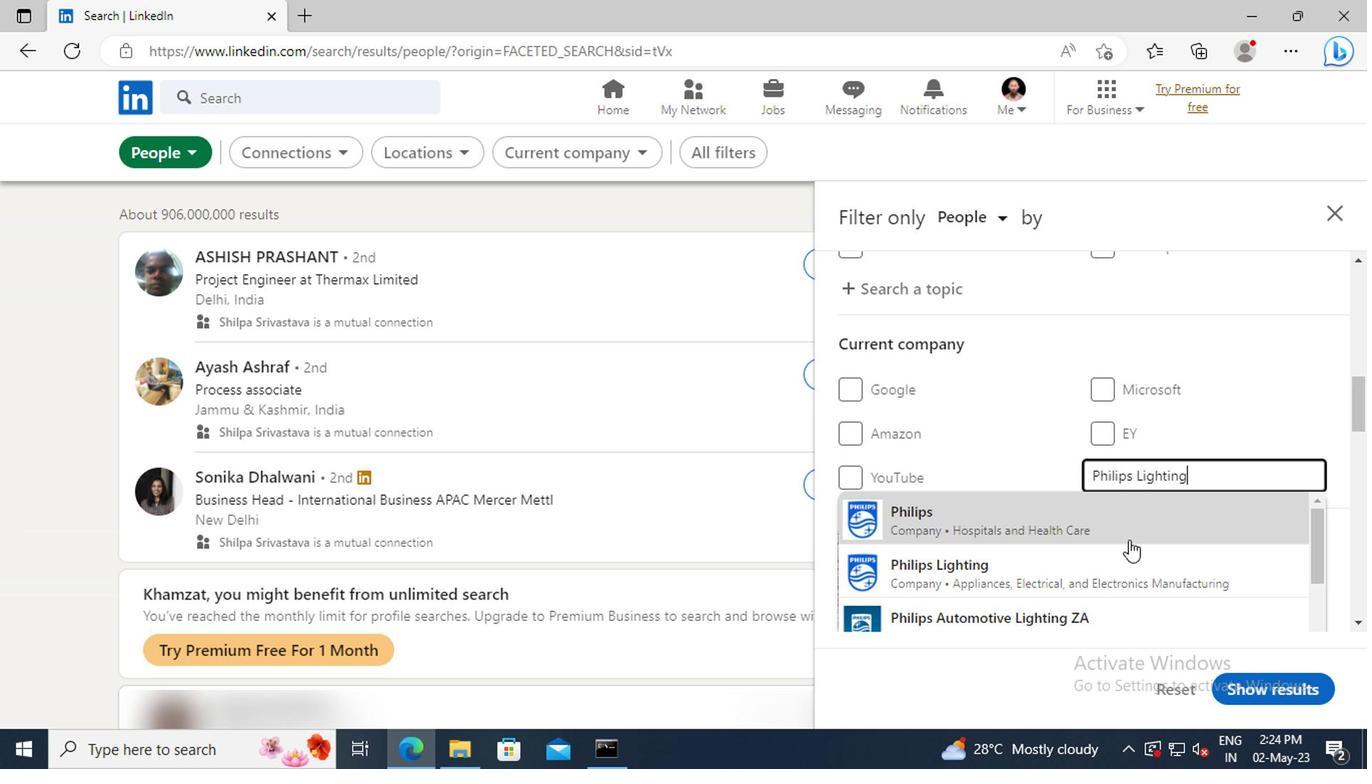 
Action: Mouse pressed left at (1124, 569)
Screenshot: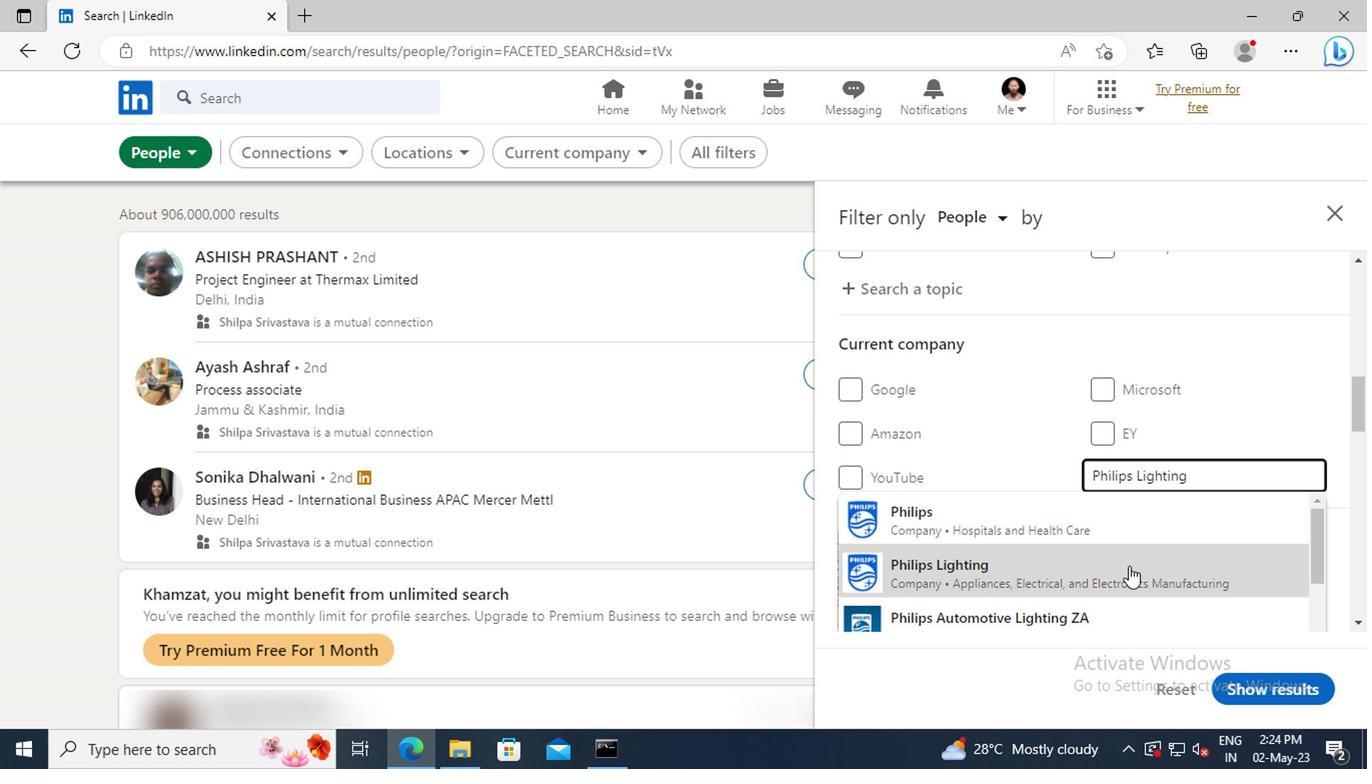 
Action: Mouse moved to (1122, 547)
Screenshot: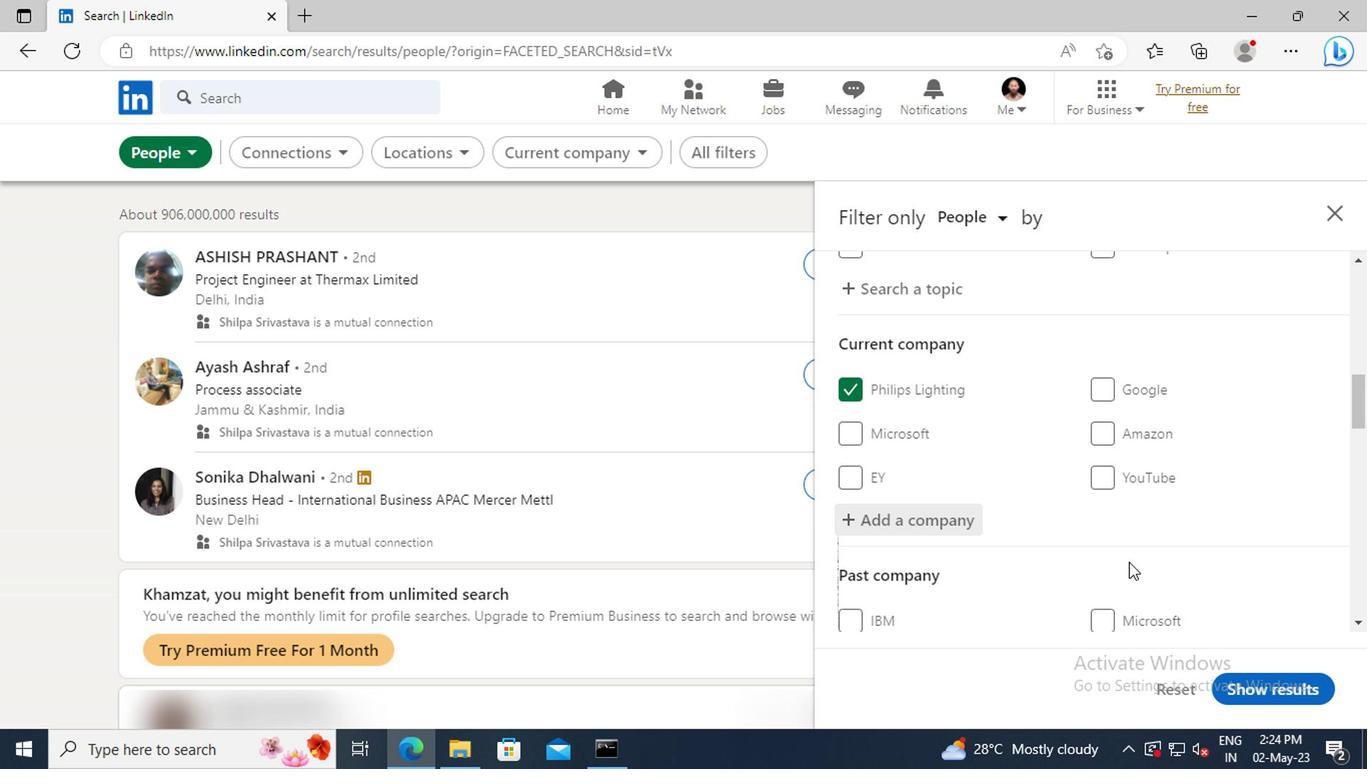 
Action: Mouse scrolled (1122, 547) with delta (0, 0)
Screenshot: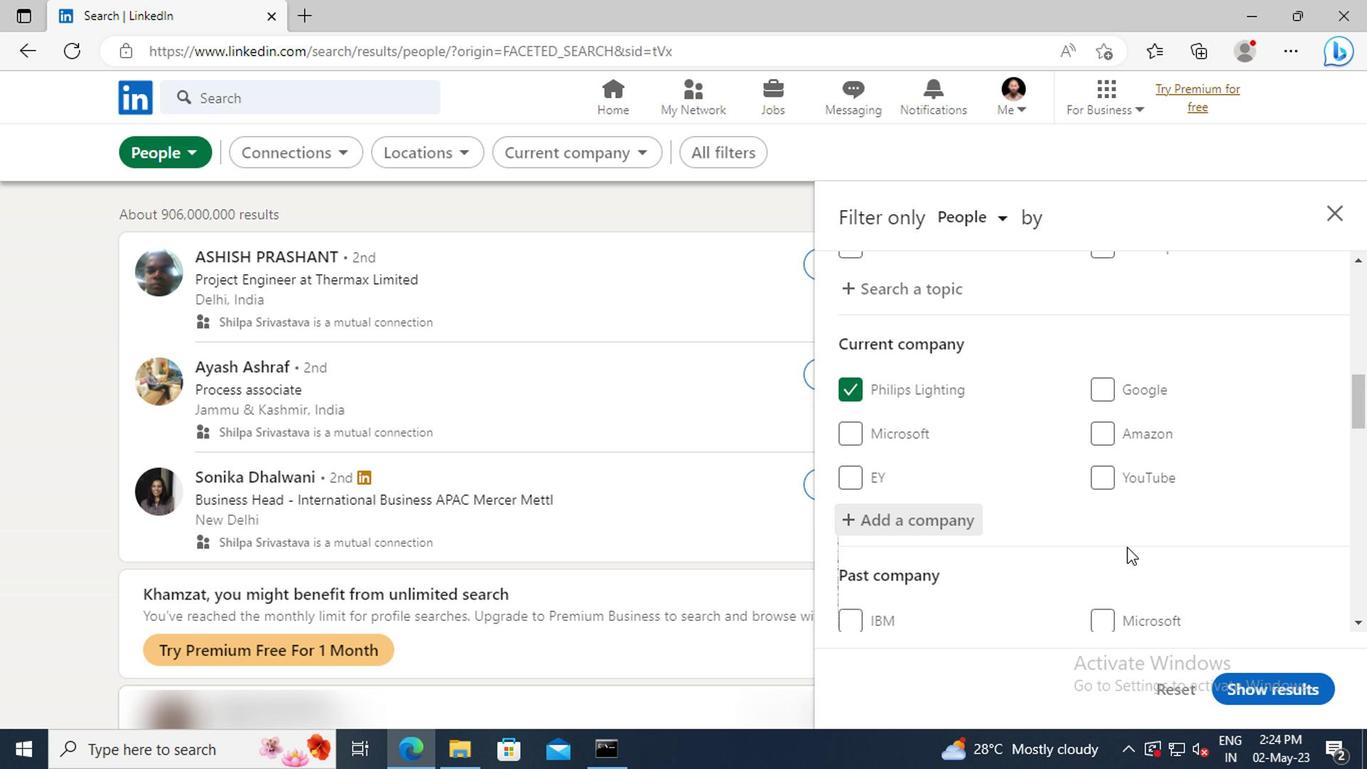 
Action: Mouse moved to (1118, 522)
Screenshot: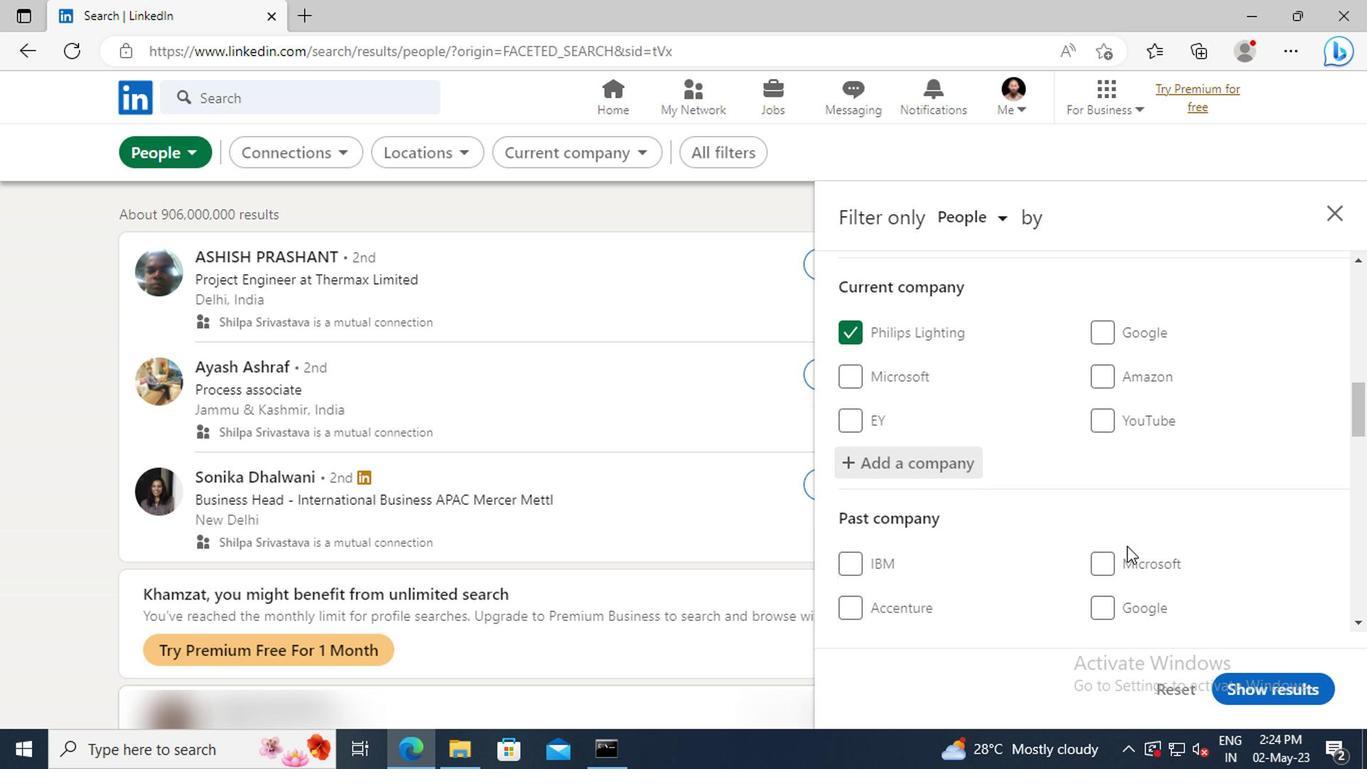 
Action: Mouse scrolled (1118, 520) with delta (0, -1)
Screenshot: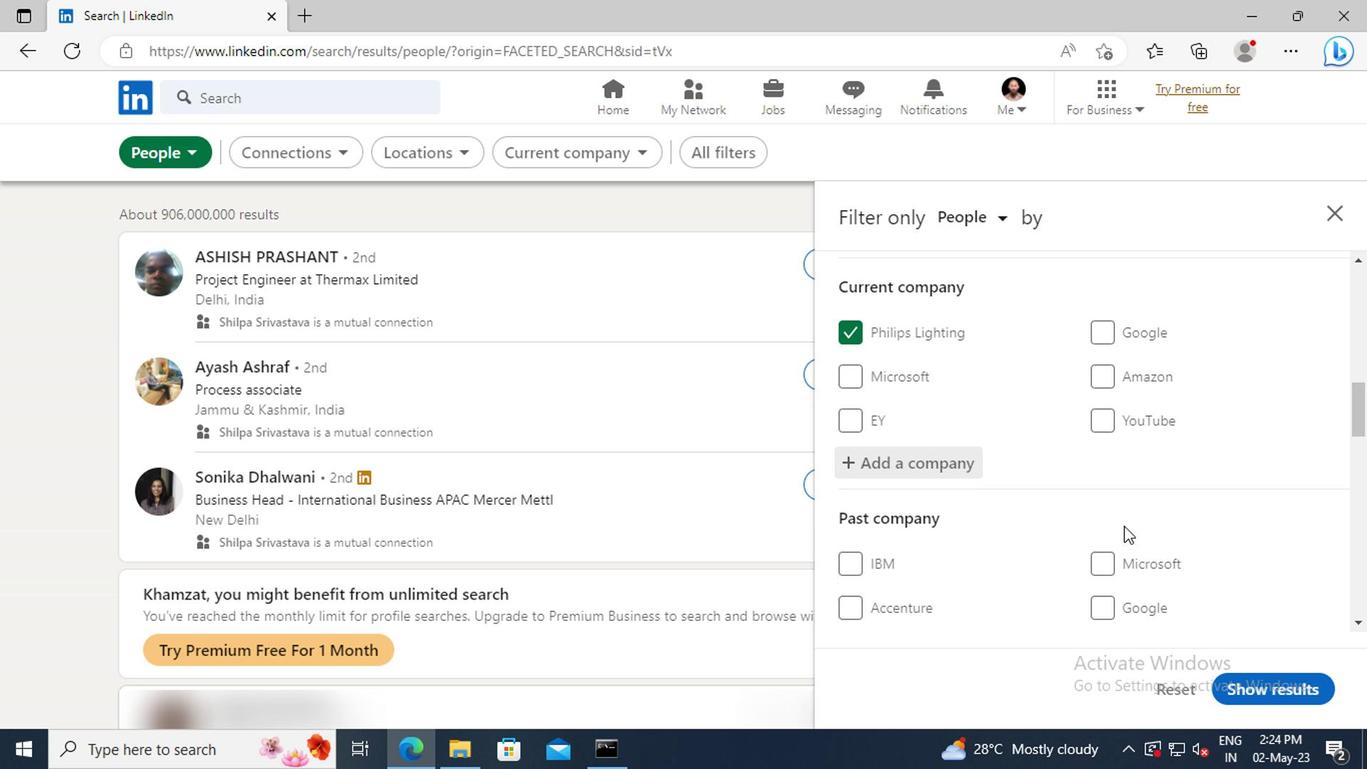 
Action: Mouse scrolled (1118, 520) with delta (0, -1)
Screenshot: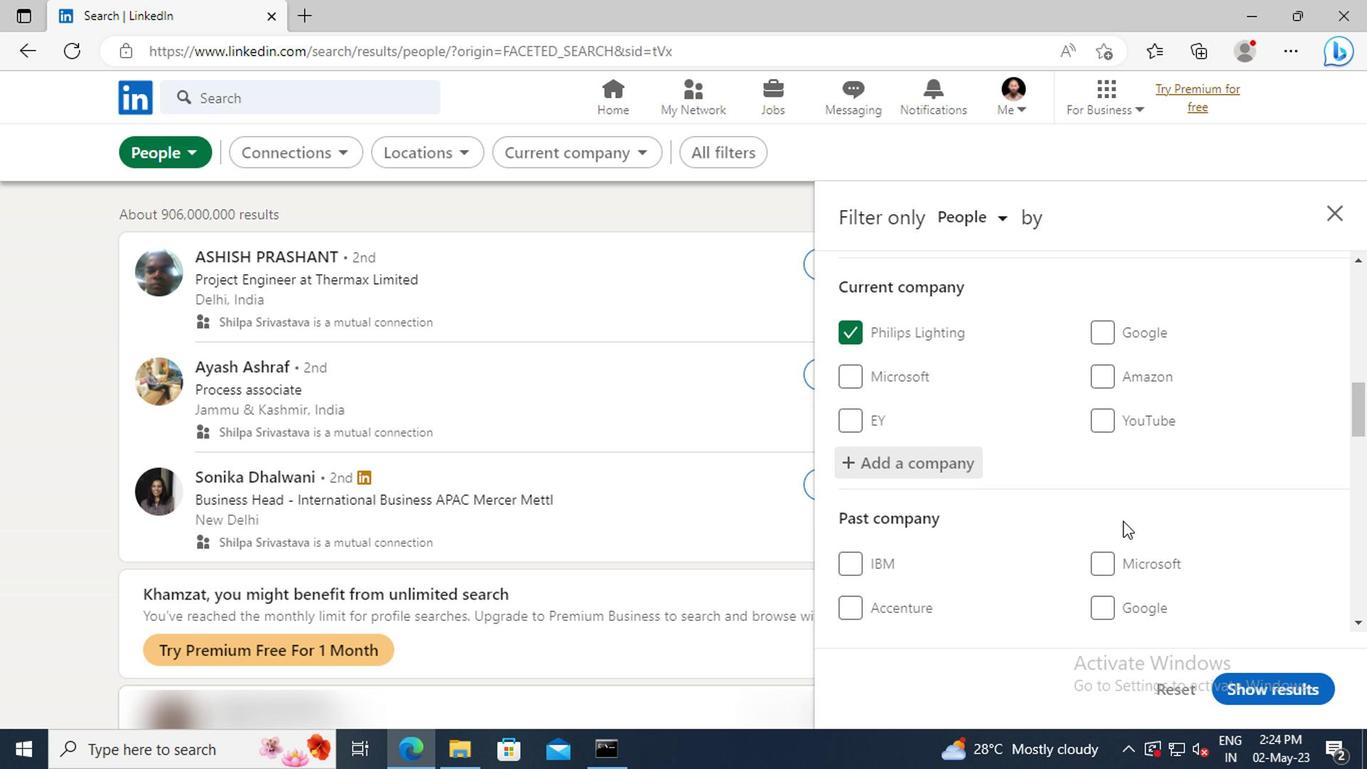 
Action: Mouse moved to (1107, 493)
Screenshot: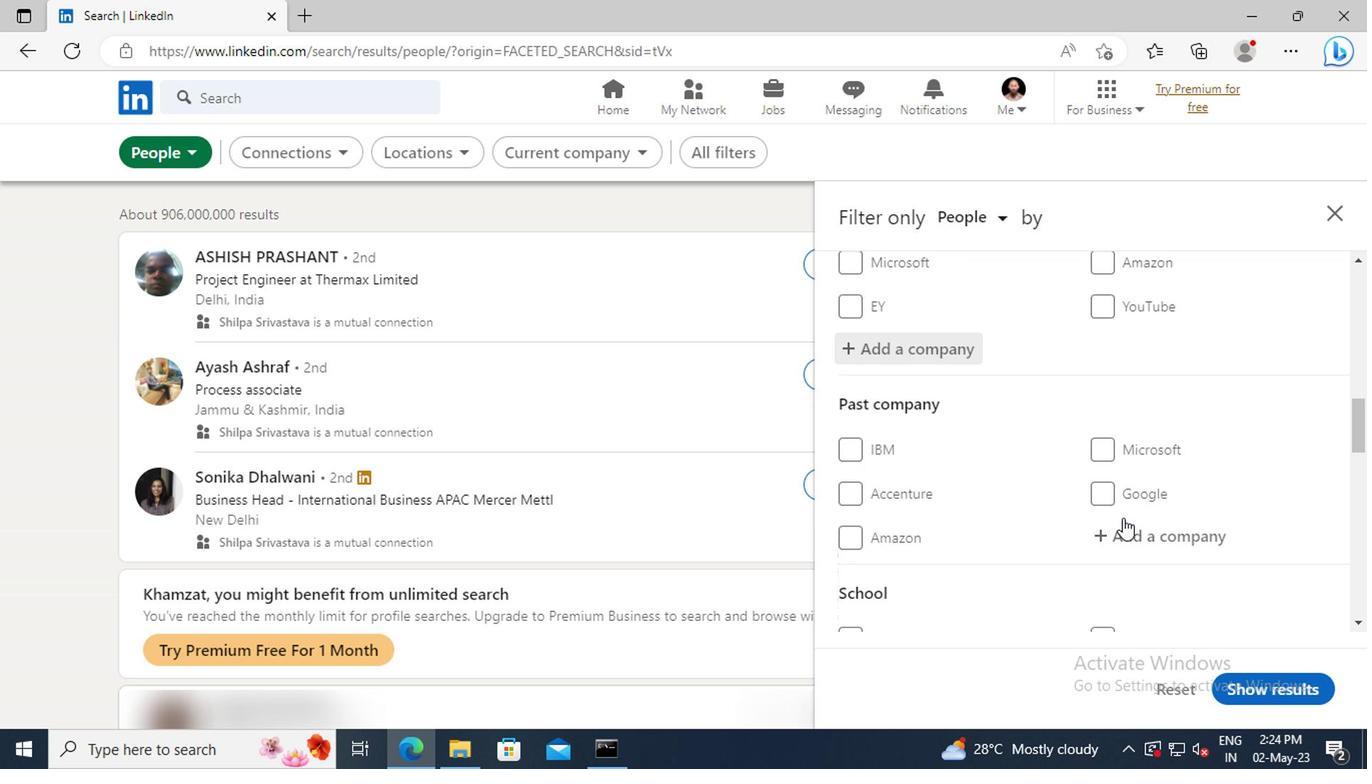 
Action: Mouse scrolled (1107, 492) with delta (0, 0)
Screenshot: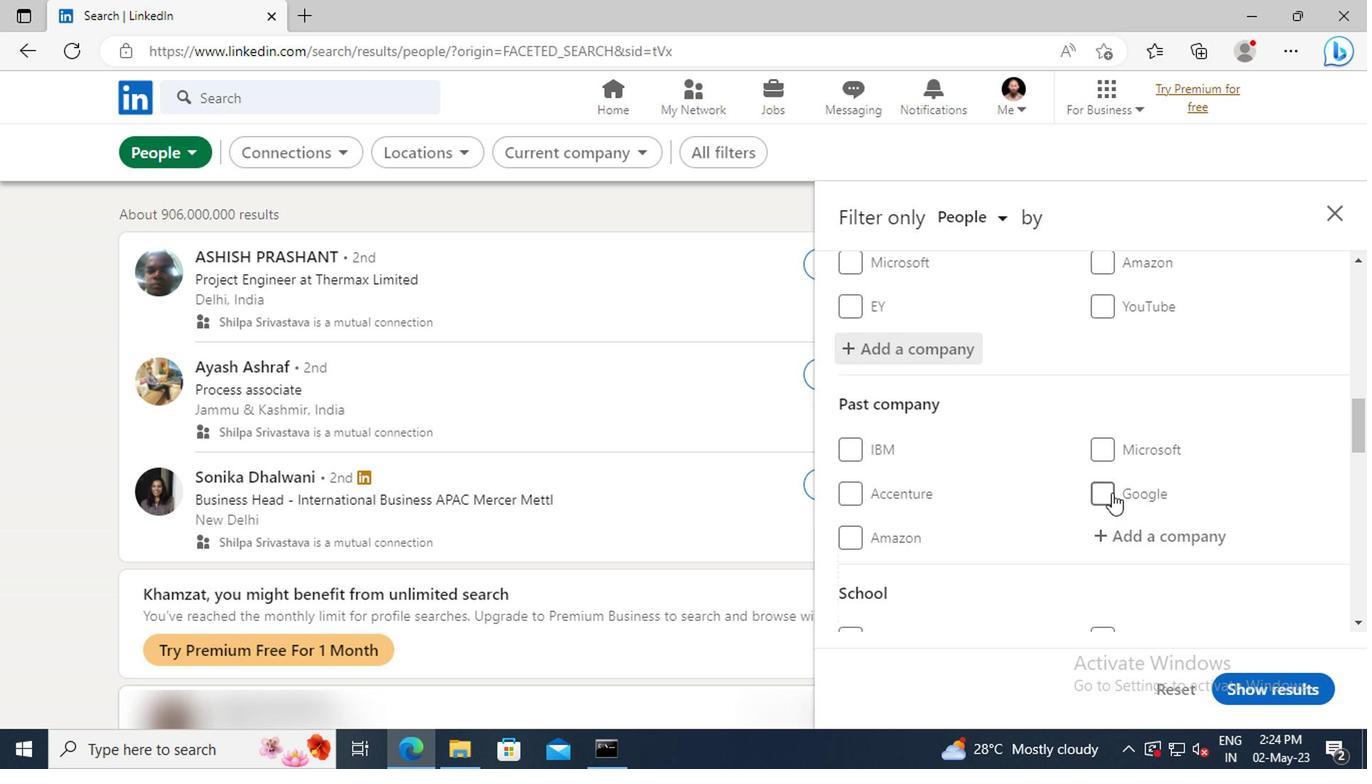 
Action: Mouse scrolled (1107, 492) with delta (0, 0)
Screenshot: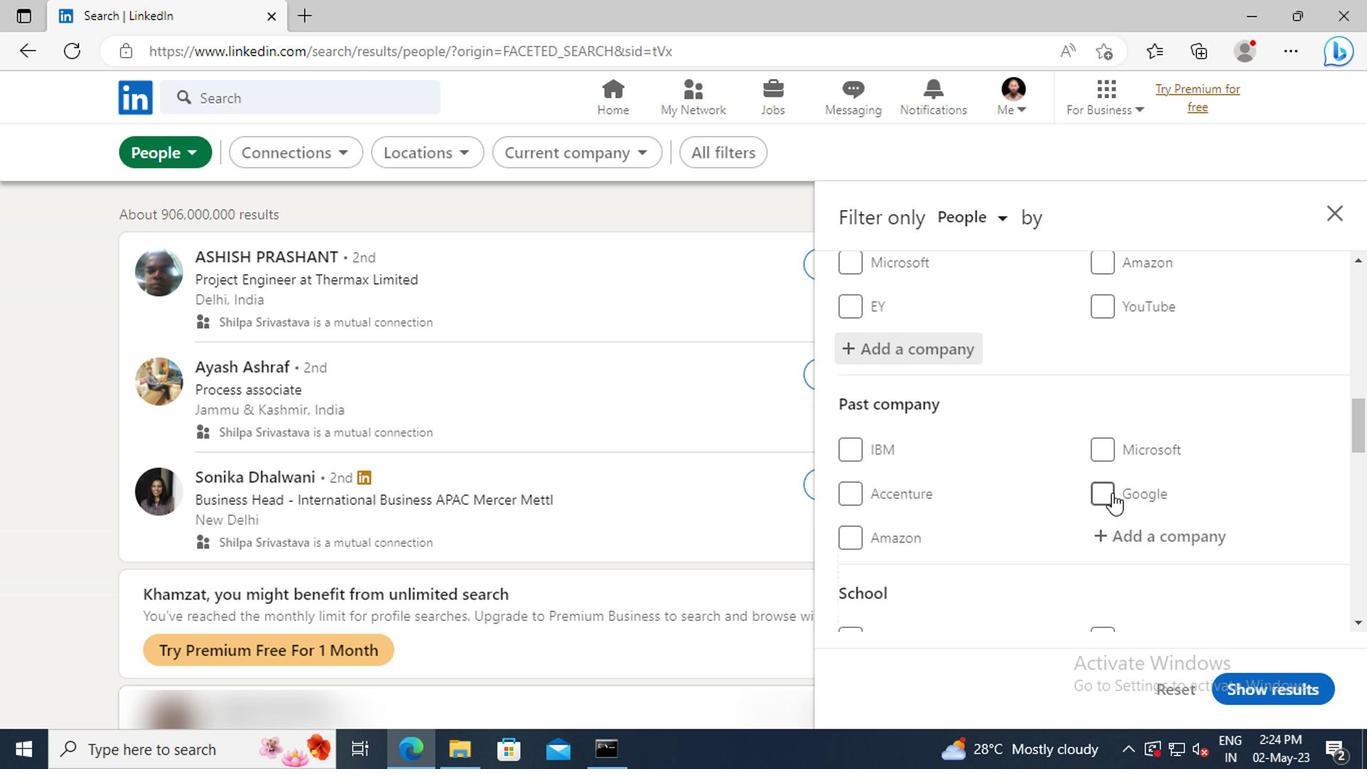 
Action: Mouse moved to (1104, 485)
Screenshot: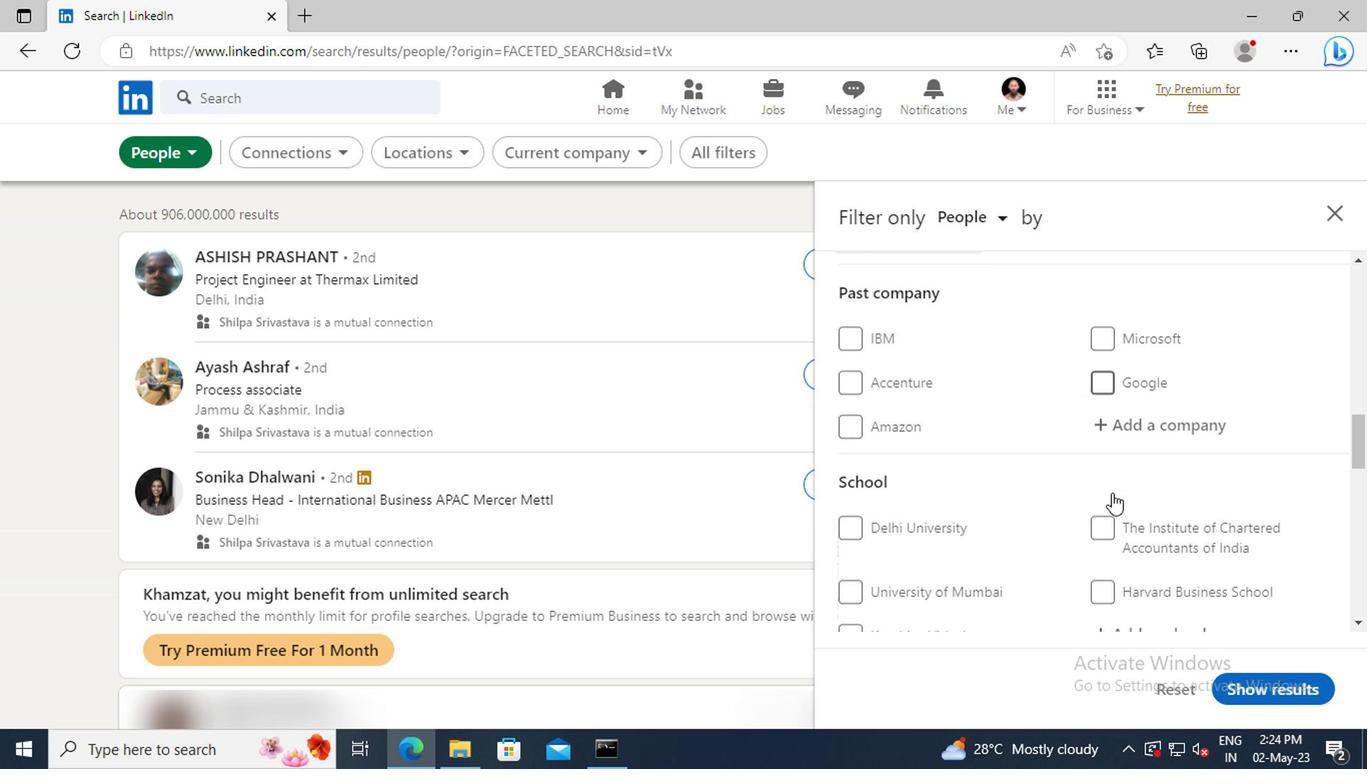 
Action: Mouse scrolled (1104, 483) with delta (0, -1)
Screenshot: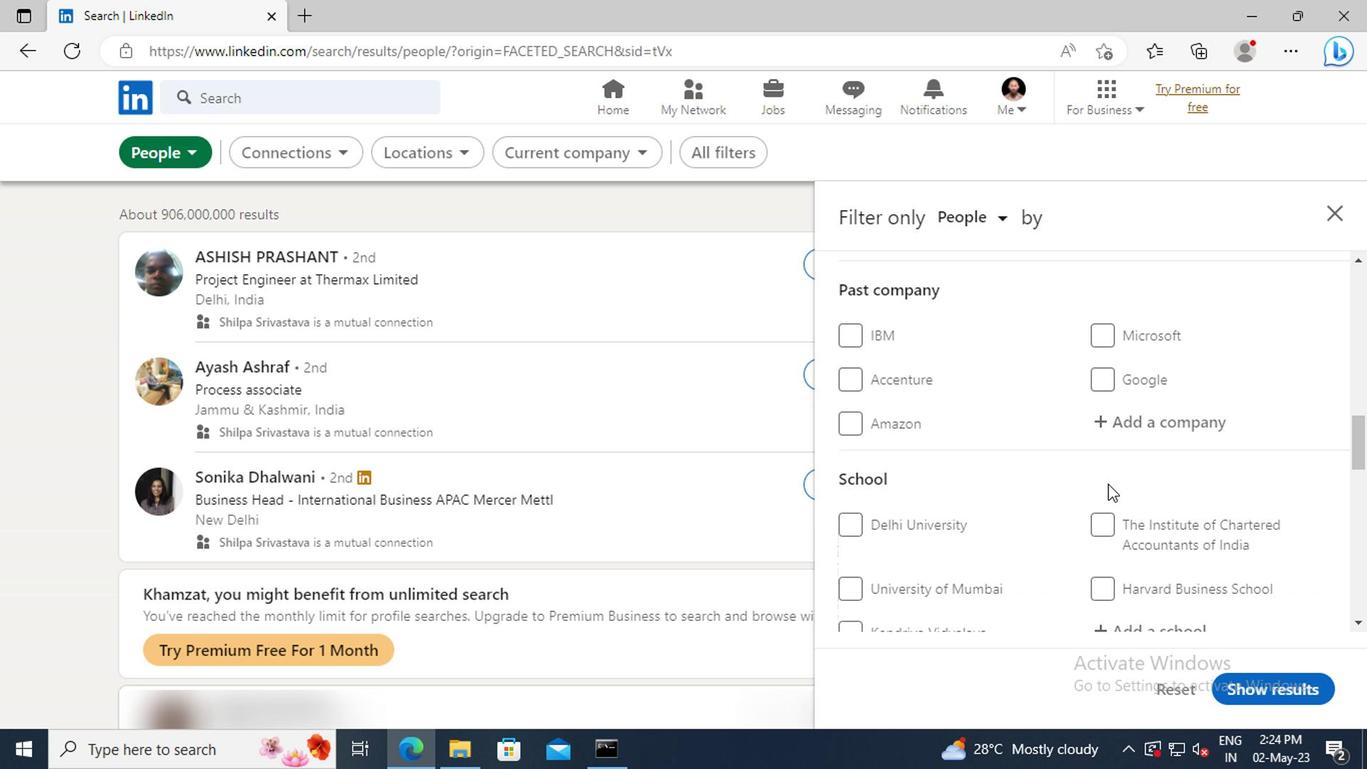 
Action: Mouse scrolled (1104, 483) with delta (0, -1)
Screenshot: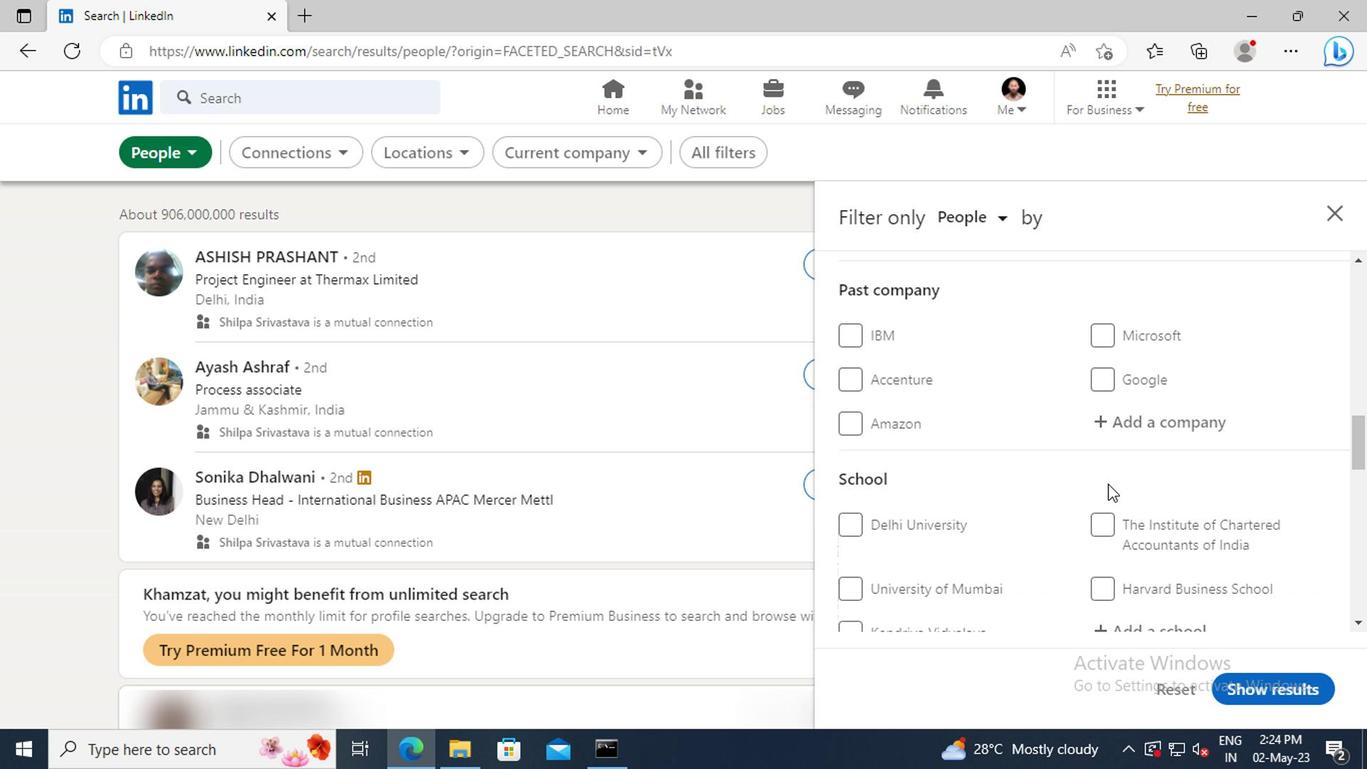 
Action: Mouse moved to (1108, 517)
Screenshot: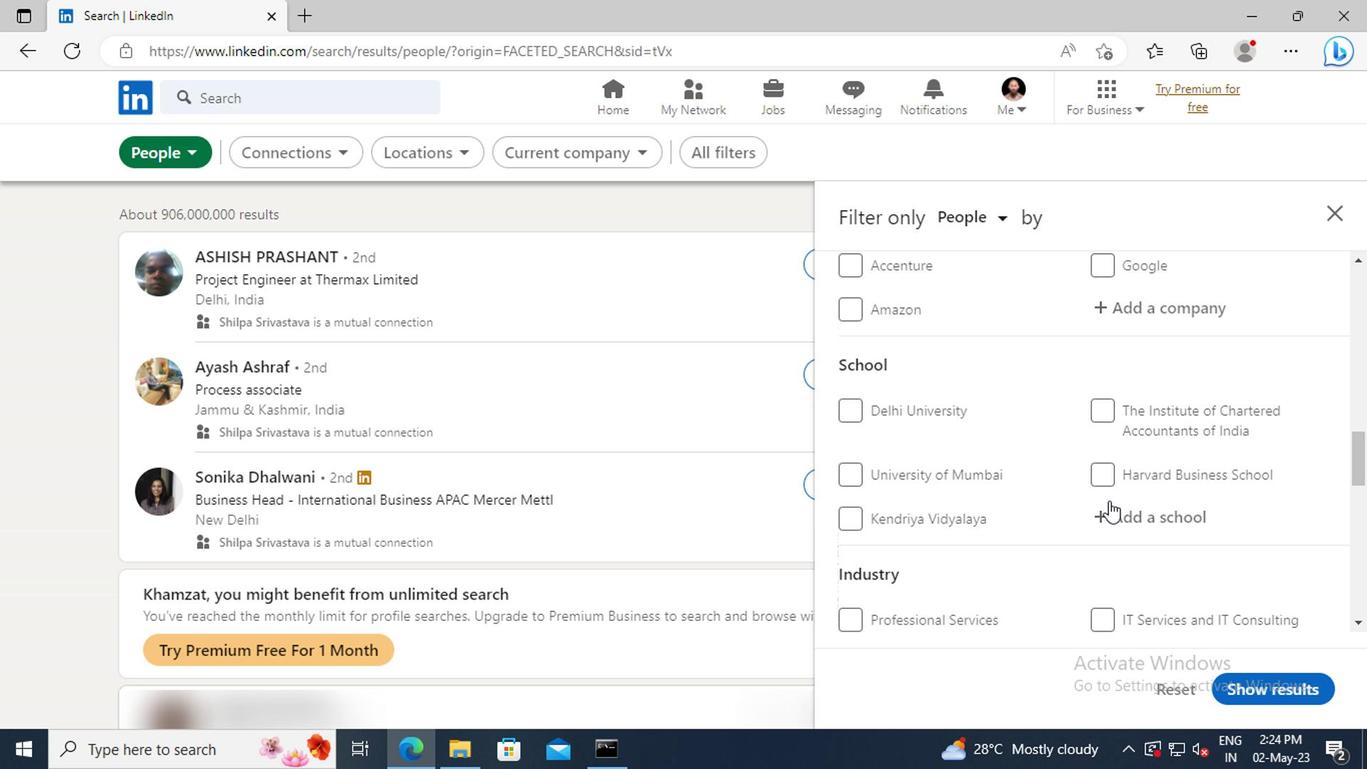 
Action: Mouse pressed left at (1108, 517)
Screenshot: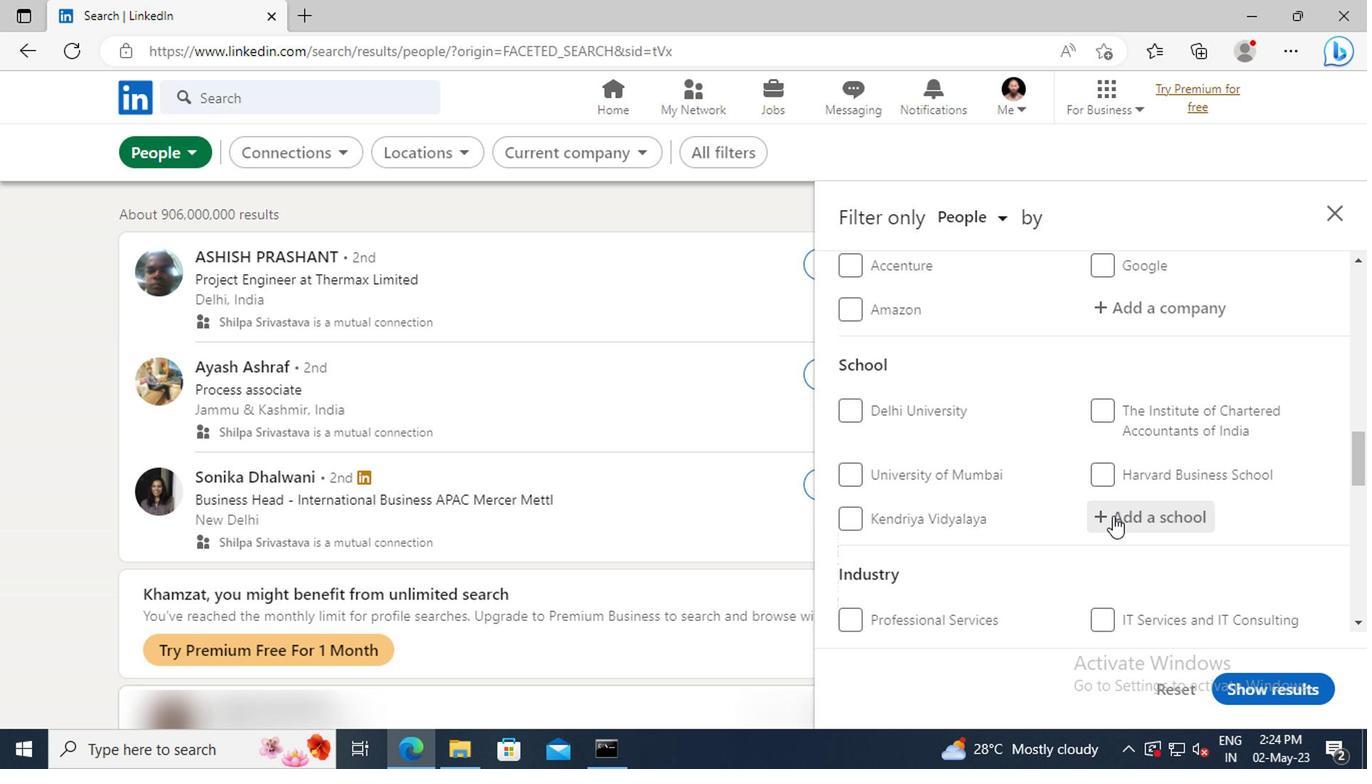 
Action: Key pressed <Key.shift>CT<Key.space><Key.shift>UNI
Screenshot: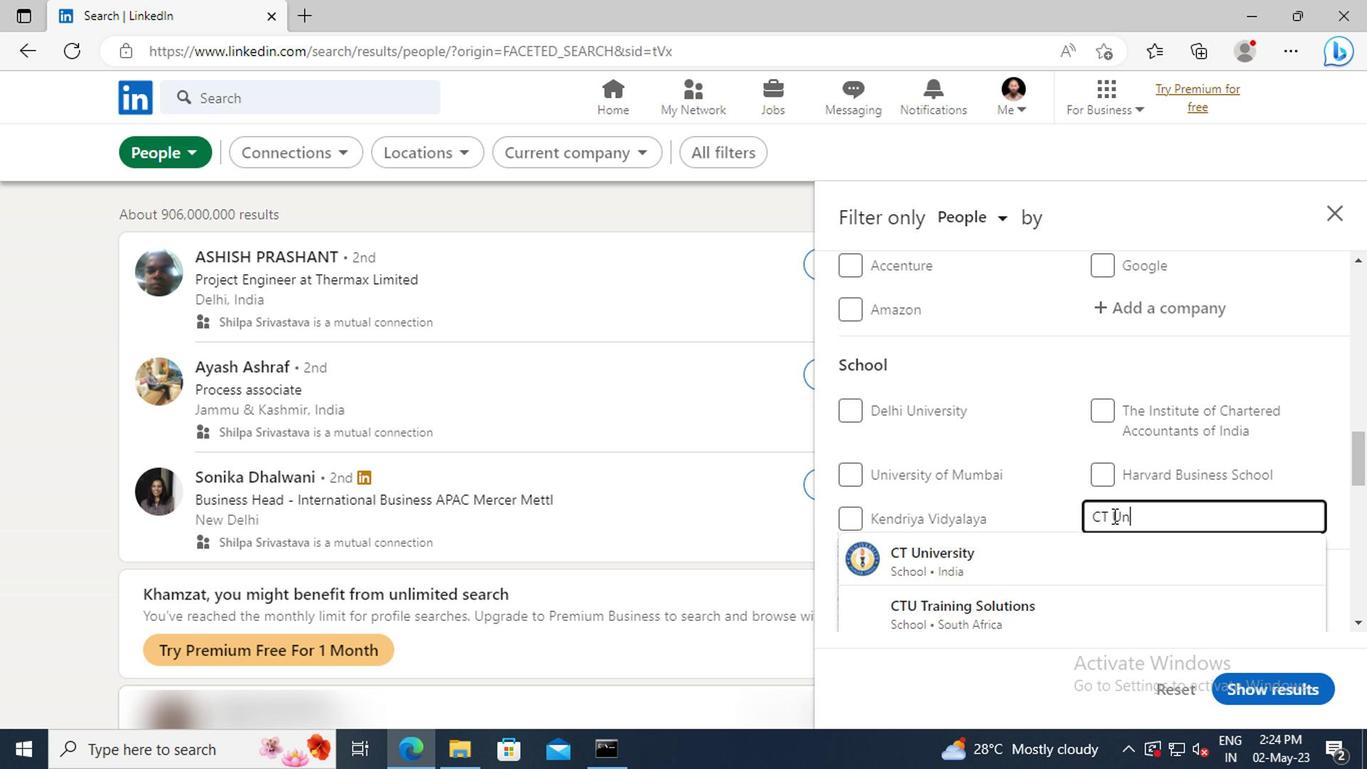 
Action: Mouse moved to (1112, 559)
Screenshot: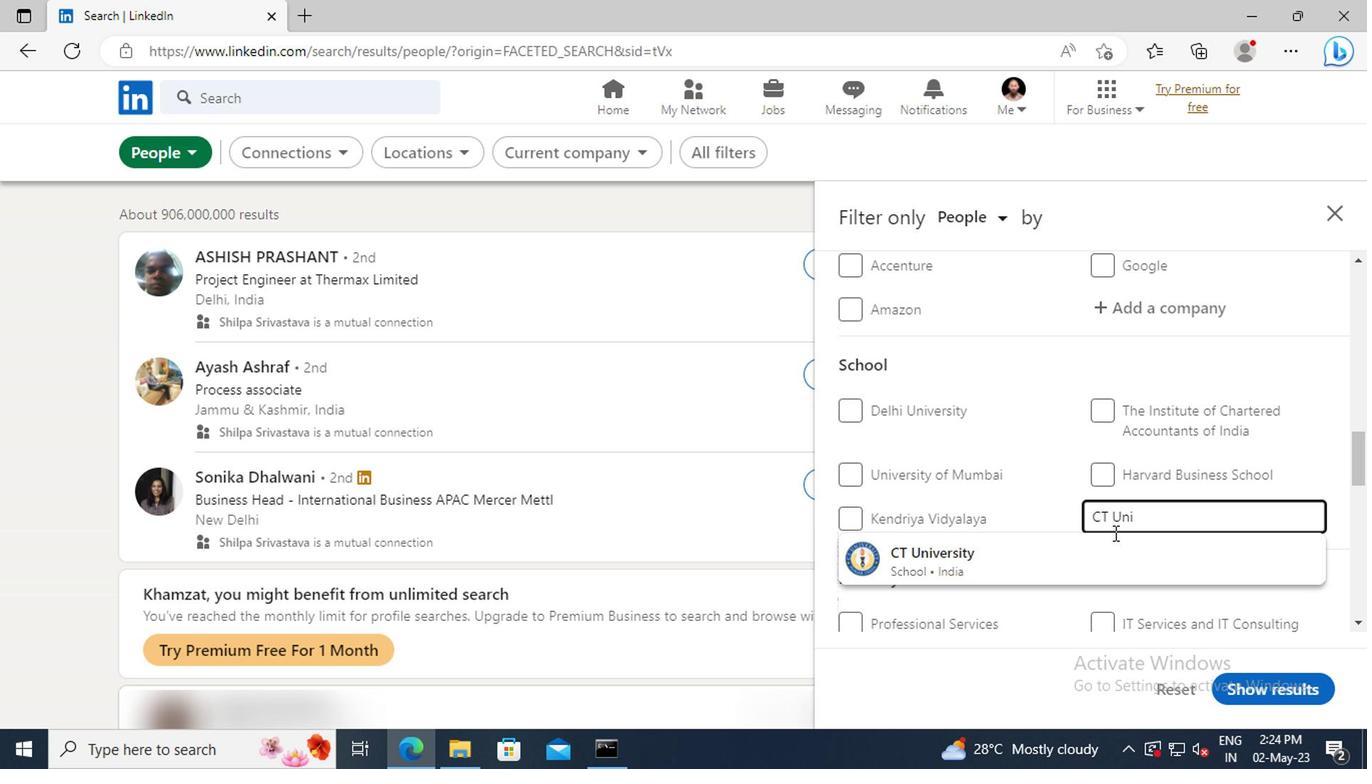 
Action: Mouse pressed left at (1112, 559)
Screenshot: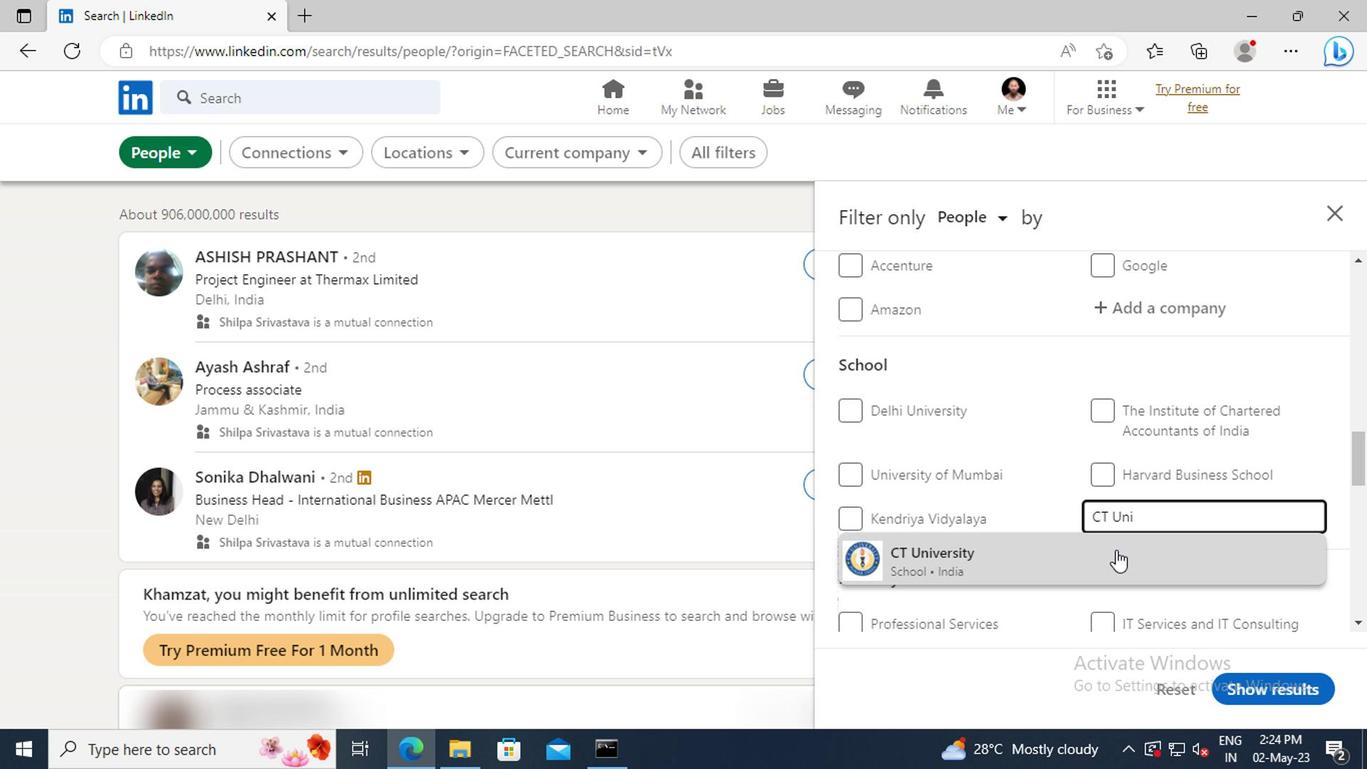 
Action: Mouse moved to (1113, 559)
Screenshot: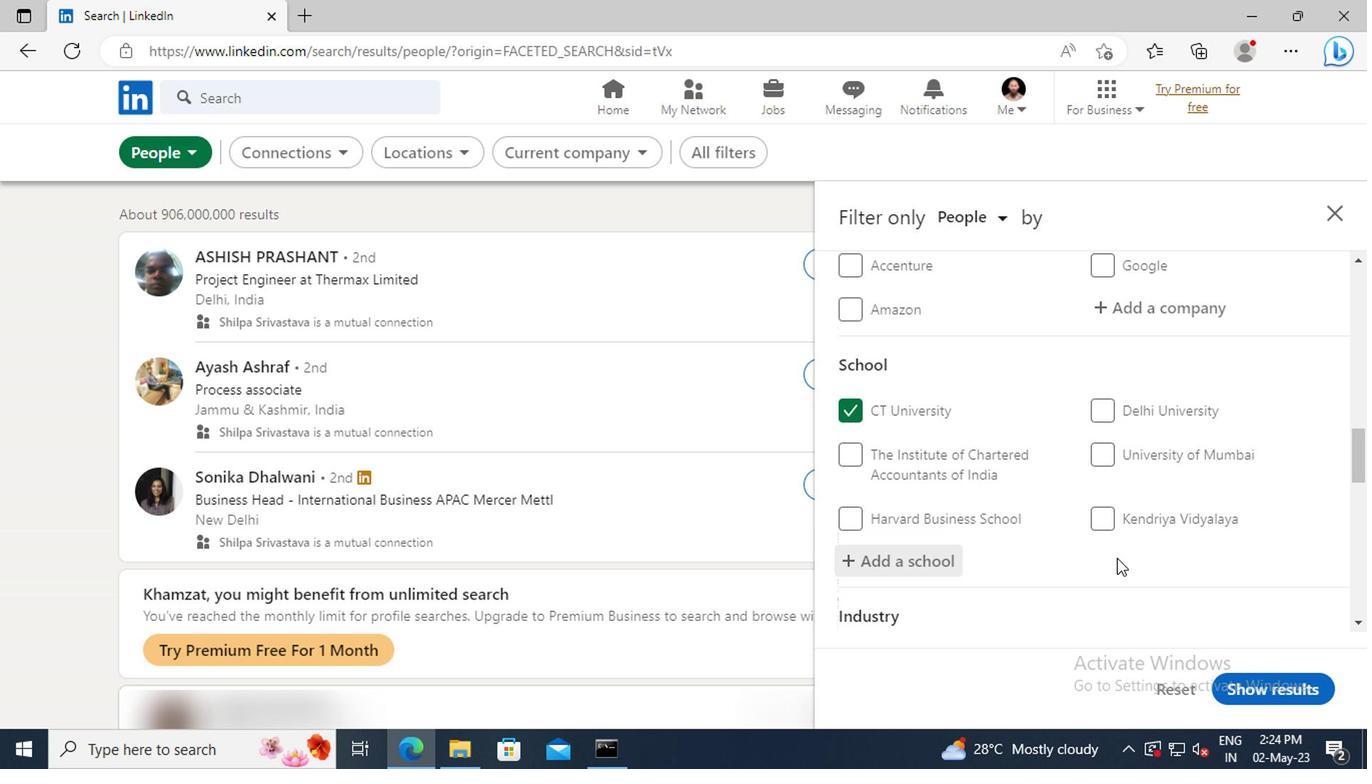 
Action: Mouse scrolled (1113, 557) with delta (0, -1)
Screenshot: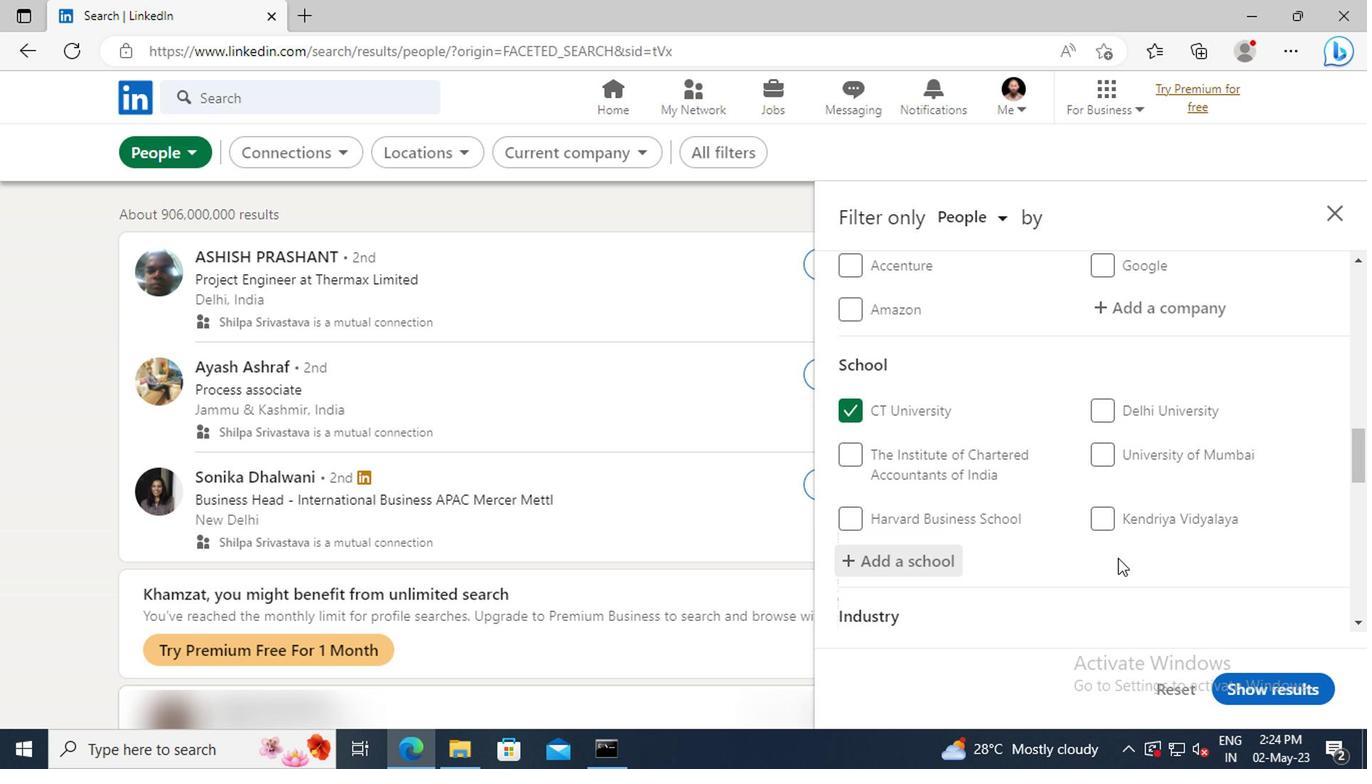 
Action: Mouse scrolled (1113, 557) with delta (0, -1)
Screenshot: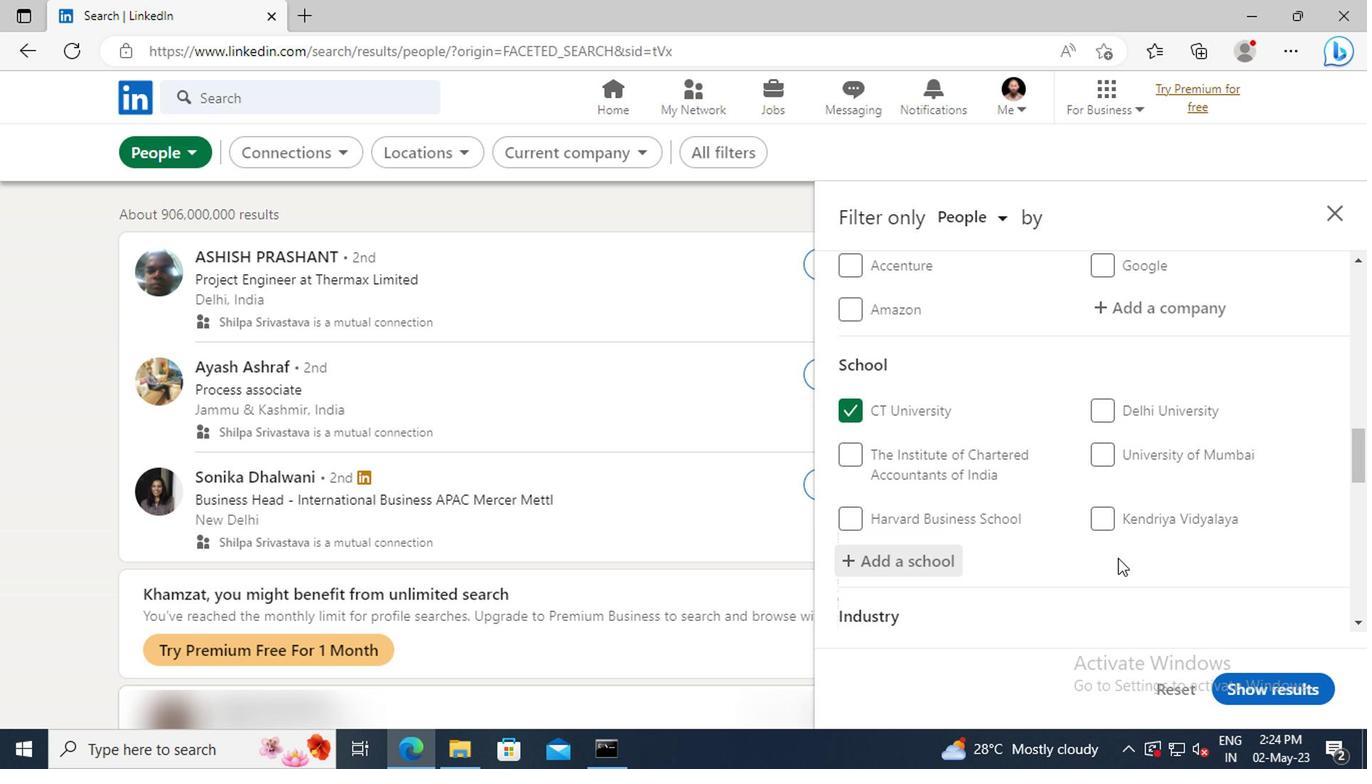 
Action: Mouse moved to (1110, 540)
Screenshot: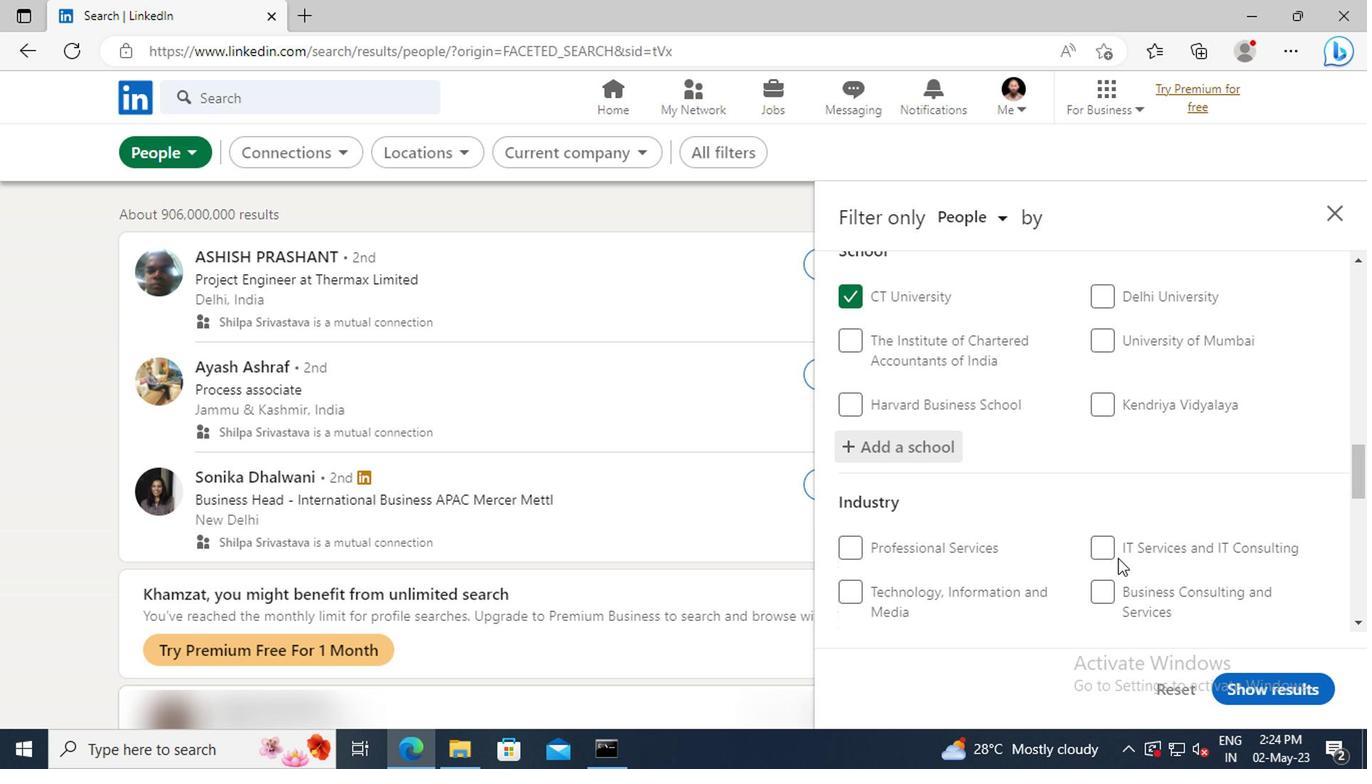
Action: Mouse scrolled (1110, 539) with delta (0, 0)
Screenshot: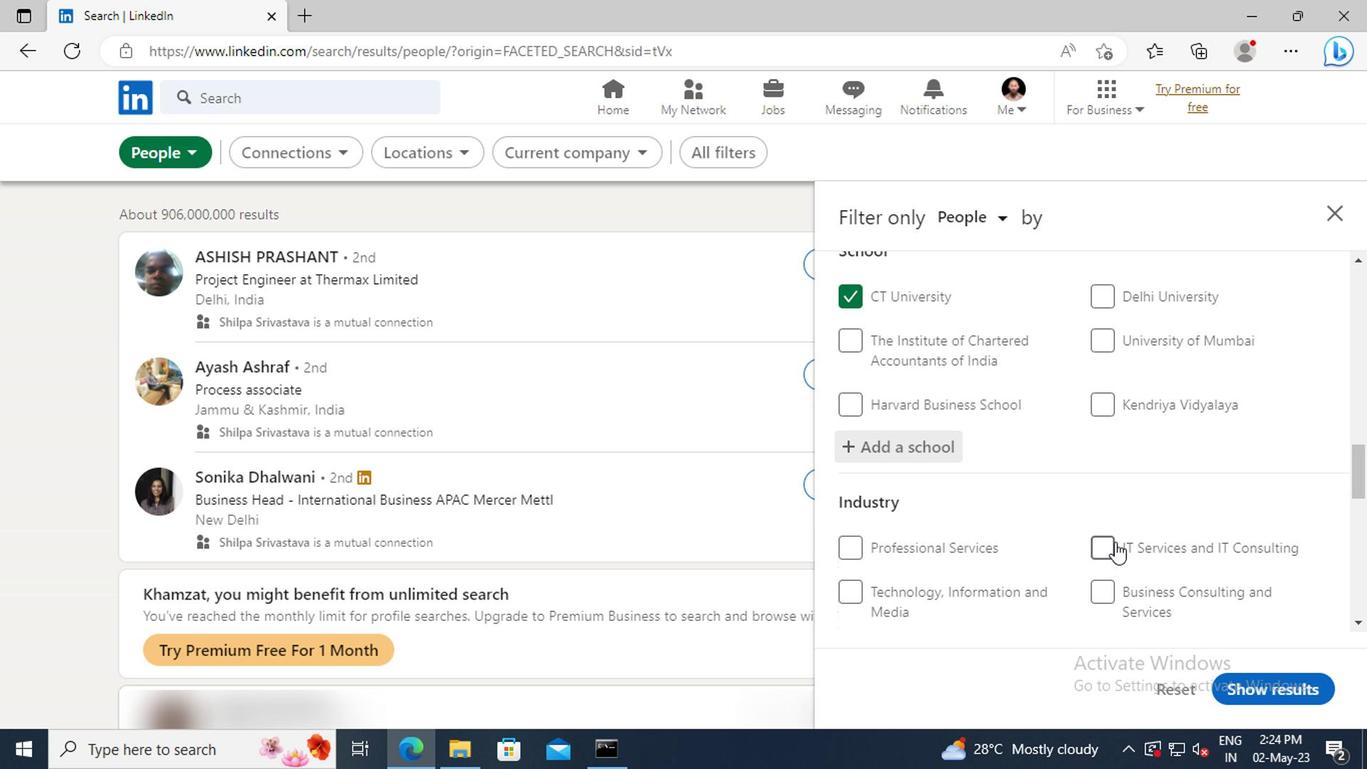 
Action: Mouse scrolled (1110, 539) with delta (0, 0)
Screenshot: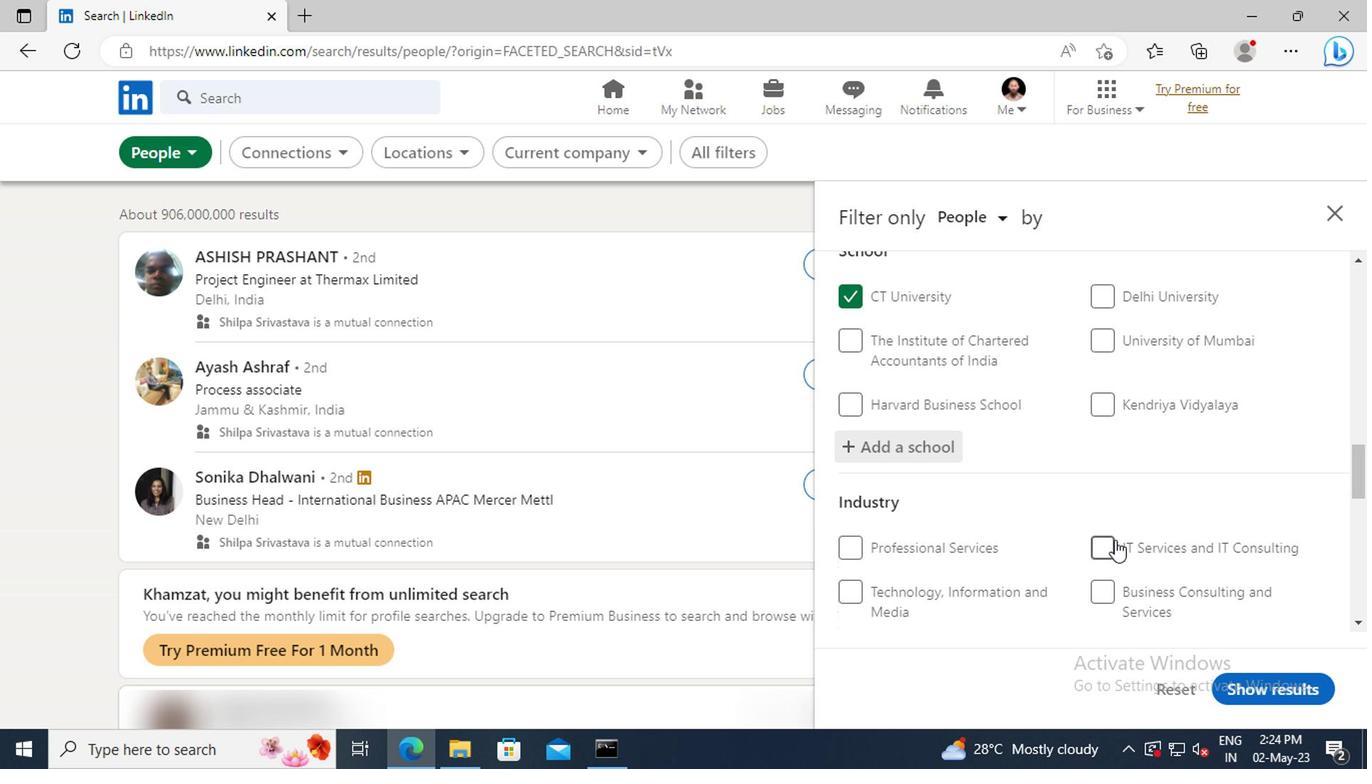 
Action: Mouse moved to (1110, 535)
Screenshot: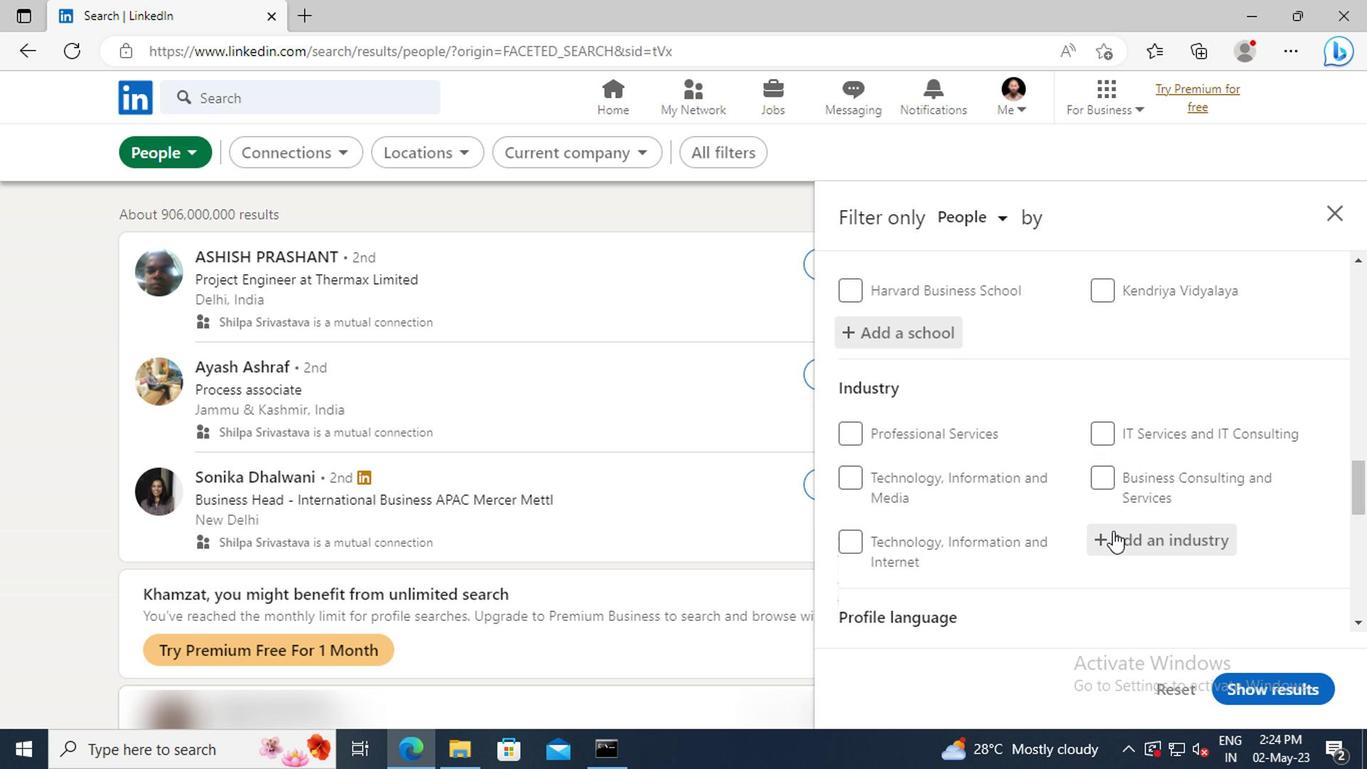 
Action: Mouse pressed left at (1110, 535)
Screenshot: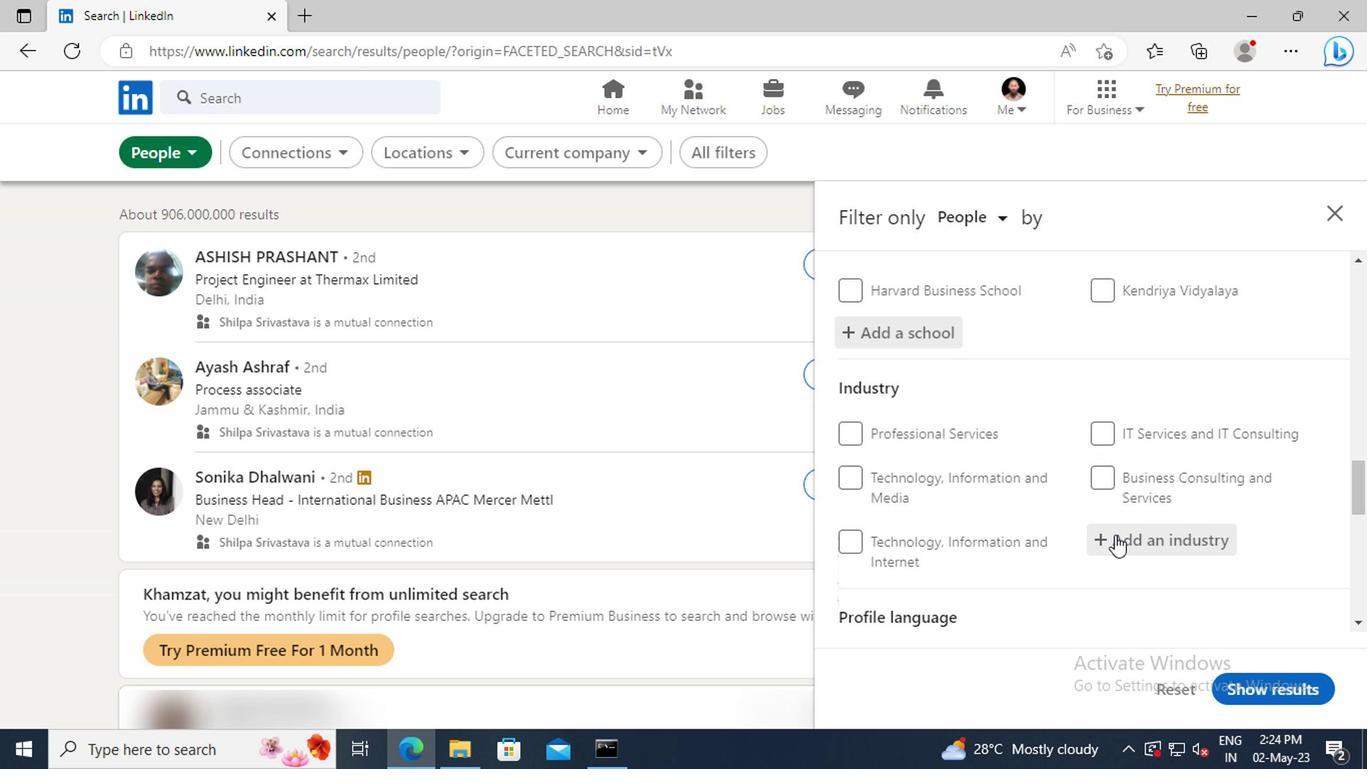 
Action: Key pressed <Key.shift>CONSTRUCTION<Key.space><Key.shift>HAR
Screenshot: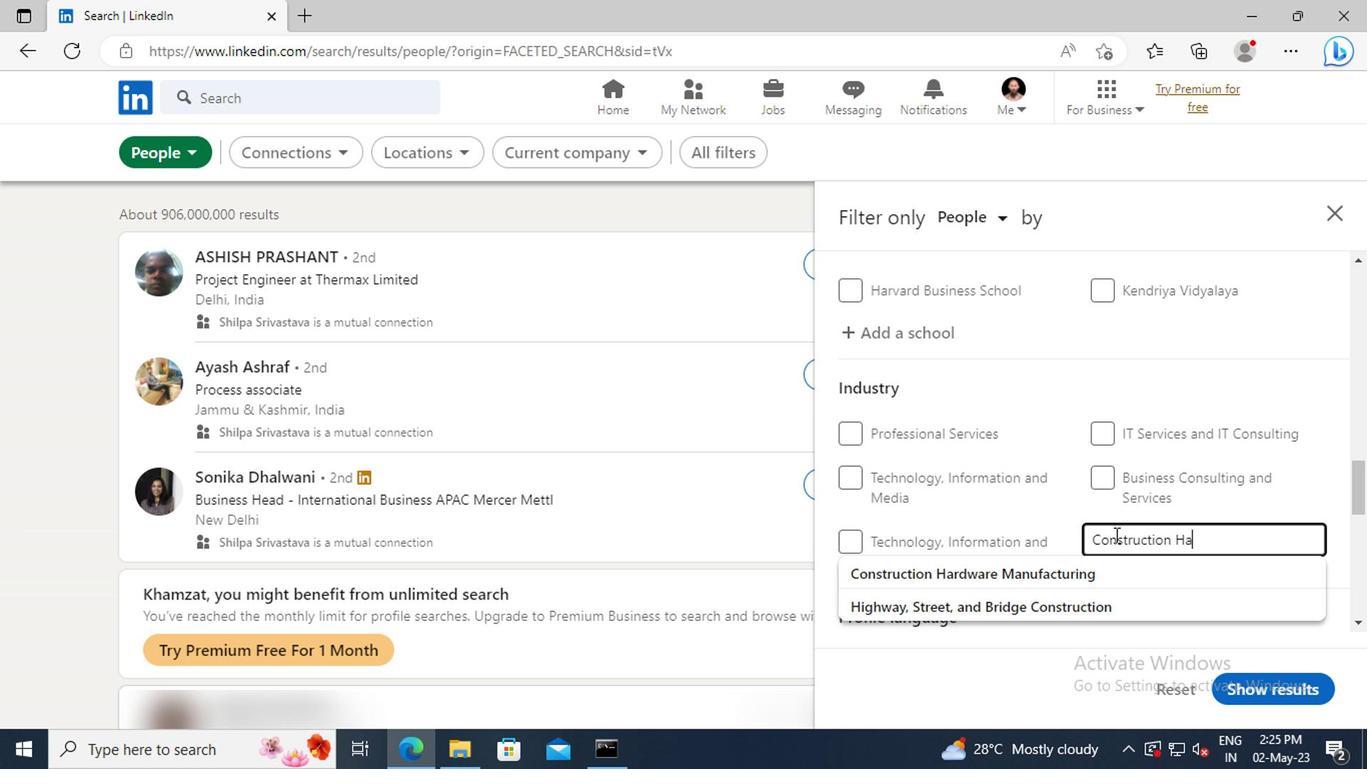 
Action: Mouse moved to (1114, 569)
Screenshot: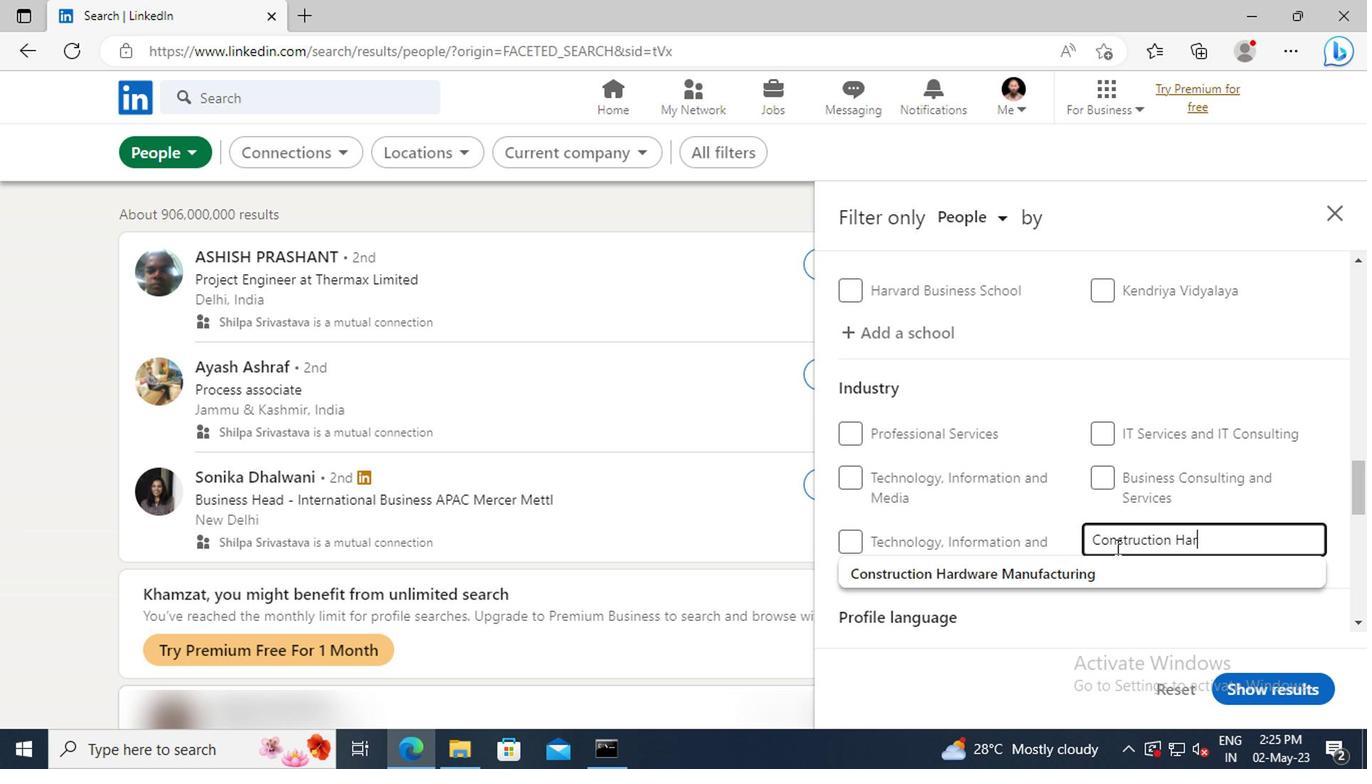 
Action: Mouse pressed left at (1114, 569)
Screenshot: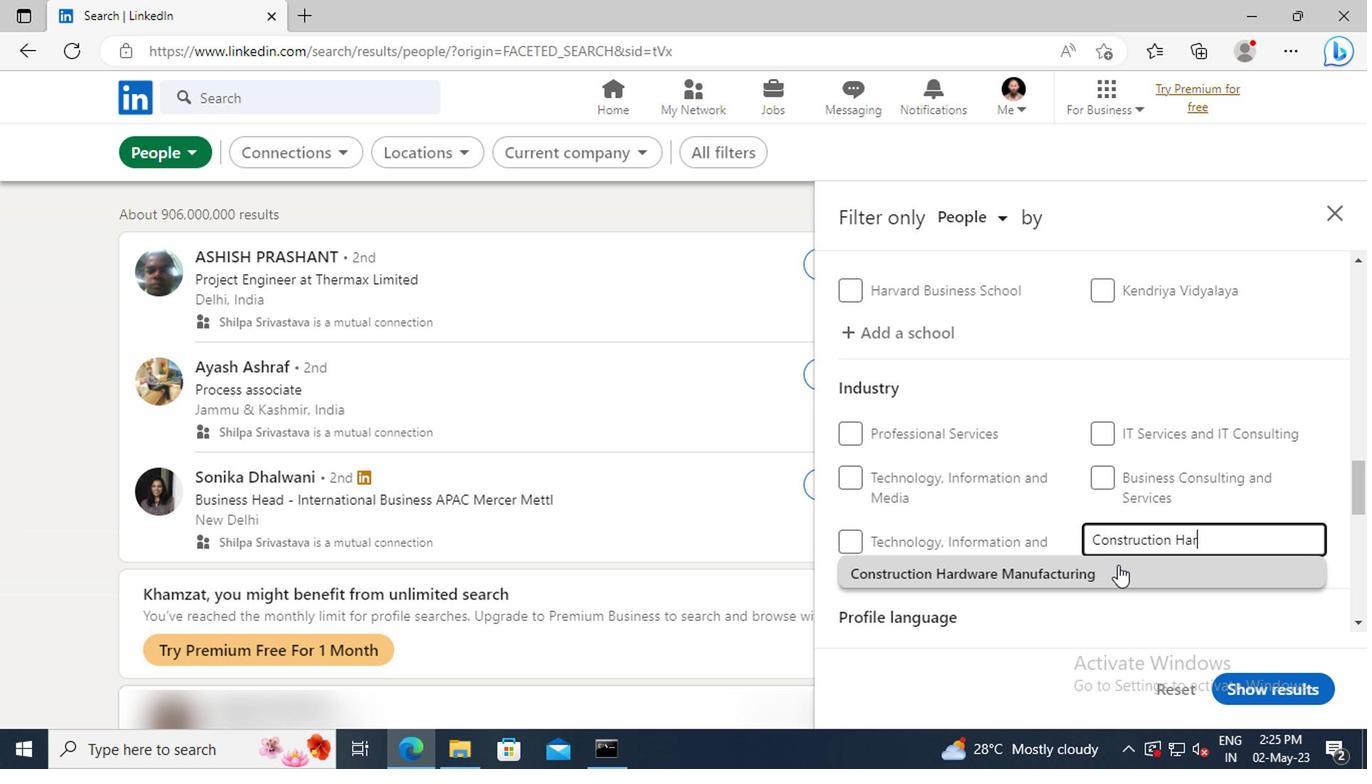 
Action: Mouse scrolled (1114, 567) with delta (0, -1)
Screenshot: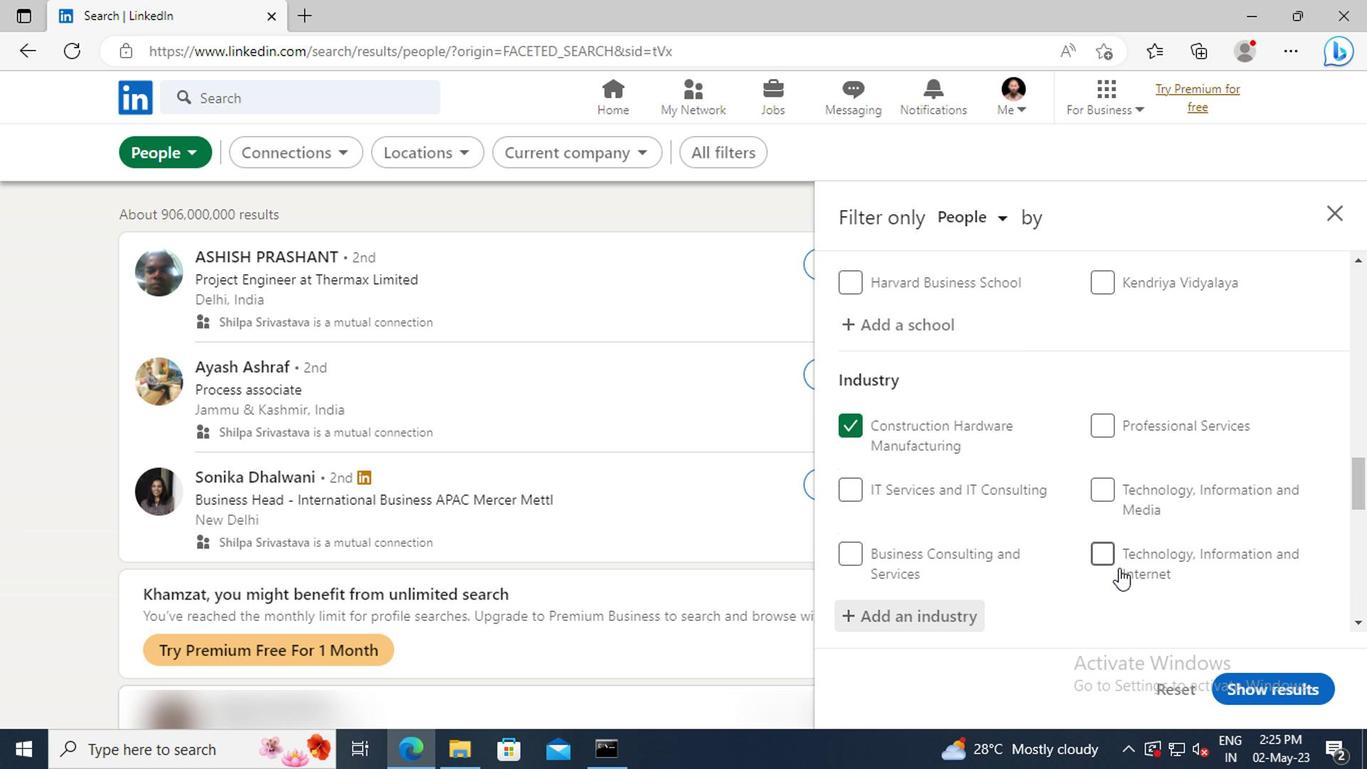 
Action: Mouse scrolled (1114, 567) with delta (0, -1)
Screenshot: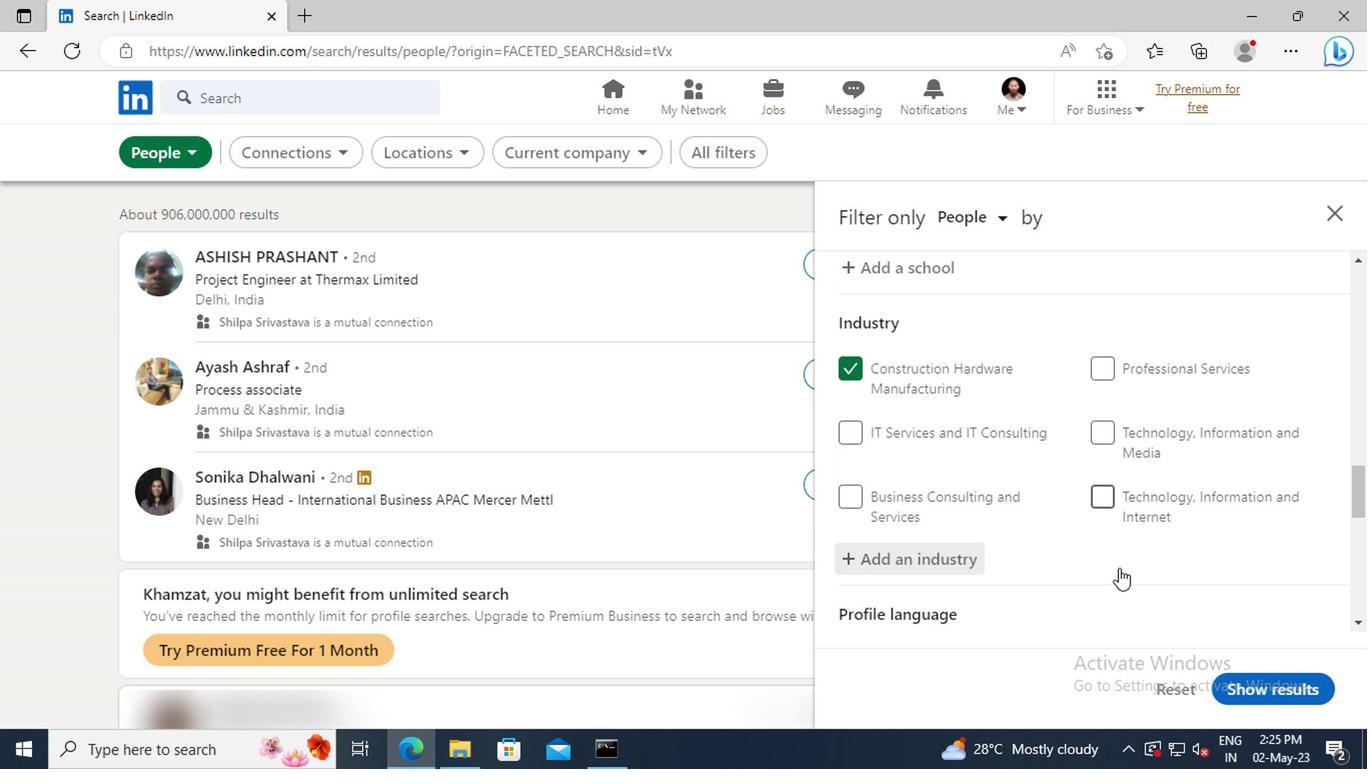 
Action: Mouse scrolled (1114, 567) with delta (0, -1)
Screenshot: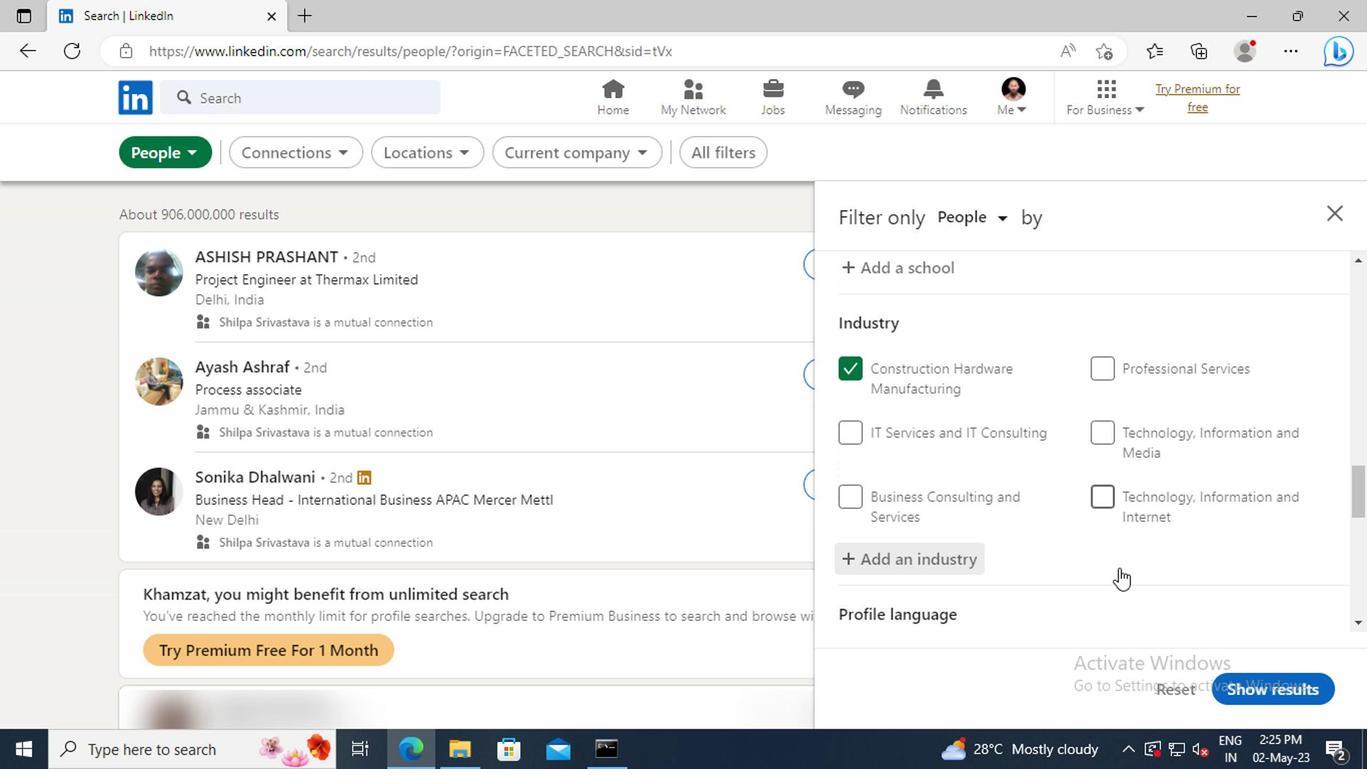 
Action: Mouse moved to (1114, 540)
Screenshot: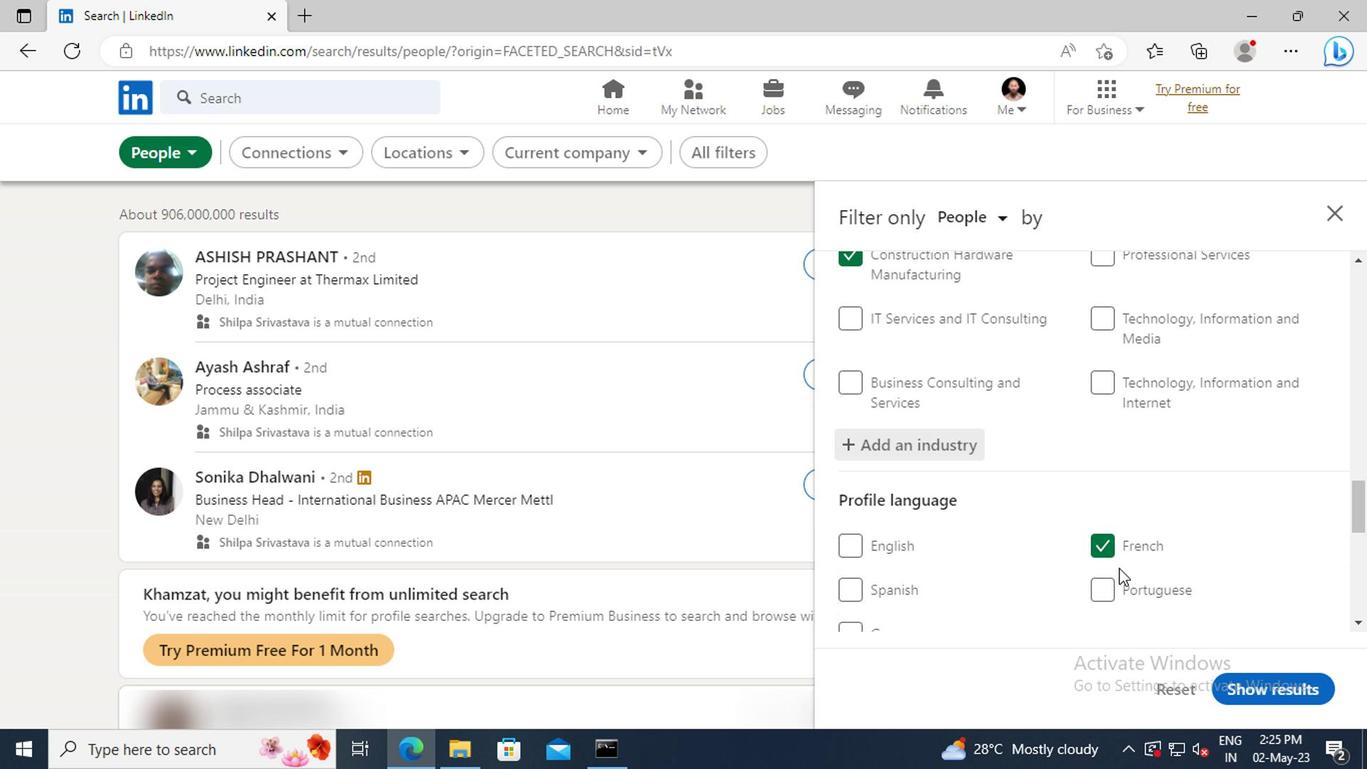 
Action: Mouse scrolled (1114, 539) with delta (0, 0)
Screenshot: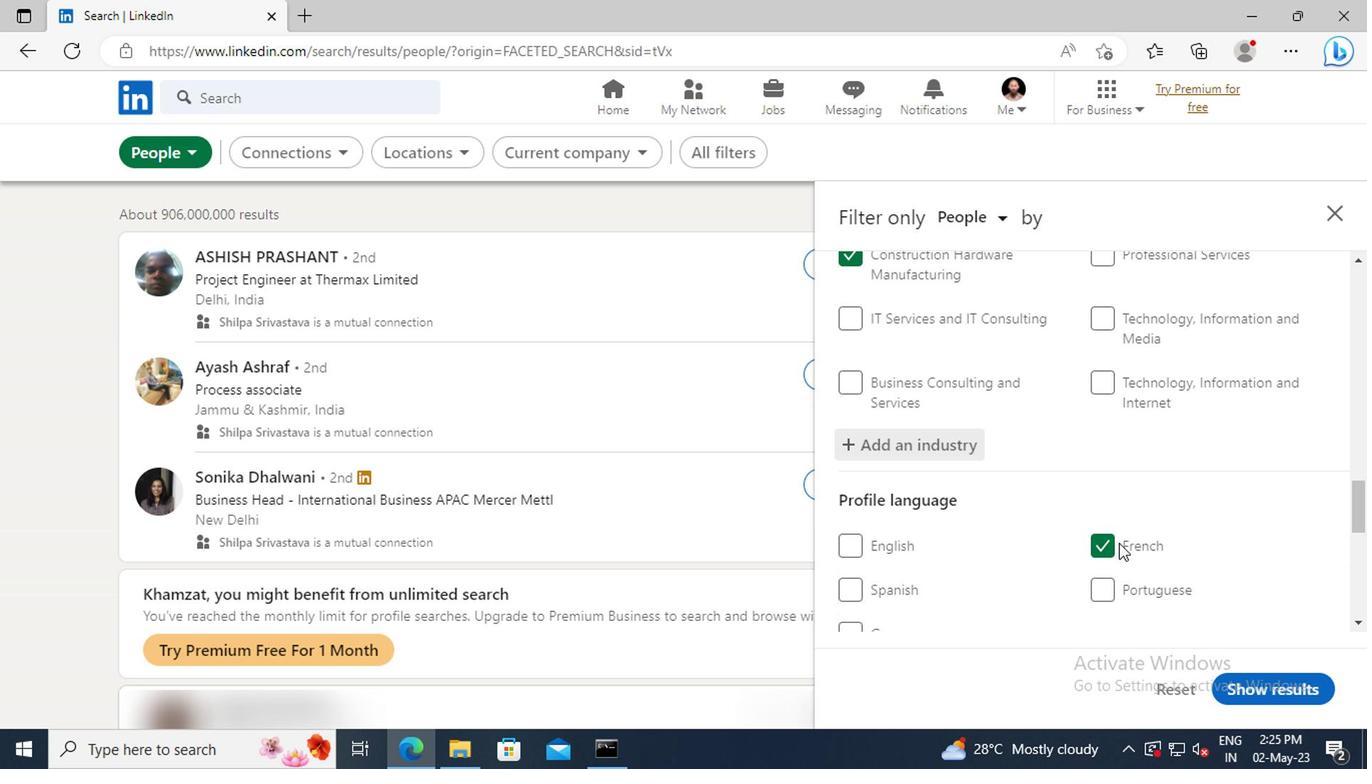 
Action: Mouse scrolled (1114, 539) with delta (0, 0)
Screenshot: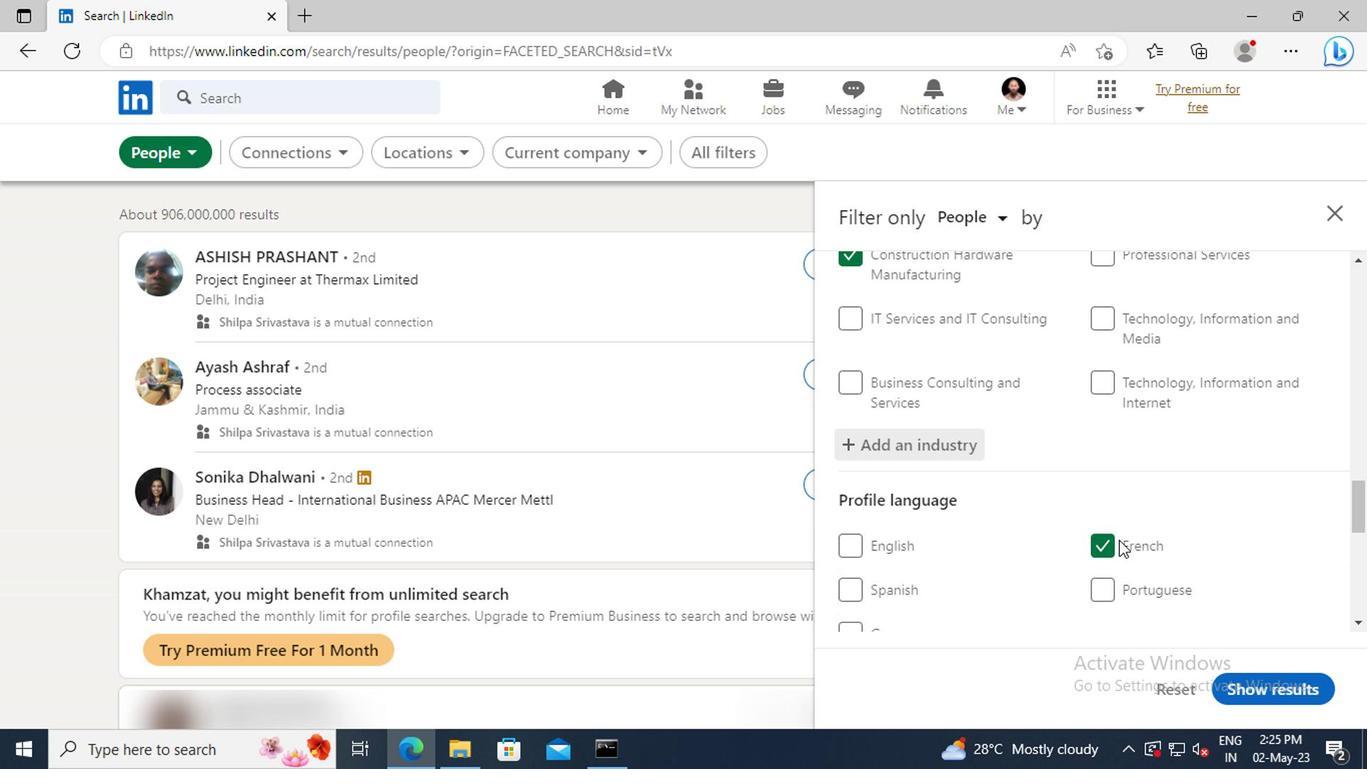 
Action: Mouse scrolled (1114, 539) with delta (0, 0)
Screenshot: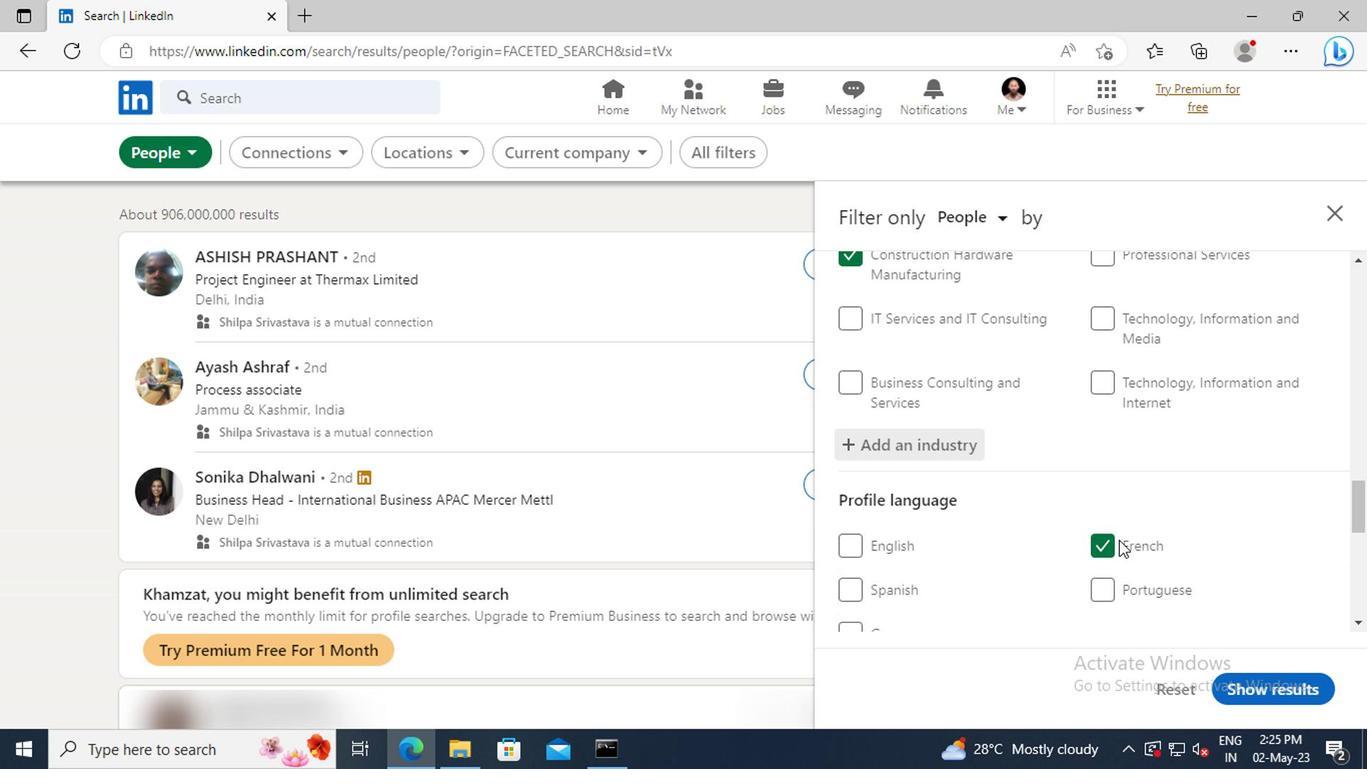 
Action: Mouse moved to (1113, 527)
Screenshot: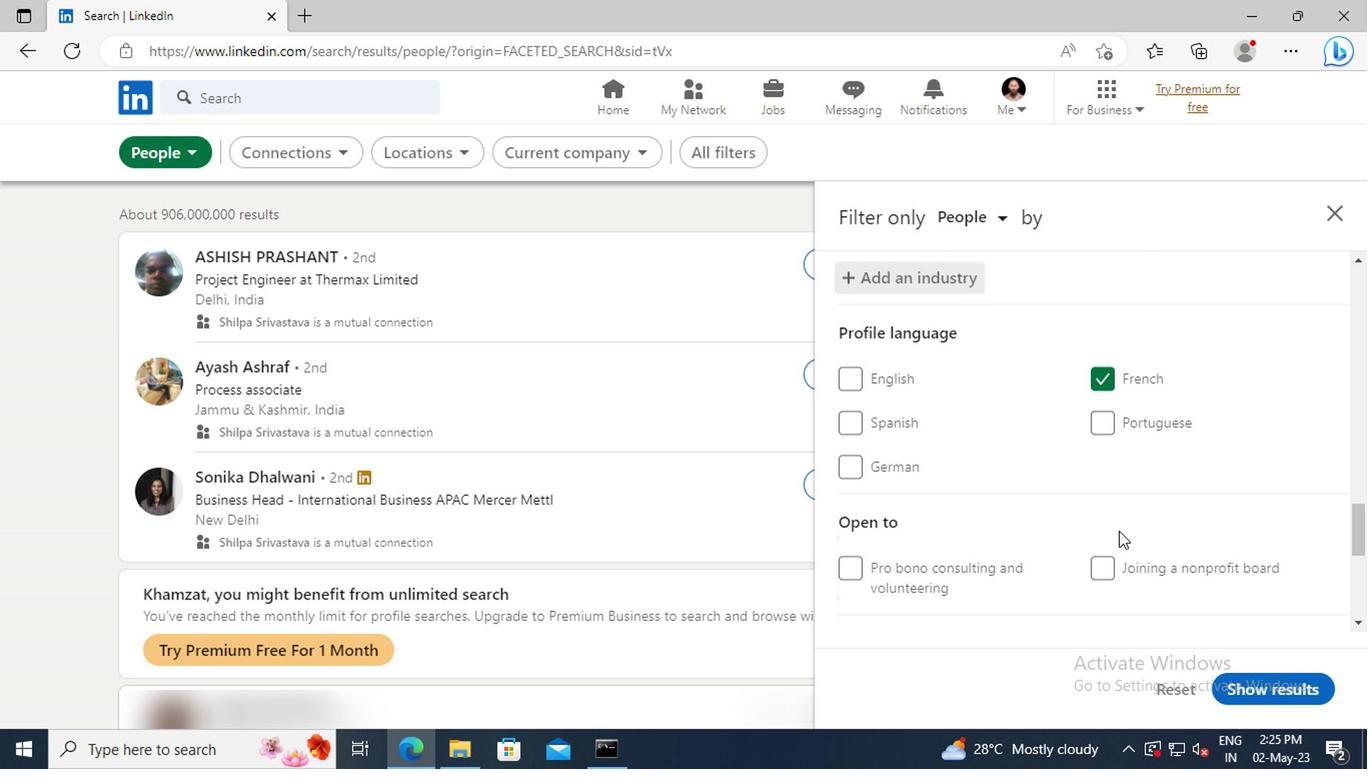 
Action: Mouse scrolled (1113, 525) with delta (0, -1)
Screenshot: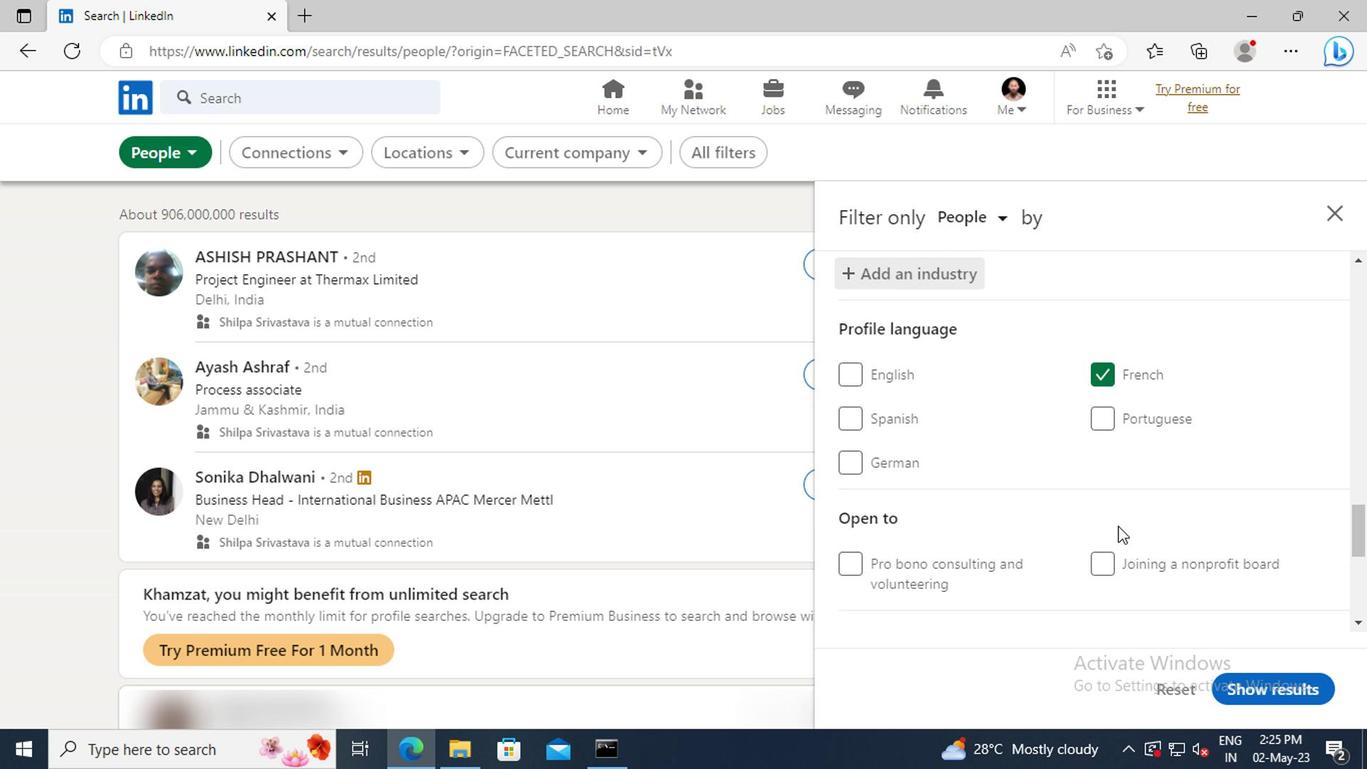 
Action: Mouse scrolled (1113, 525) with delta (0, -1)
Screenshot: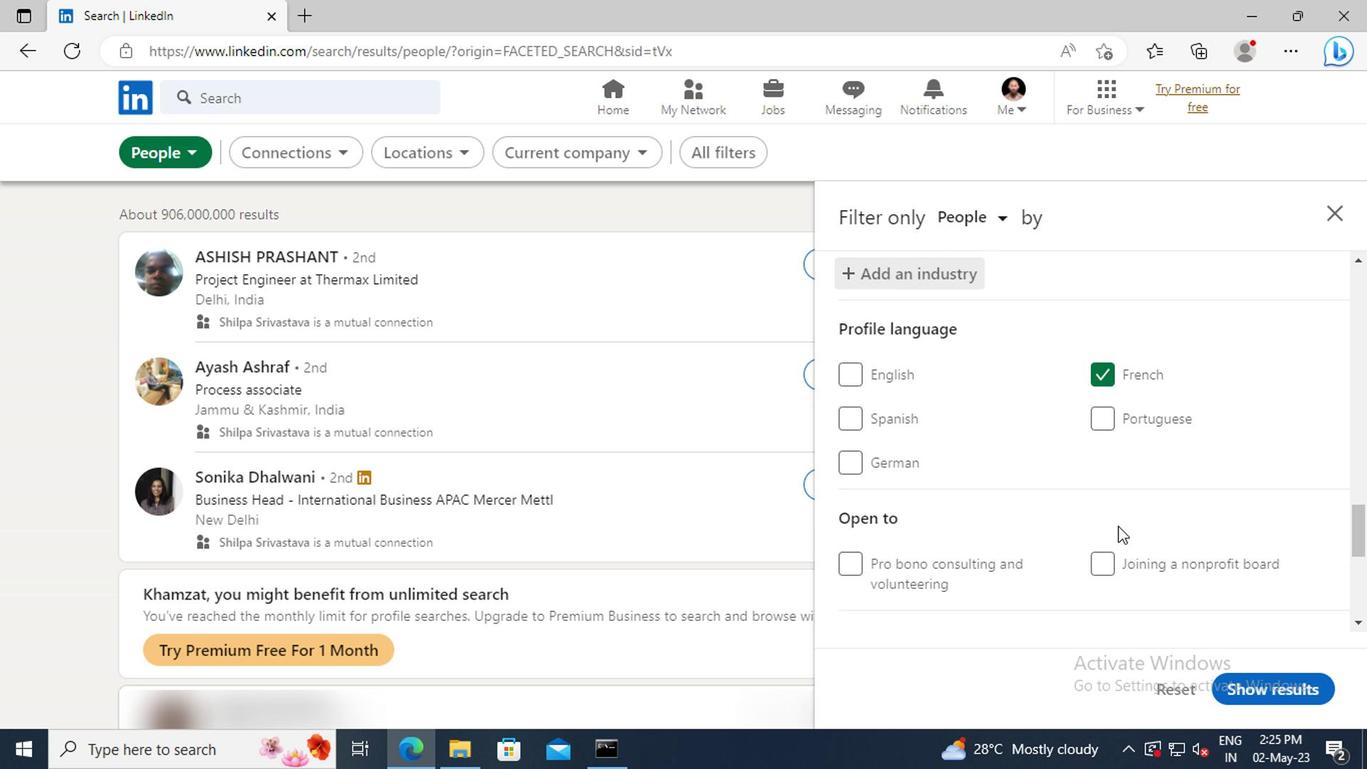 
Action: Mouse moved to (1112, 514)
Screenshot: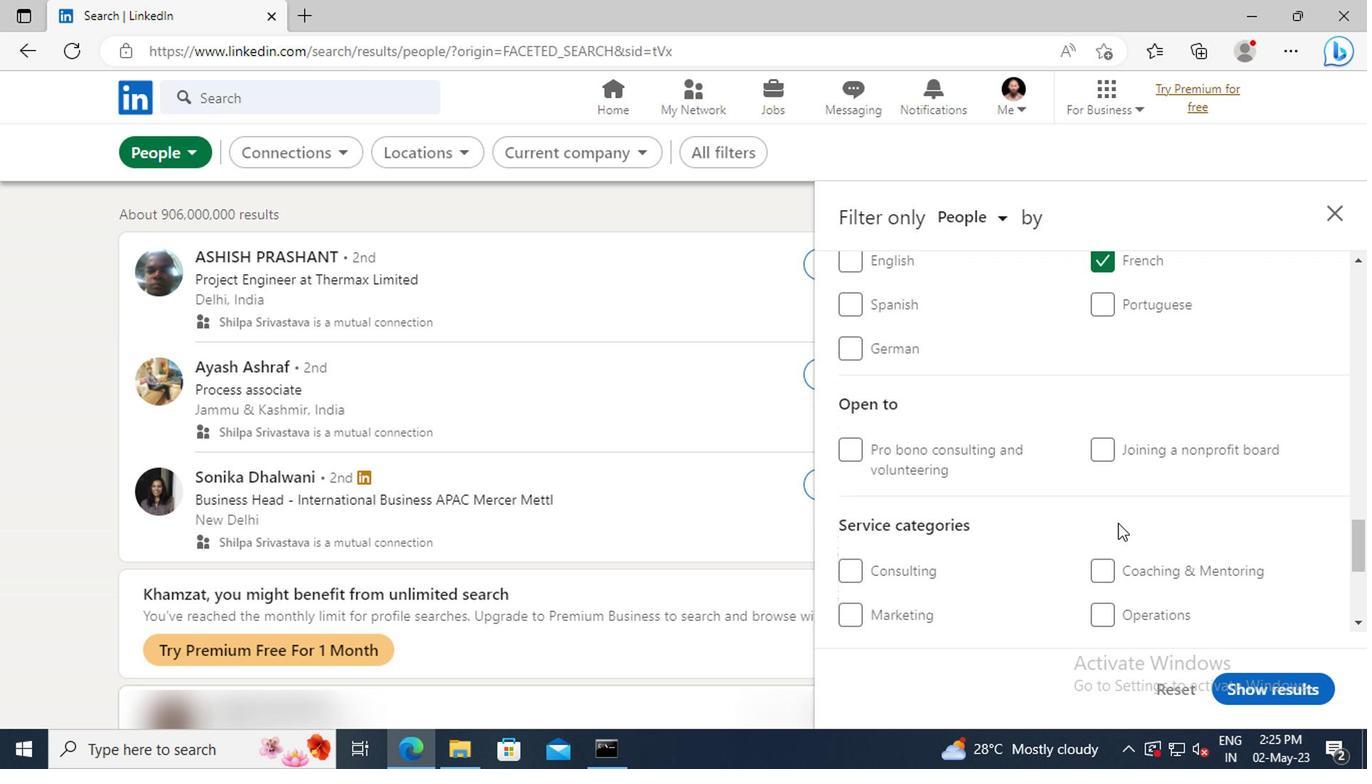
Action: Mouse scrolled (1112, 513) with delta (0, -1)
Screenshot: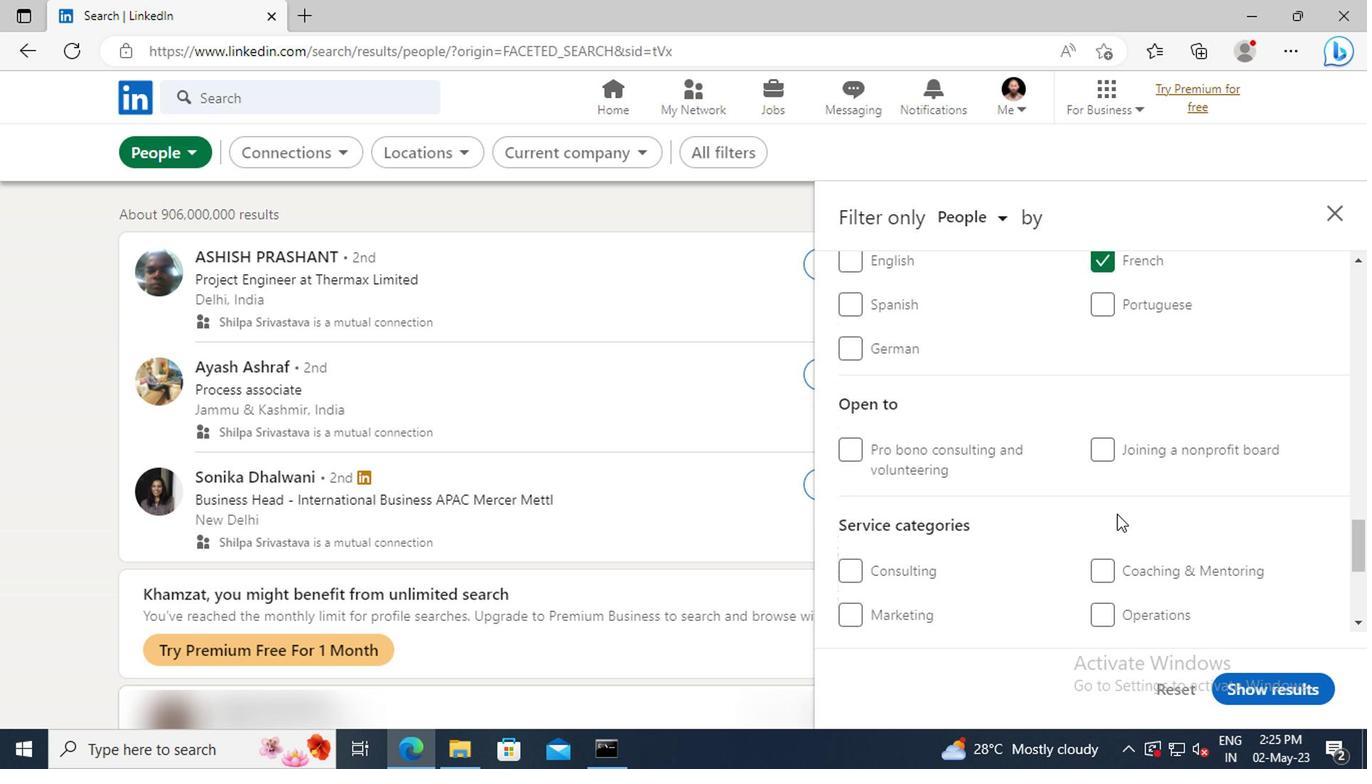 
Action: Mouse scrolled (1112, 513) with delta (0, -1)
Screenshot: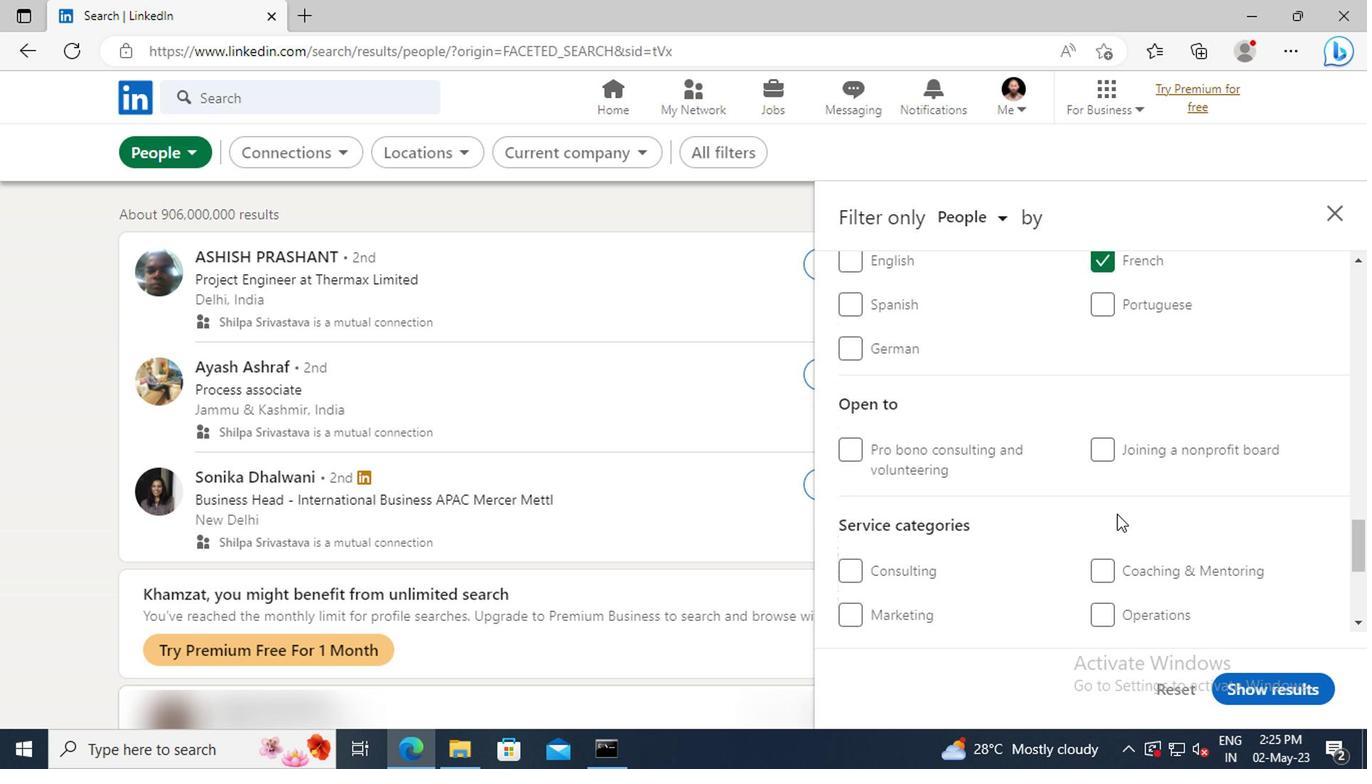 
Action: Mouse moved to (1112, 509)
Screenshot: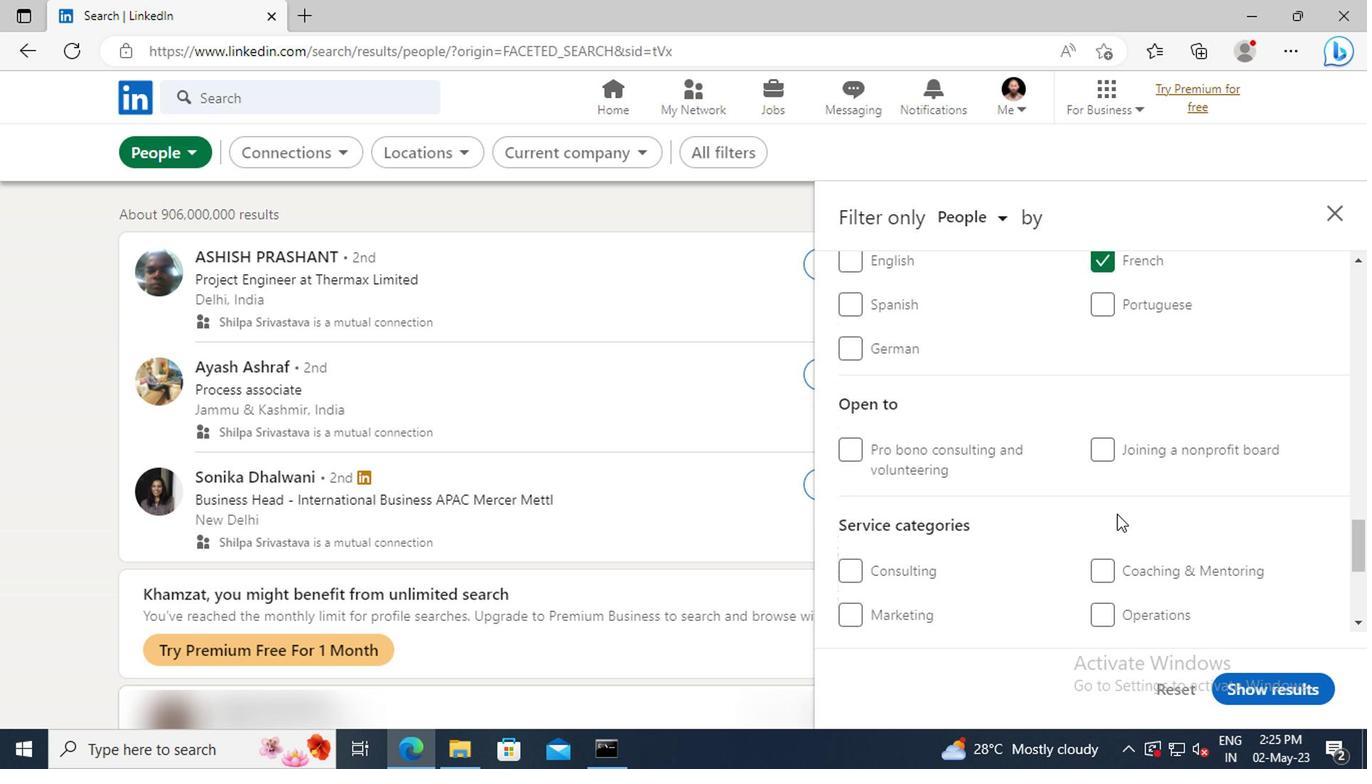 
Action: Mouse scrolled (1112, 508) with delta (0, -1)
Screenshot: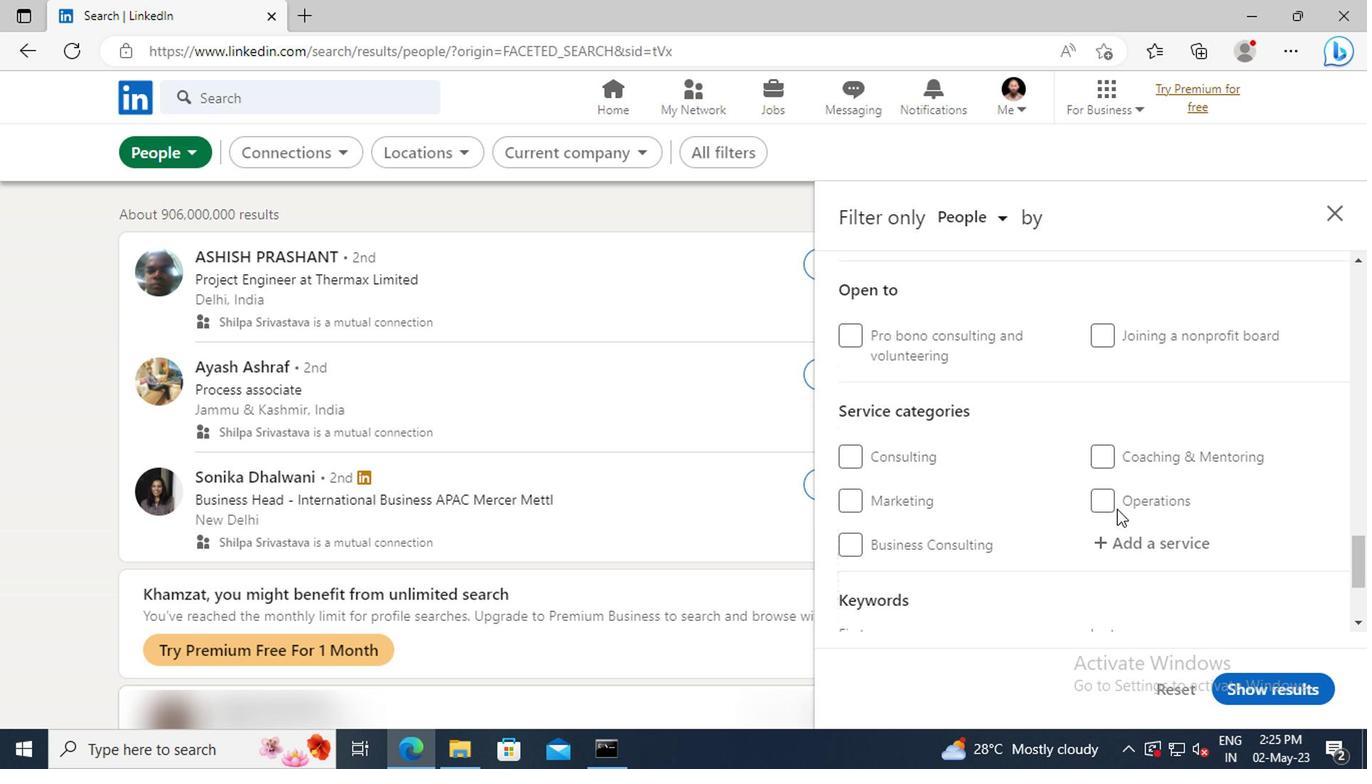 
Action: Mouse moved to (1118, 495)
Screenshot: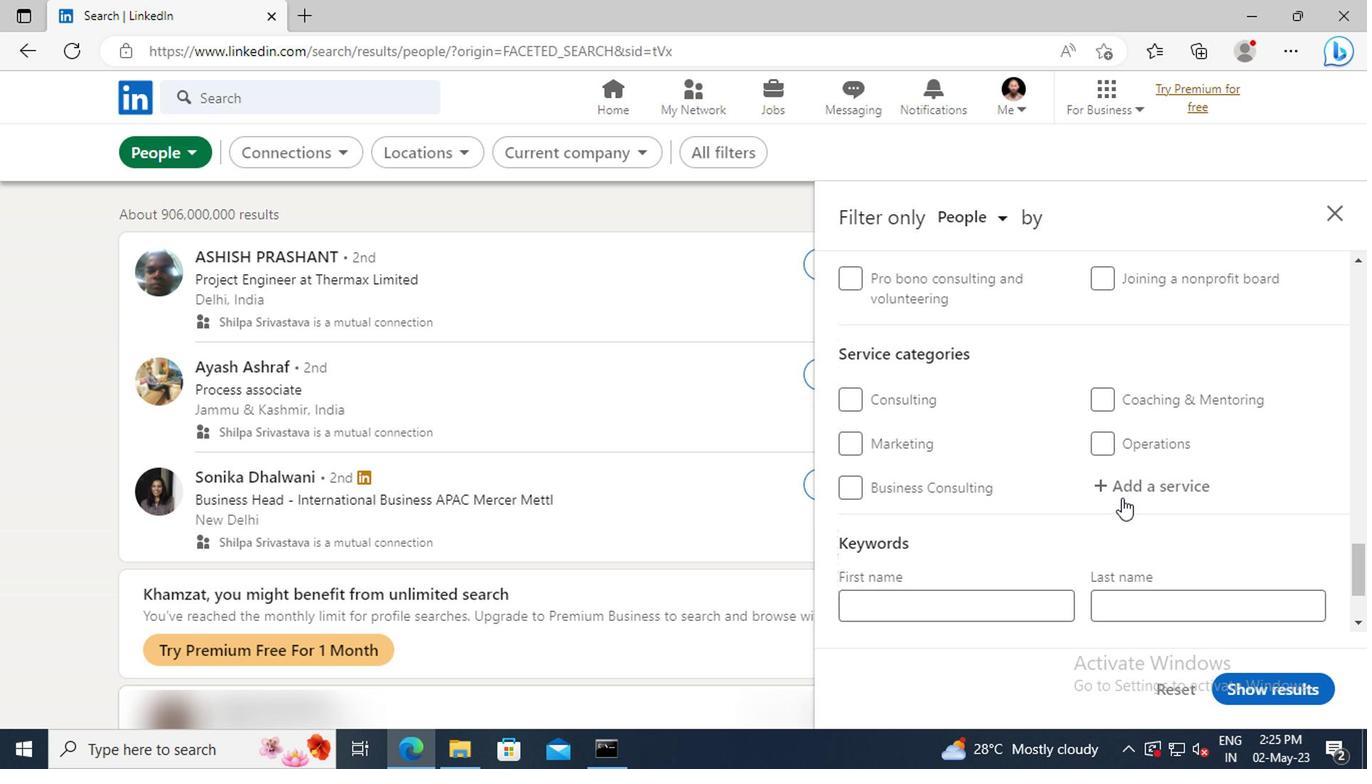 
Action: Mouse pressed left at (1118, 495)
Screenshot: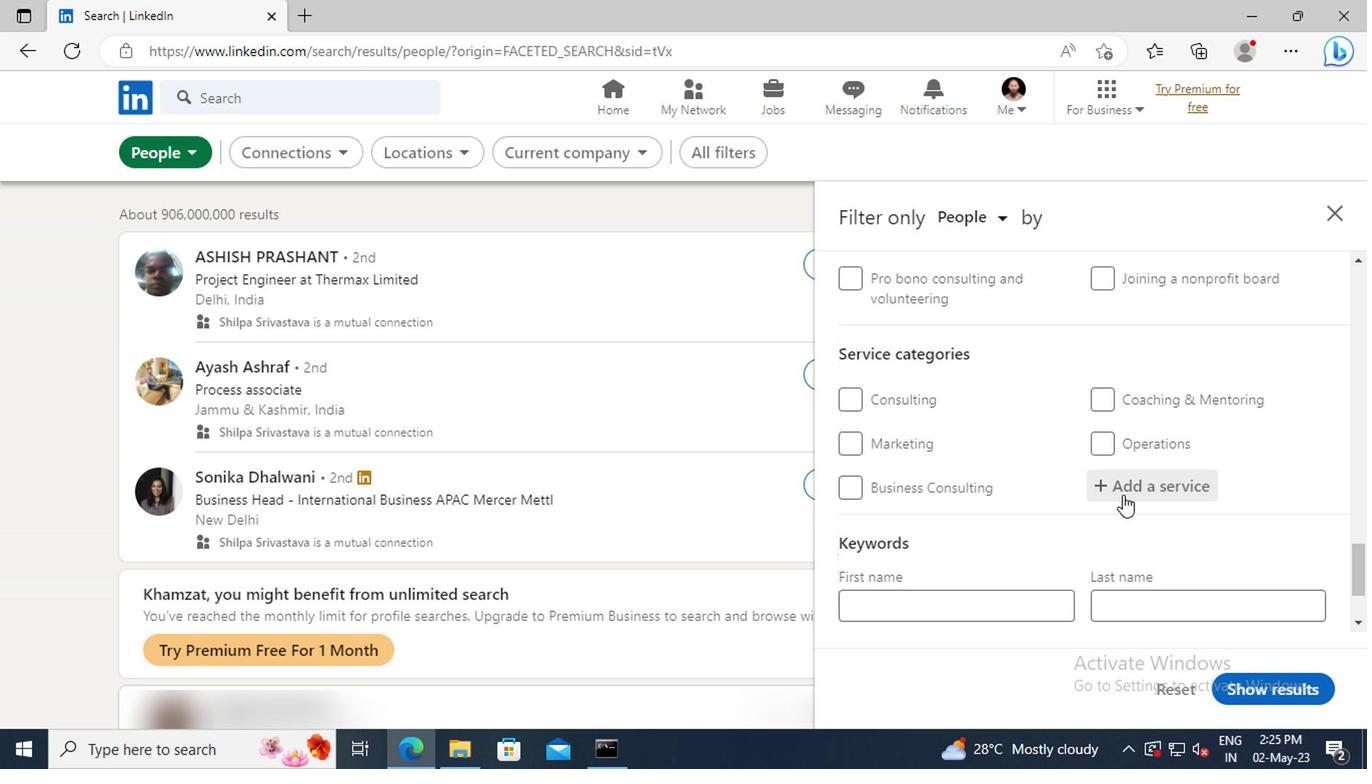 
Action: Key pressed <Key.shift>TAX<Key.space><Key.shift>LAW
Screenshot: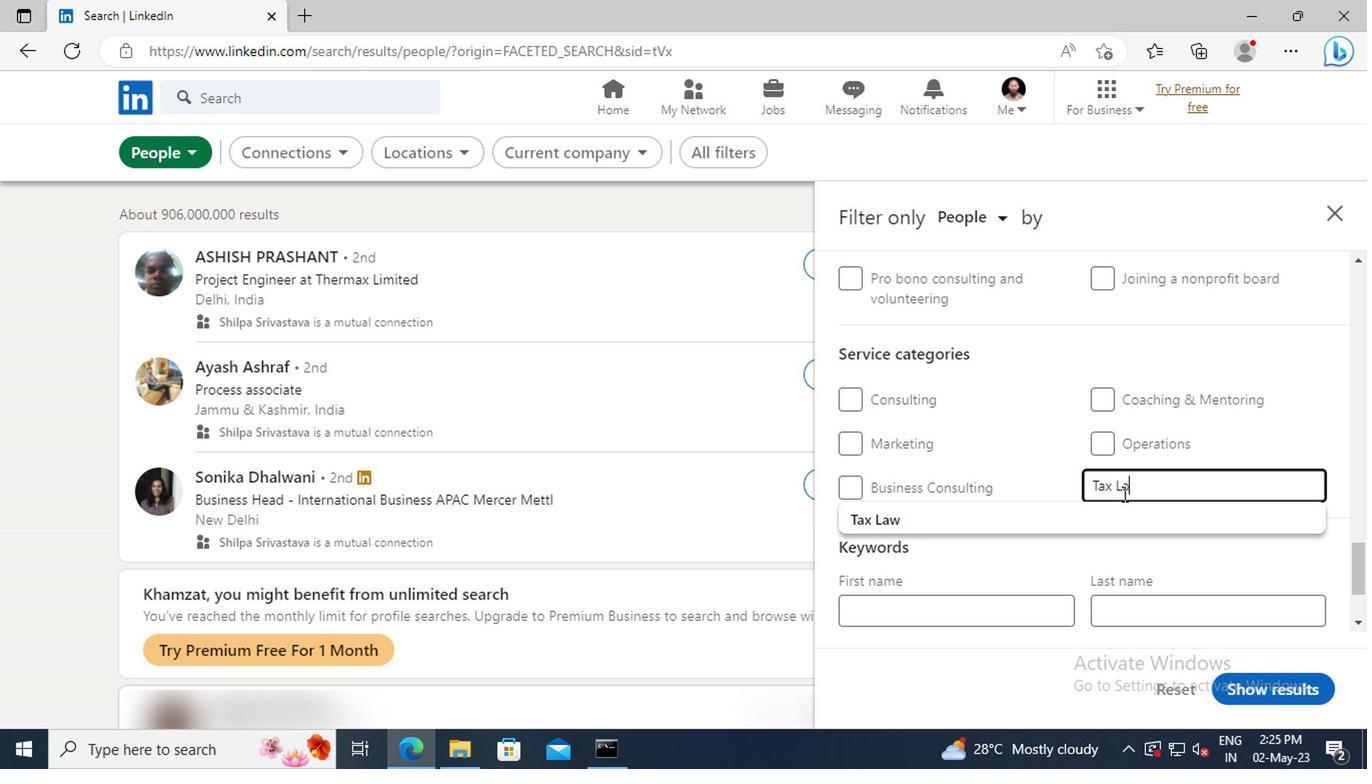 
Action: Mouse moved to (1121, 517)
Screenshot: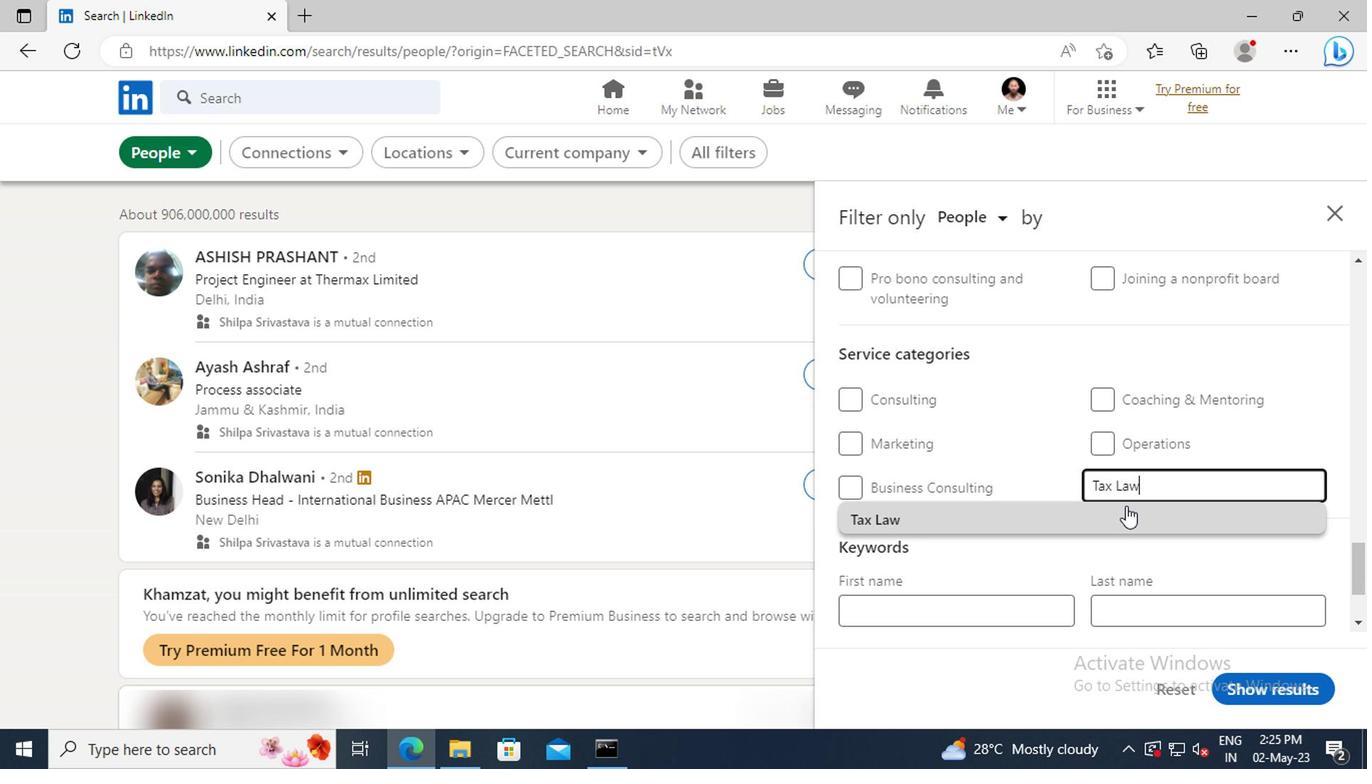 
Action: Mouse pressed left at (1121, 517)
Screenshot: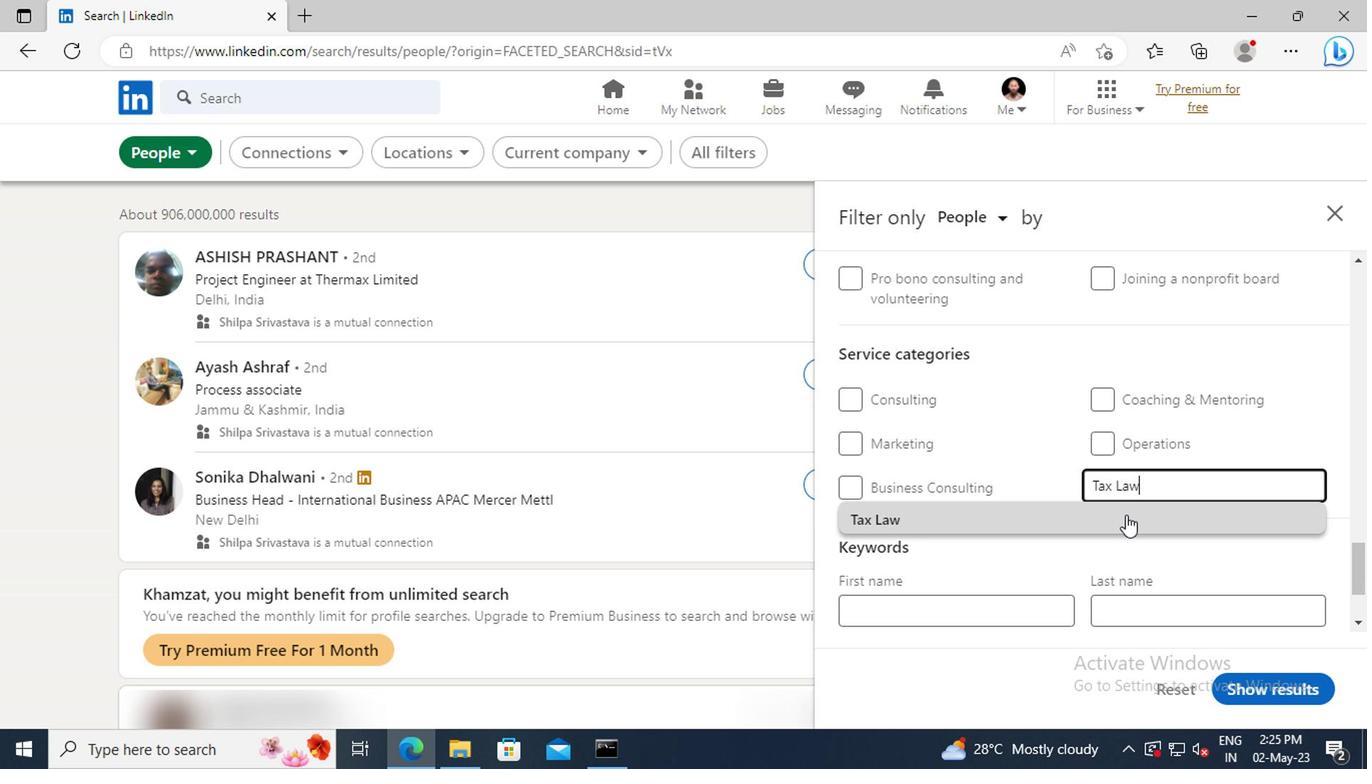 
Action: Mouse scrolled (1121, 517) with delta (0, 0)
Screenshot: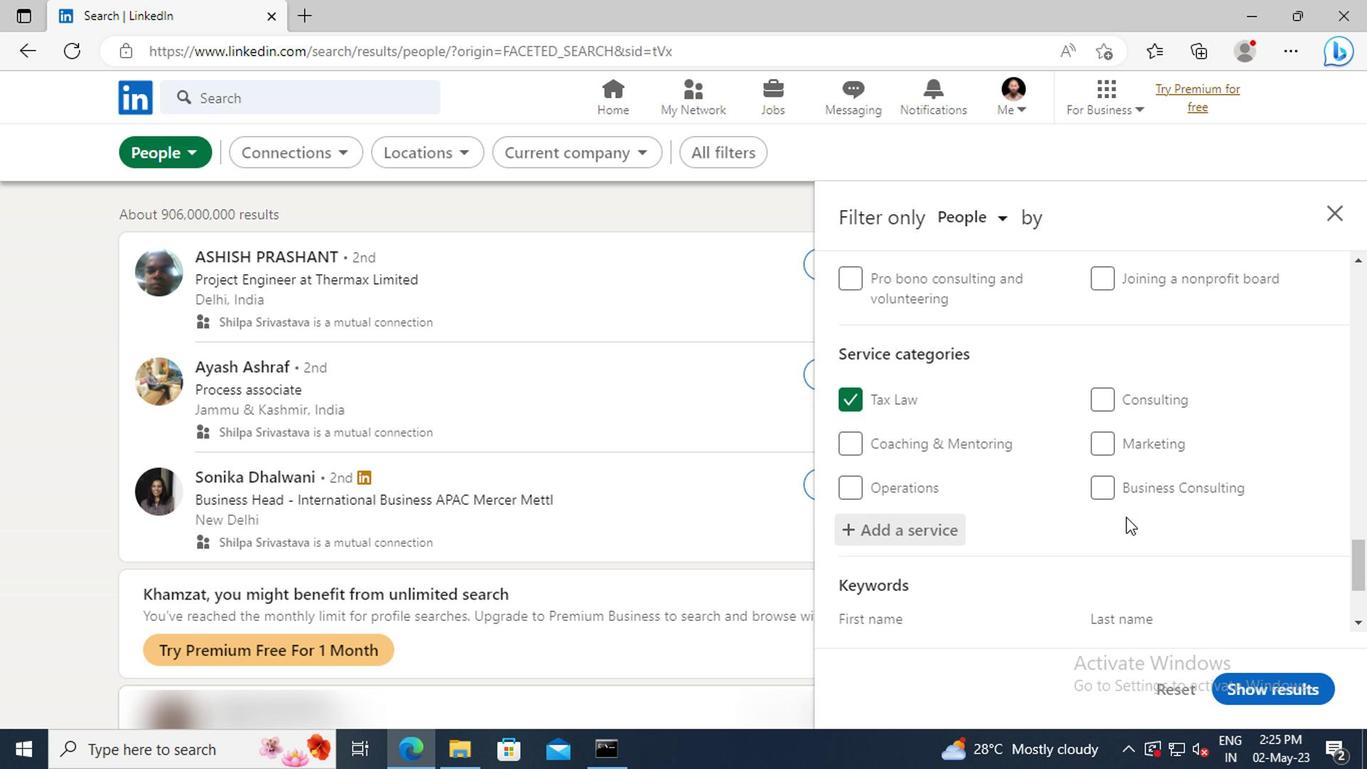 
Action: Mouse scrolled (1121, 517) with delta (0, 0)
Screenshot: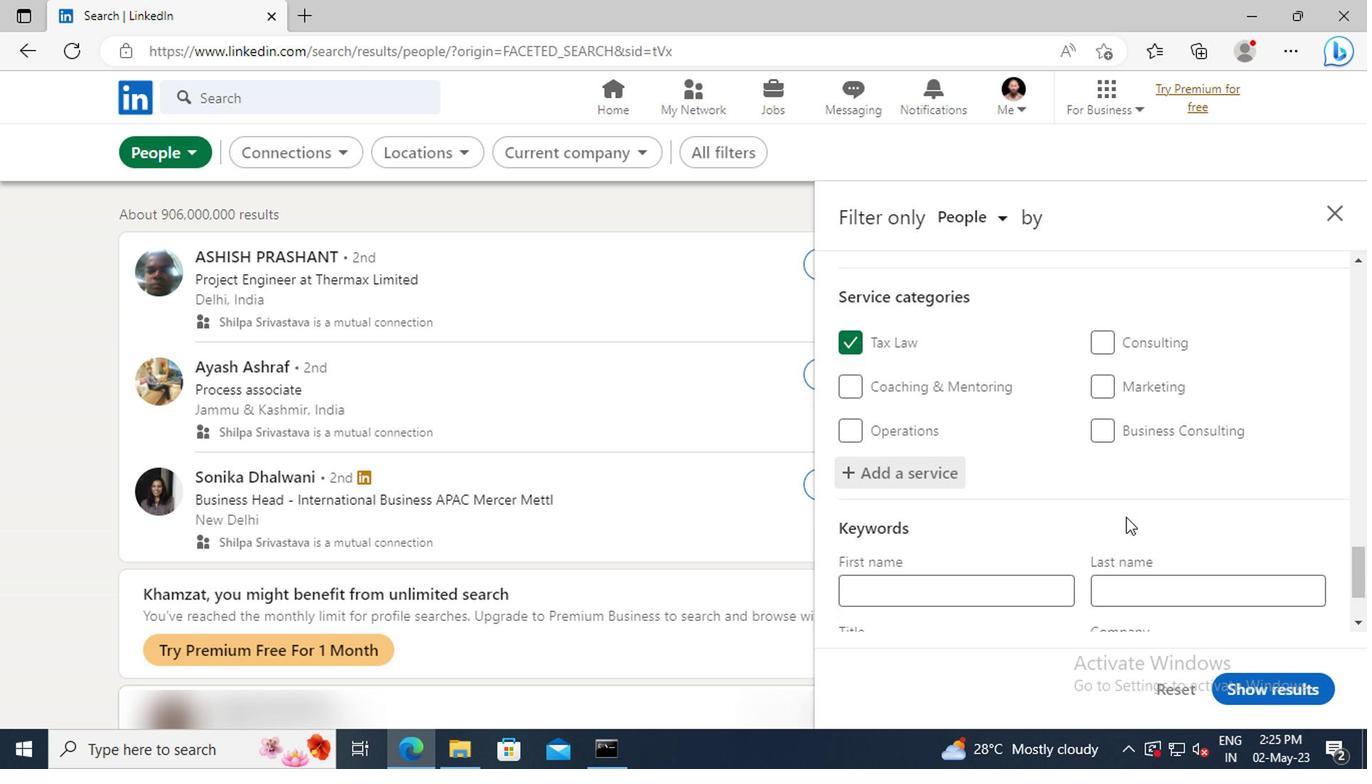 
Action: Mouse scrolled (1121, 517) with delta (0, 0)
Screenshot: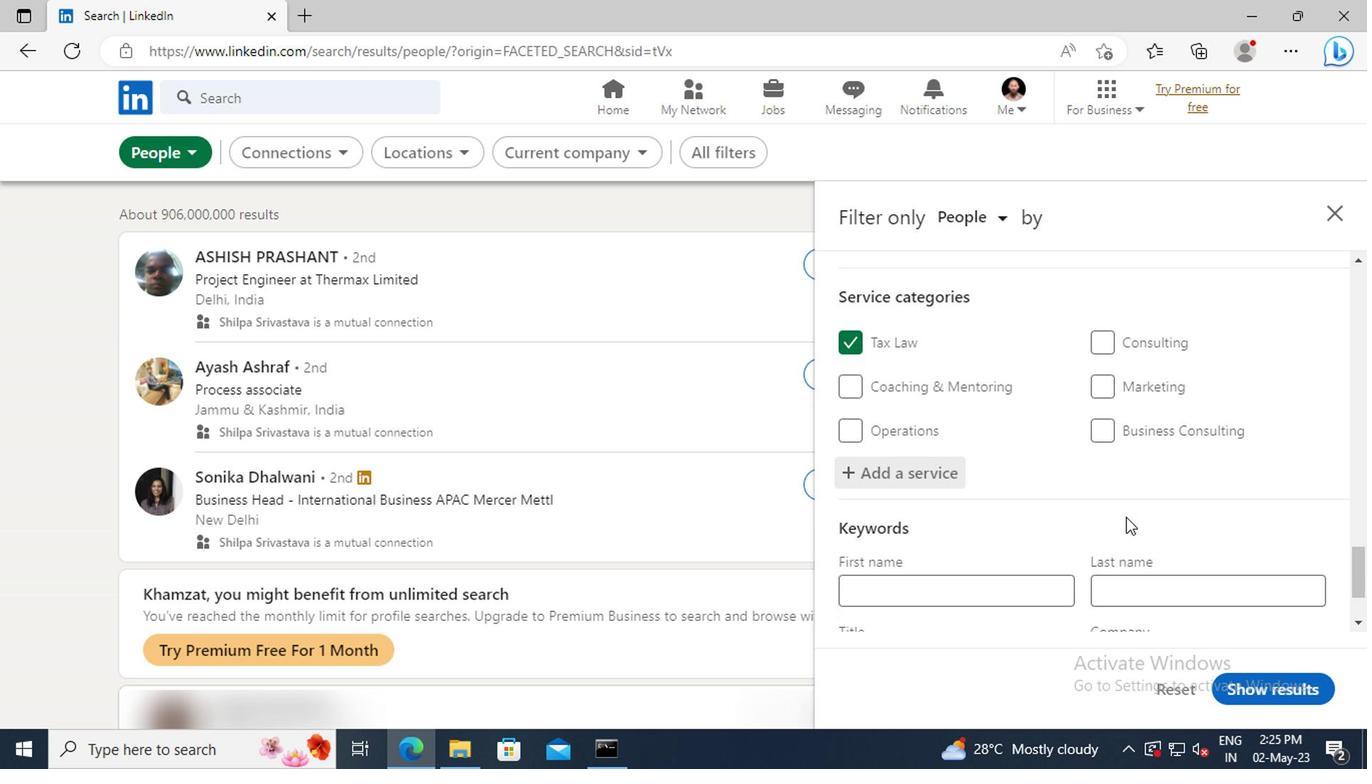 
Action: Mouse moved to (954, 547)
Screenshot: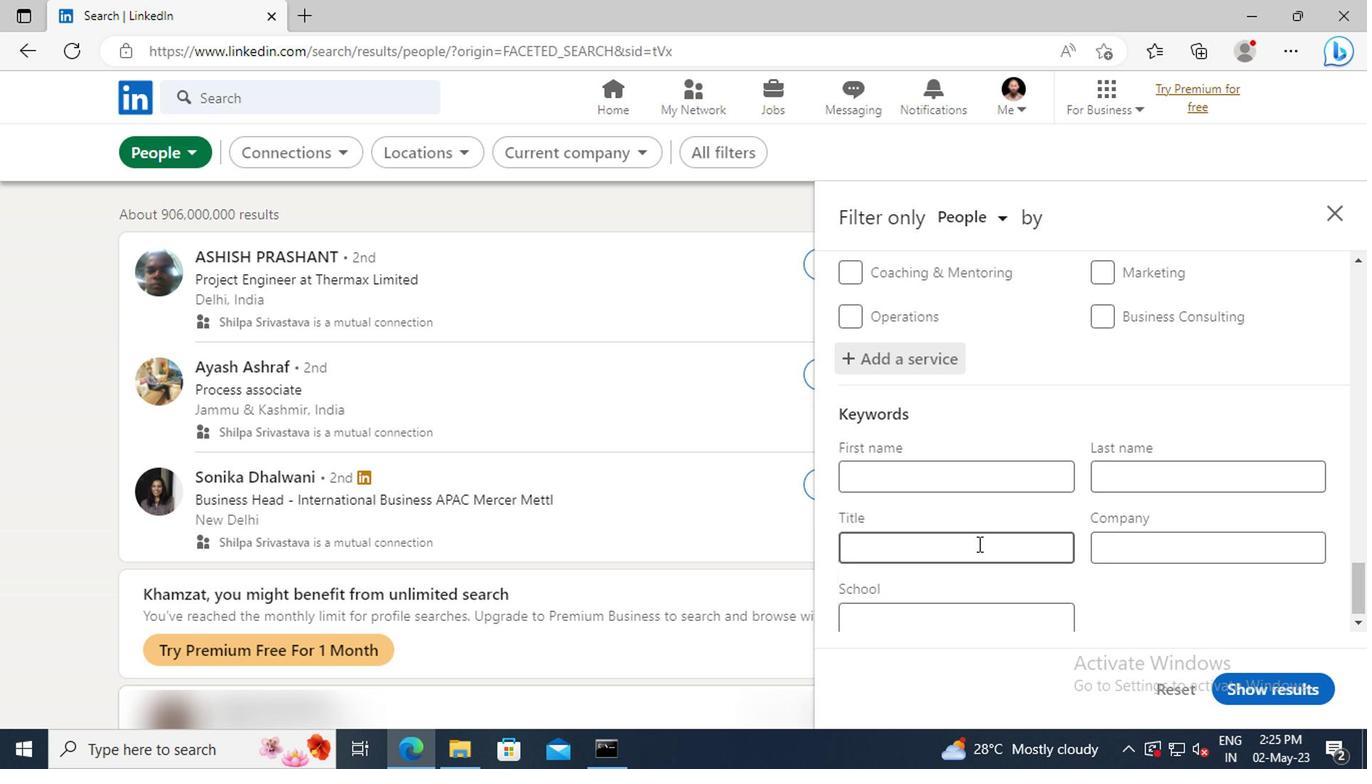 
Action: Mouse pressed left at (954, 547)
Screenshot: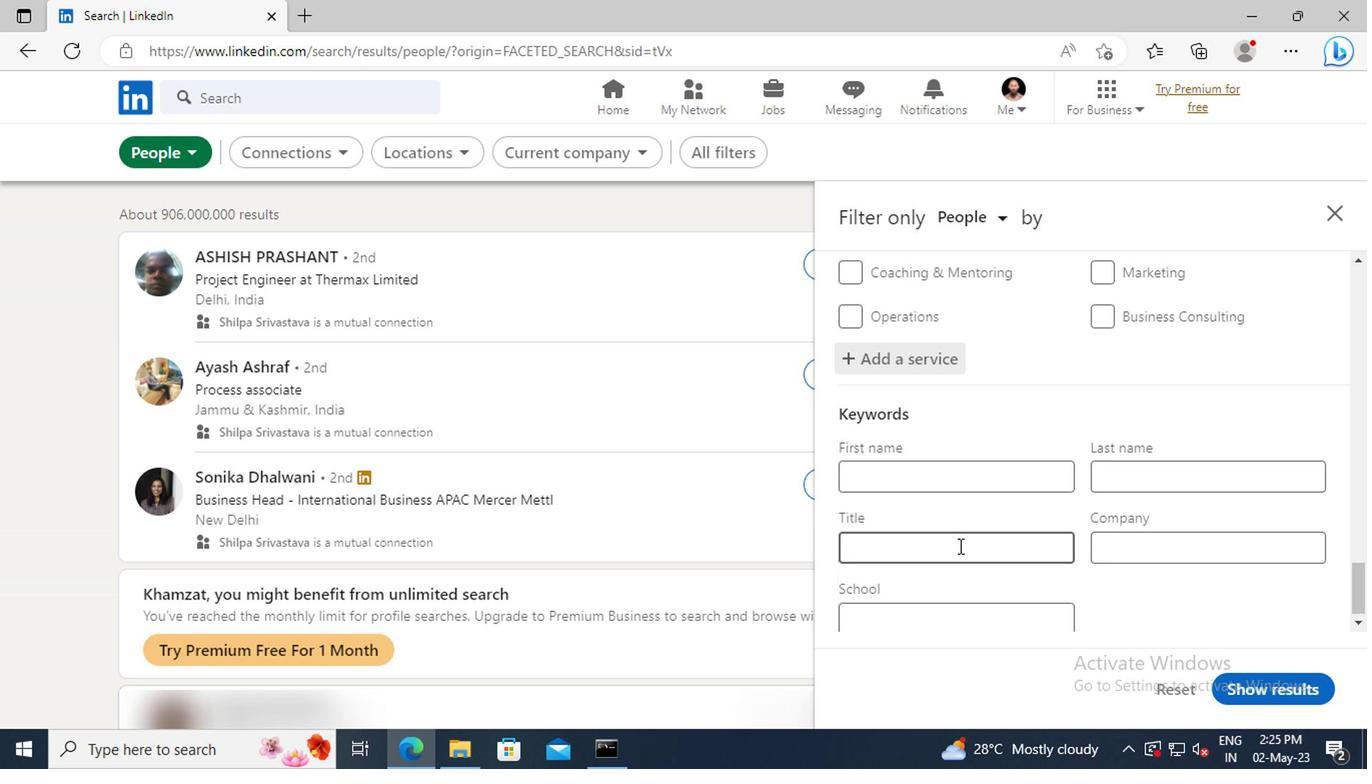 
Action: Key pressed <Key.shift>LIBRARY<Key.space><Key.shift>ASSISTANT<Key.enter>
Screenshot: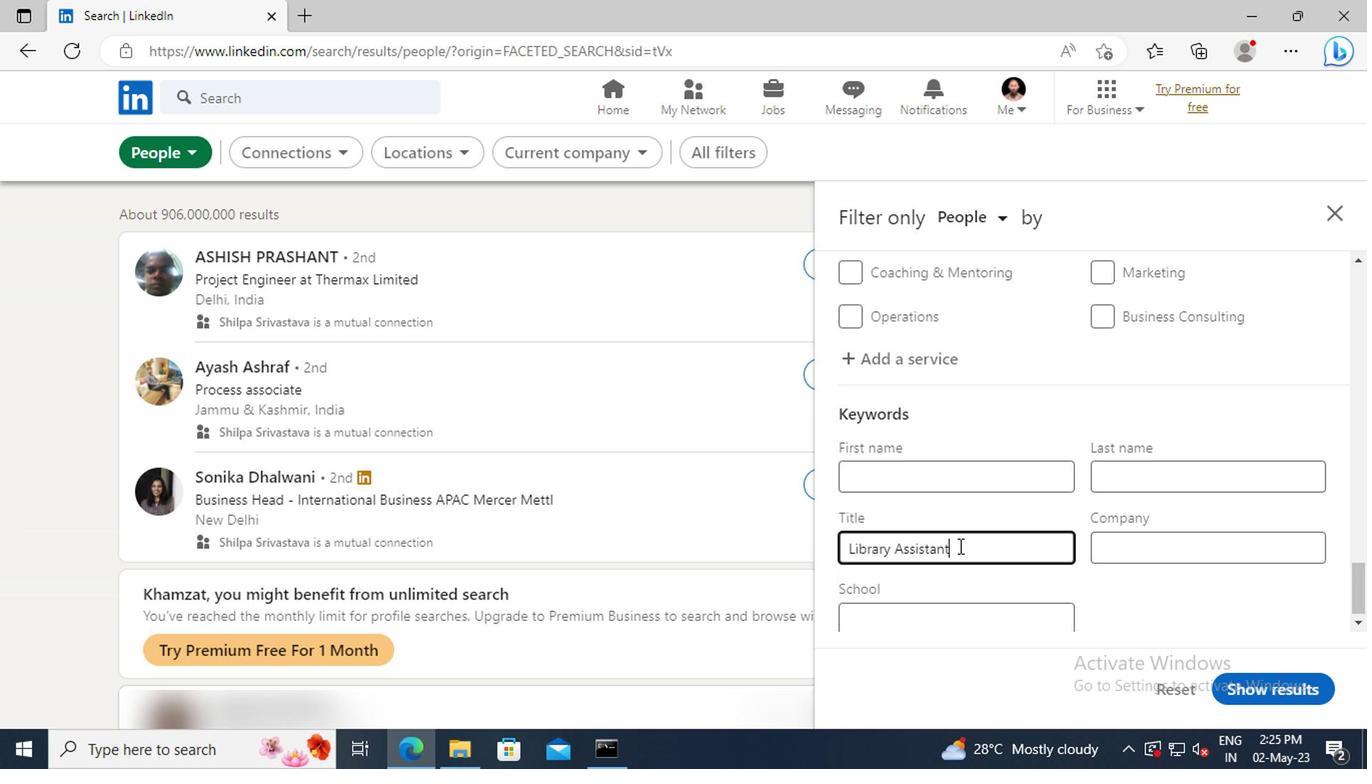 
Action: Mouse moved to (1250, 688)
Screenshot: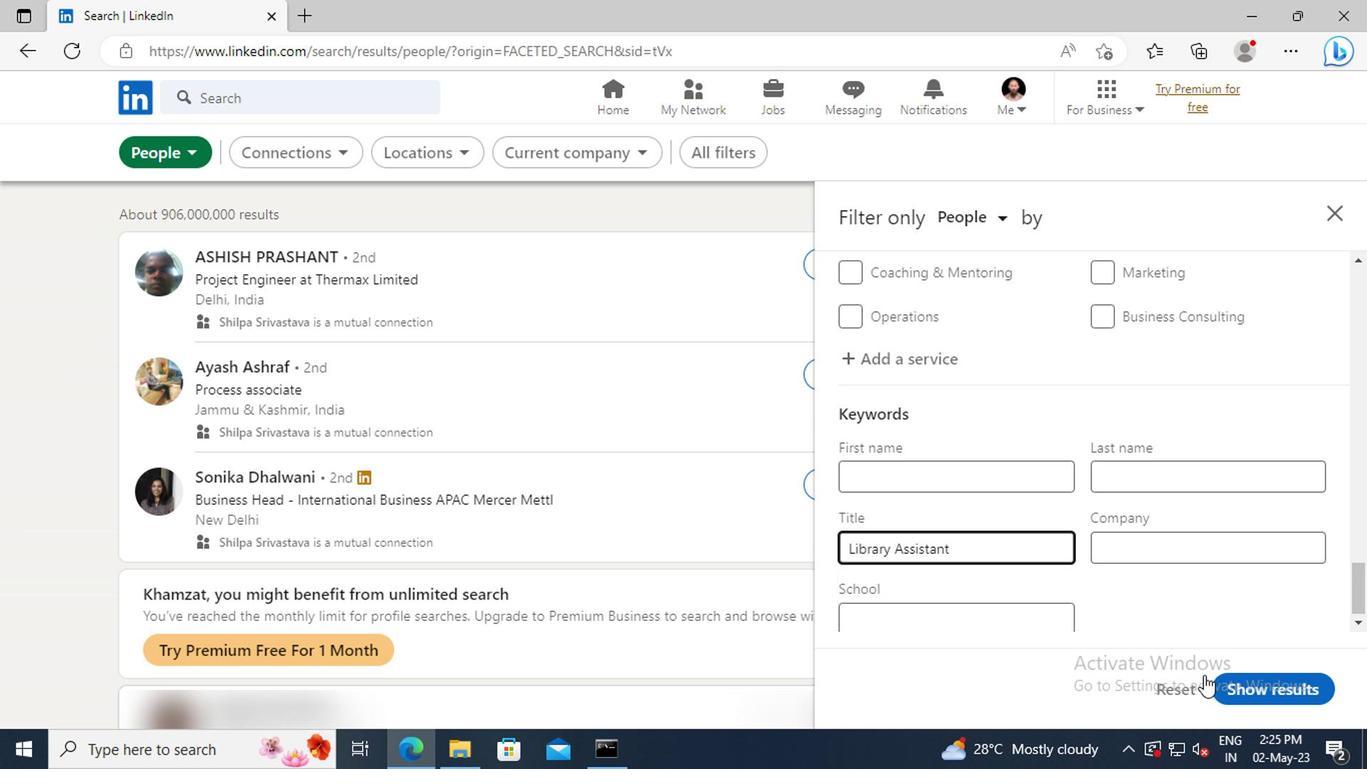 
Action: Mouse pressed left at (1250, 688)
Screenshot: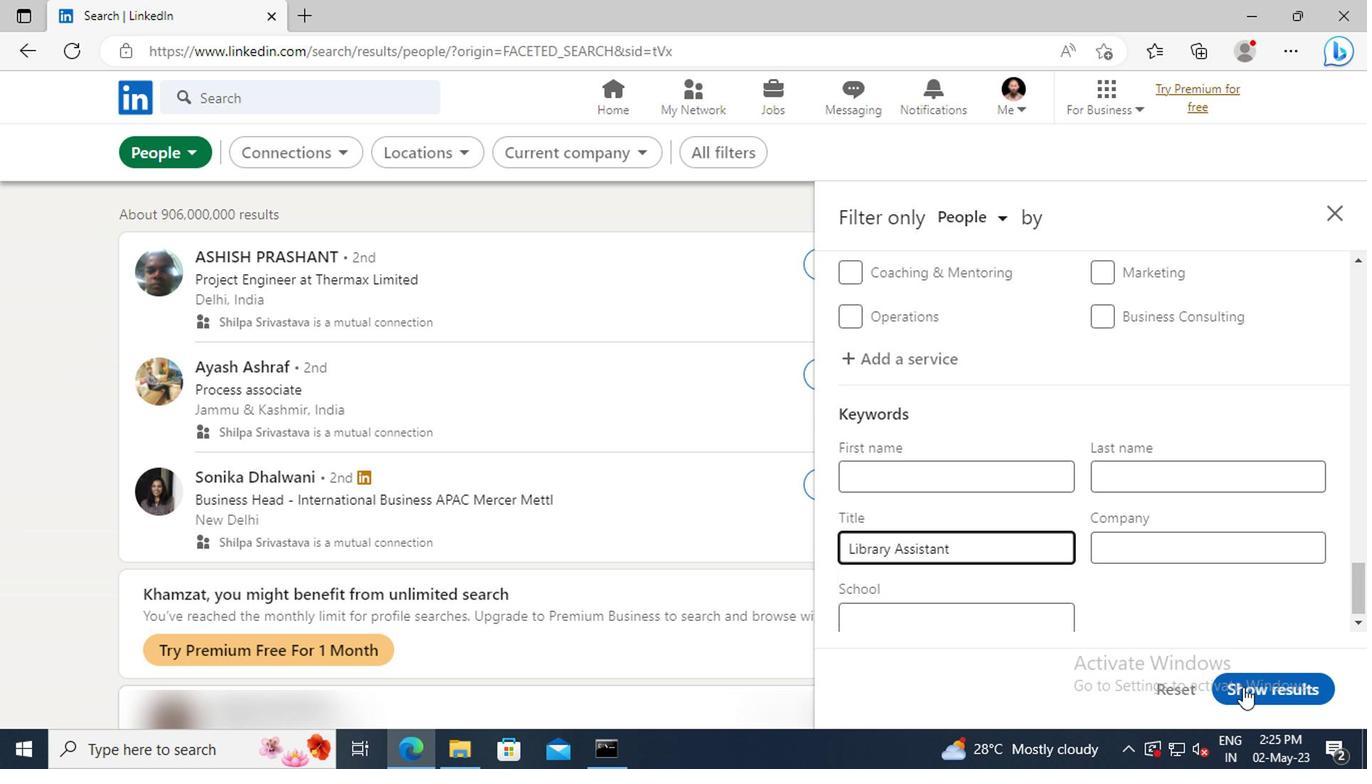 
